 Task: Look for space in Rogers, United States from 8th August, 2023 to 15th August, 2023 for 9 adults in price range Rs.10000 to Rs.14000. Place can be shared room with 5 bedrooms having 9 beds and 5 bathrooms. Property type can be house, flat, guest house. Amenities needed are: wifi, TV, free parkinig on premises, gym, breakfast. Booking option can be shelf check-in. Required host language is English.
Action: Mouse moved to (576, 119)
Screenshot: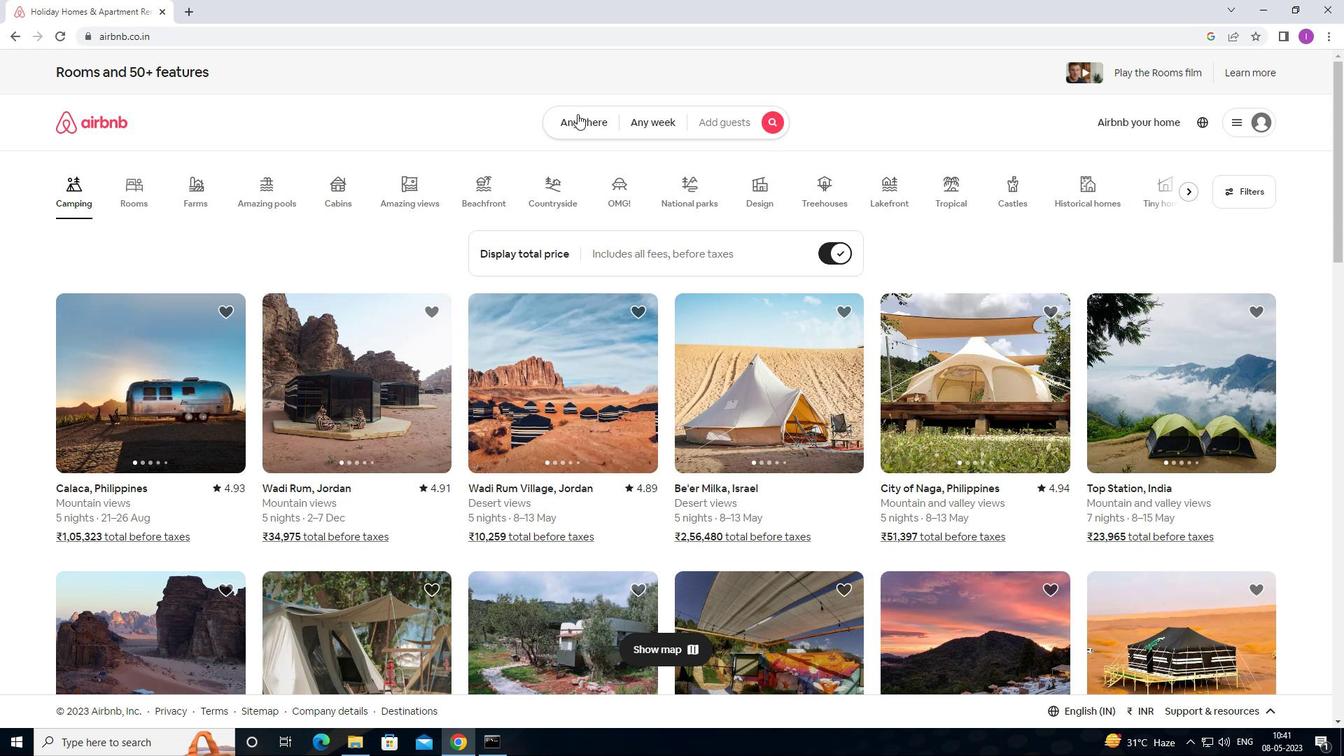 
Action: Mouse pressed left at (576, 119)
Screenshot: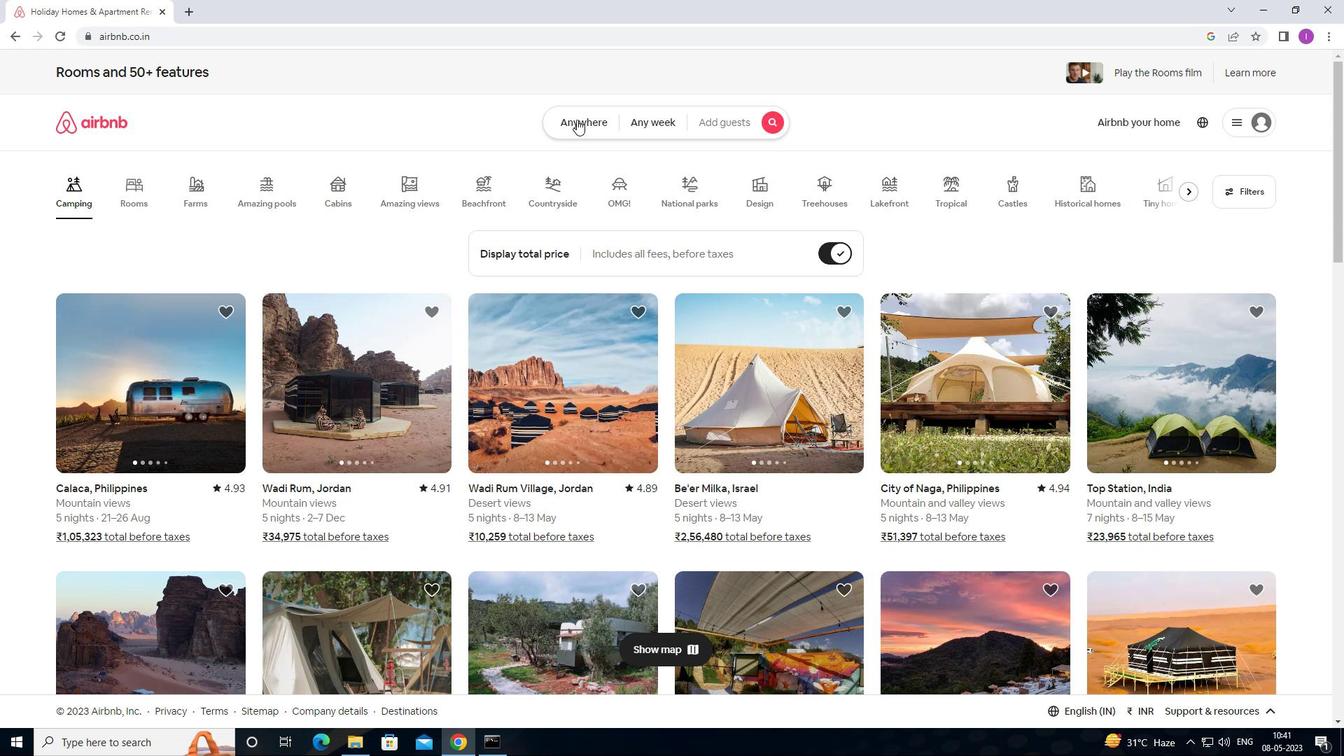 
Action: Mouse moved to (475, 189)
Screenshot: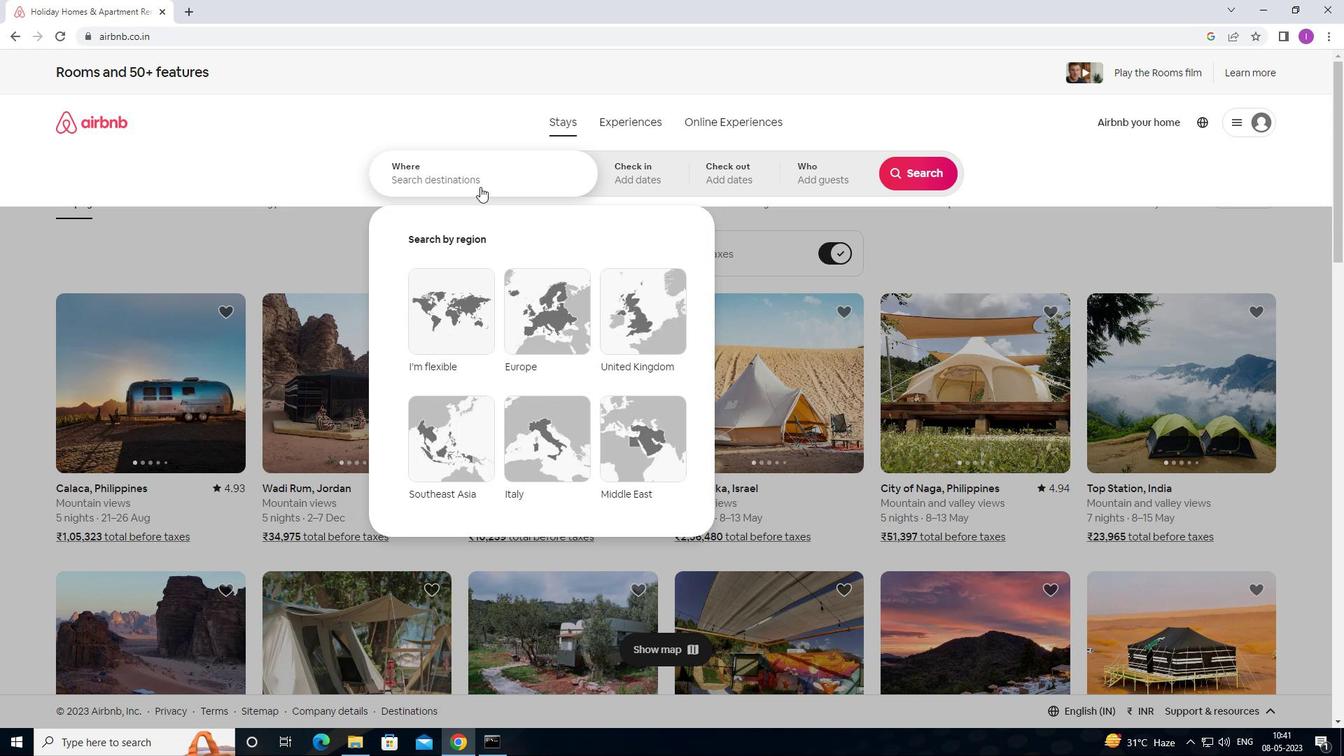 
Action: Mouse pressed left at (475, 189)
Screenshot: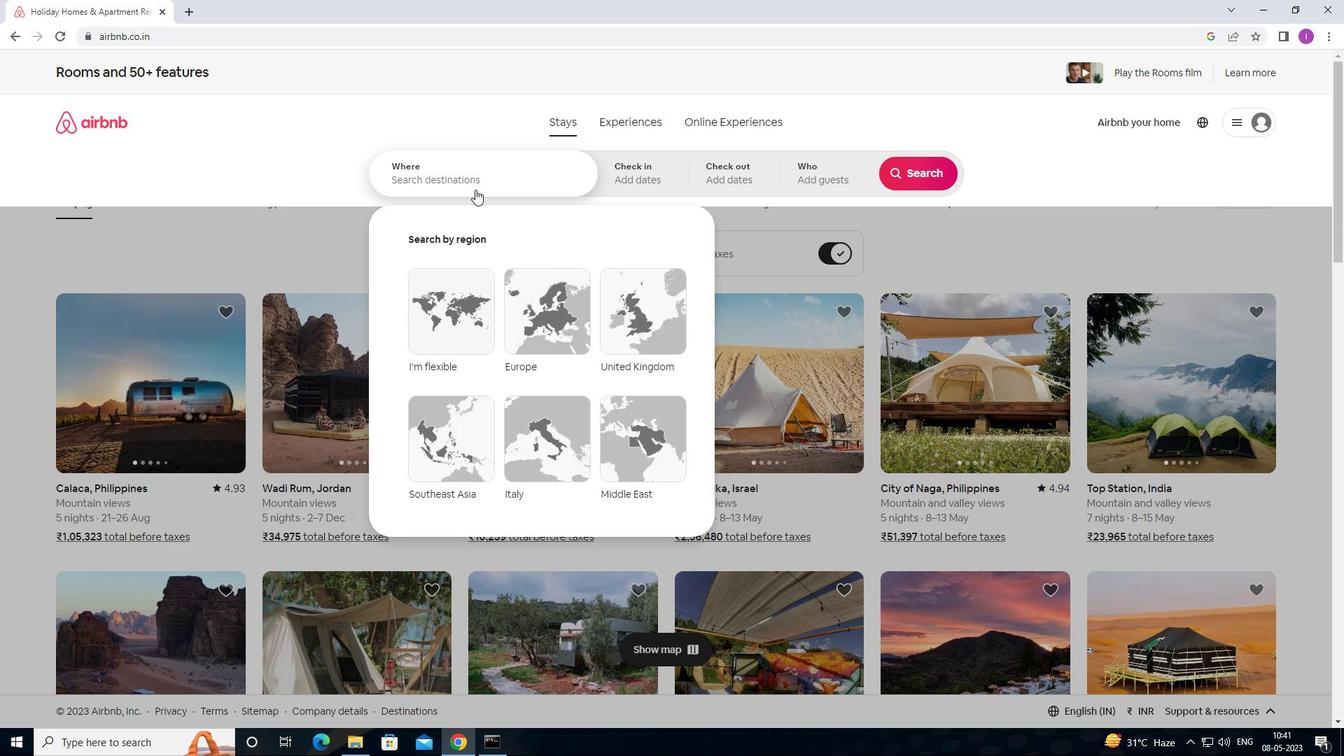 
Action: Mouse moved to (509, 177)
Screenshot: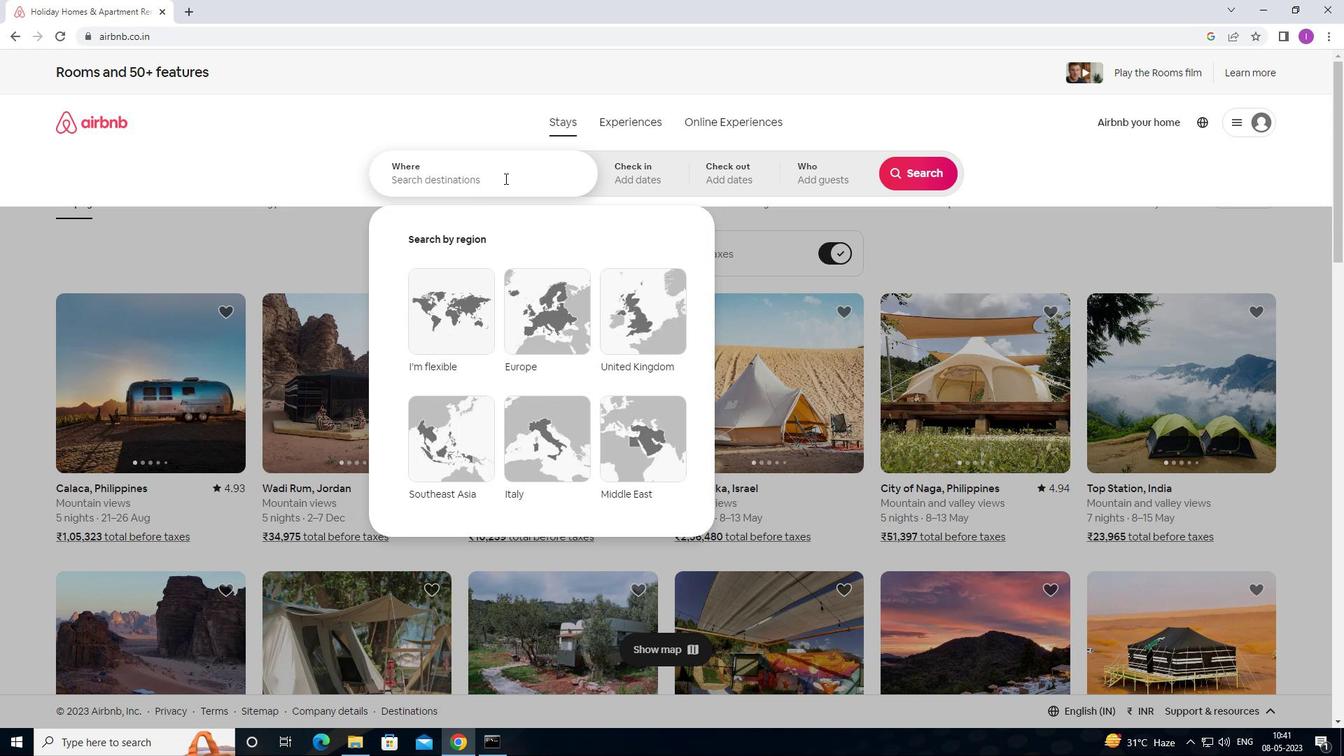
Action: Key pressed <Key.shift><Key.shift><Key.shift><Key.shift><Key.shift><Key.shift><Key.shift><Key.shift><Key.shift><Key.shift><Key.shift><Key.shift><Key.shift><Key.shift><Key.shift><Key.shift><Key.shift><Key.shift><Key.shift><Key.shift><Key.shift><Key.shift><Key.shift><Key.shift><Key.shift><Key.shift><Key.shift><Key.shift><Key.shift><Key.shift><Key.shift><Key.shift><Key.shift><Key.shift><Key.shift><Key.shift><Key.shift><Key.shift><Key.shift><Key.shift><Key.shift><Key.shift><Key.shift><Key.shift><Key.shift><Key.shift><Key.shift><Key.shift><Key.shift><Key.shift><Key.shift>ROGERS,<Key.shift>UNITEDE<Key.space>STATES
Screenshot: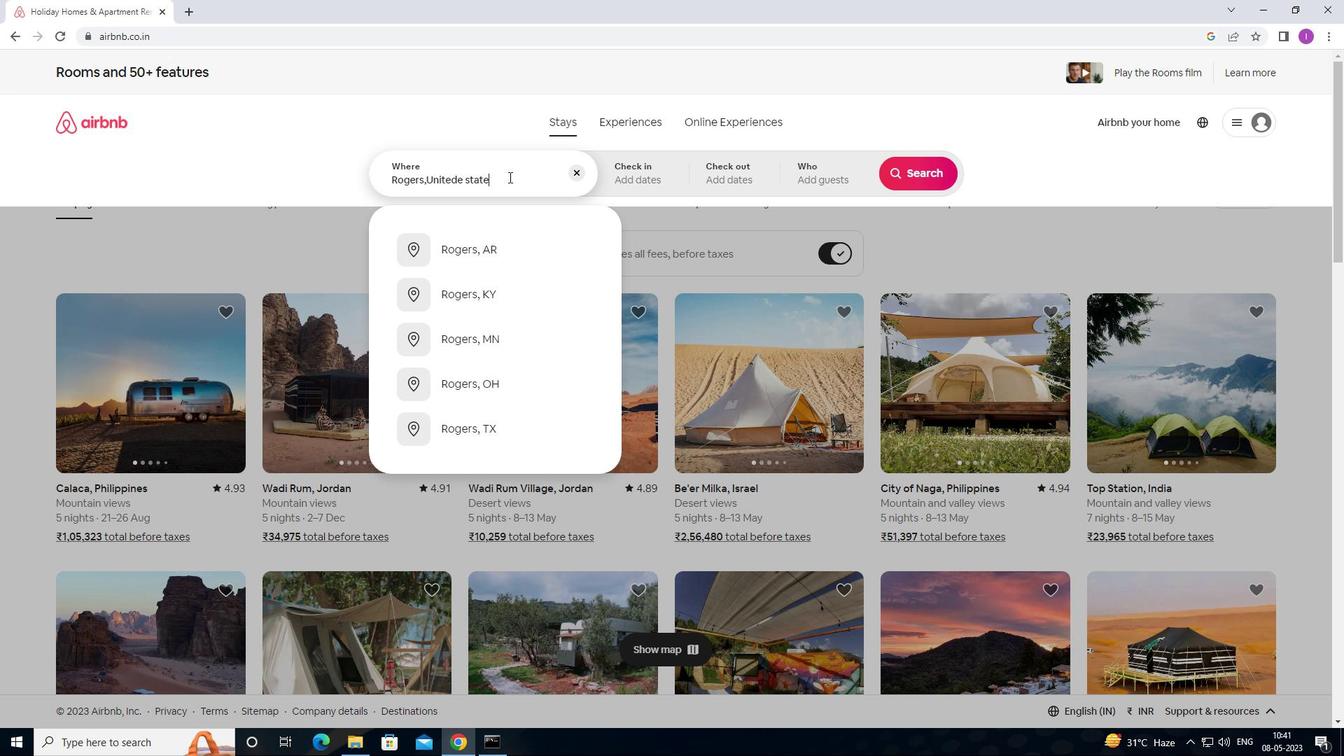 
Action: Mouse moved to (672, 182)
Screenshot: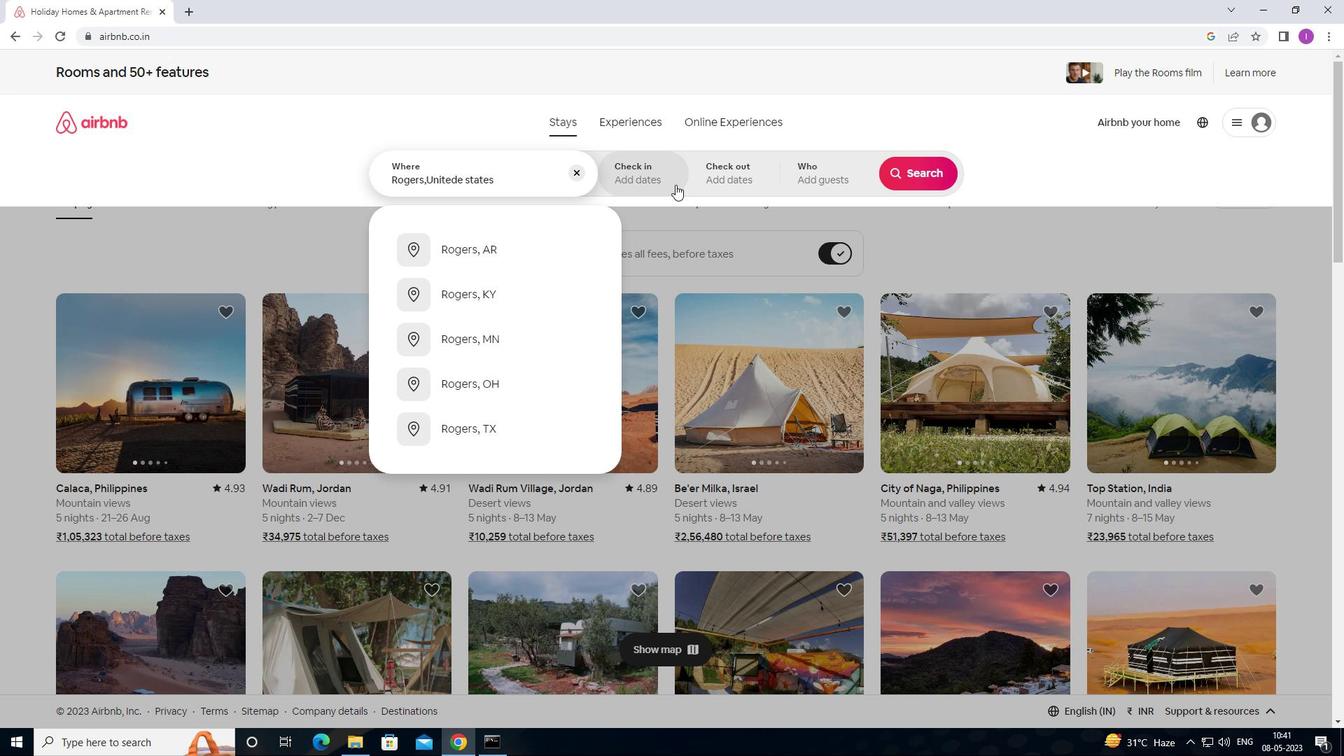
Action: Mouse pressed left at (672, 182)
Screenshot: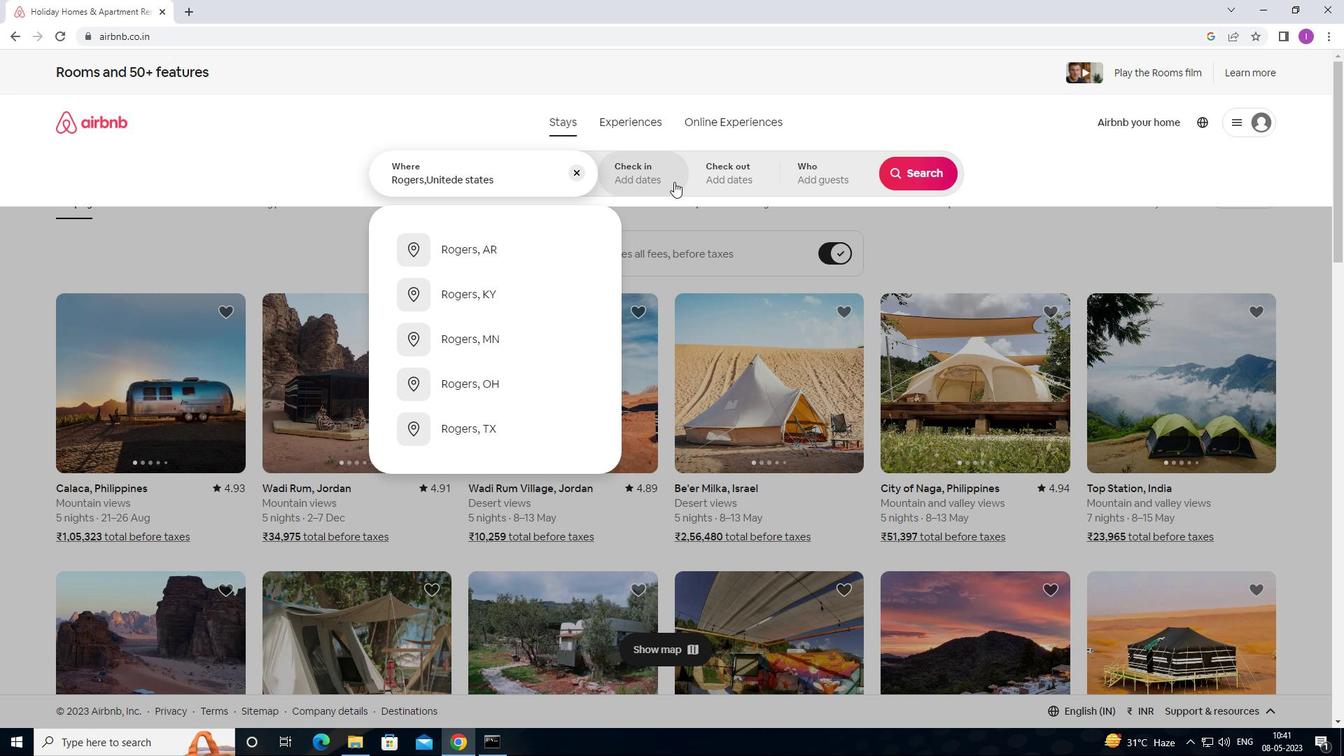 
Action: Mouse moved to (913, 286)
Screenshot: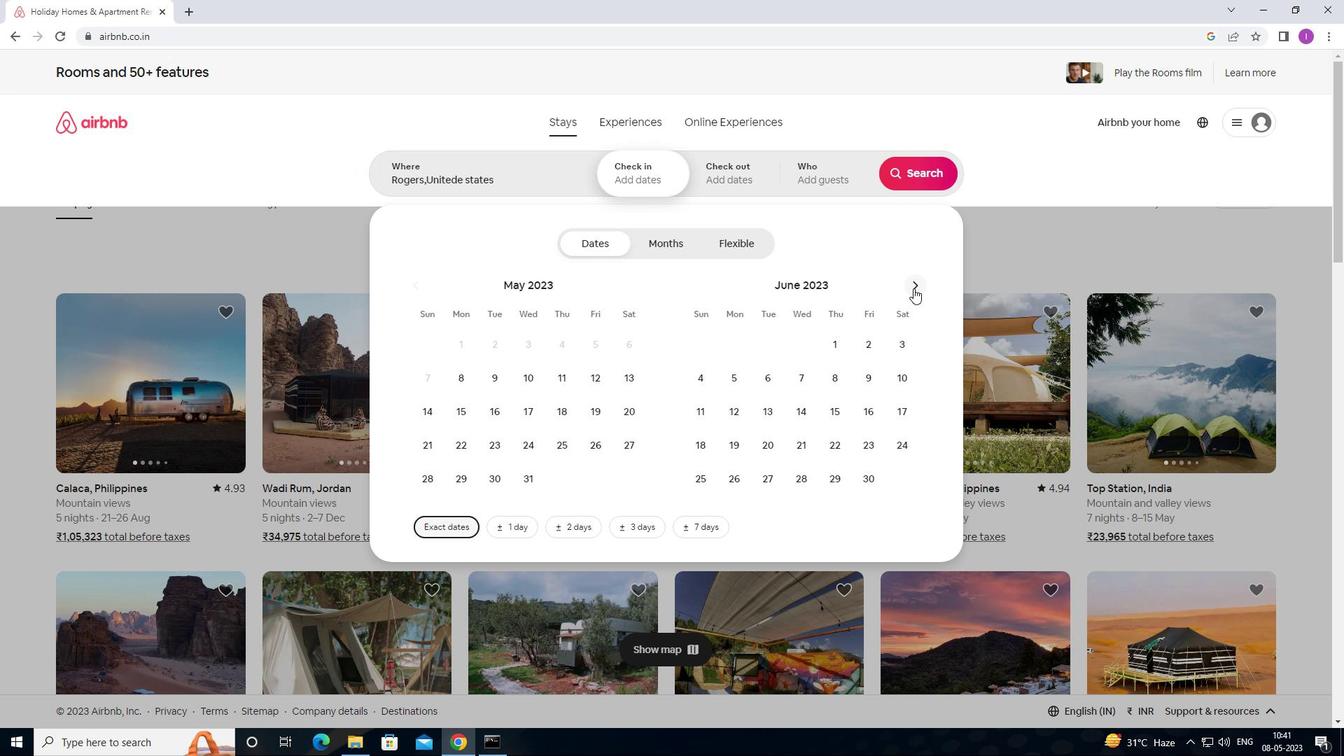 
Action: Mouse pressed left at (913, 286)
Screenshot: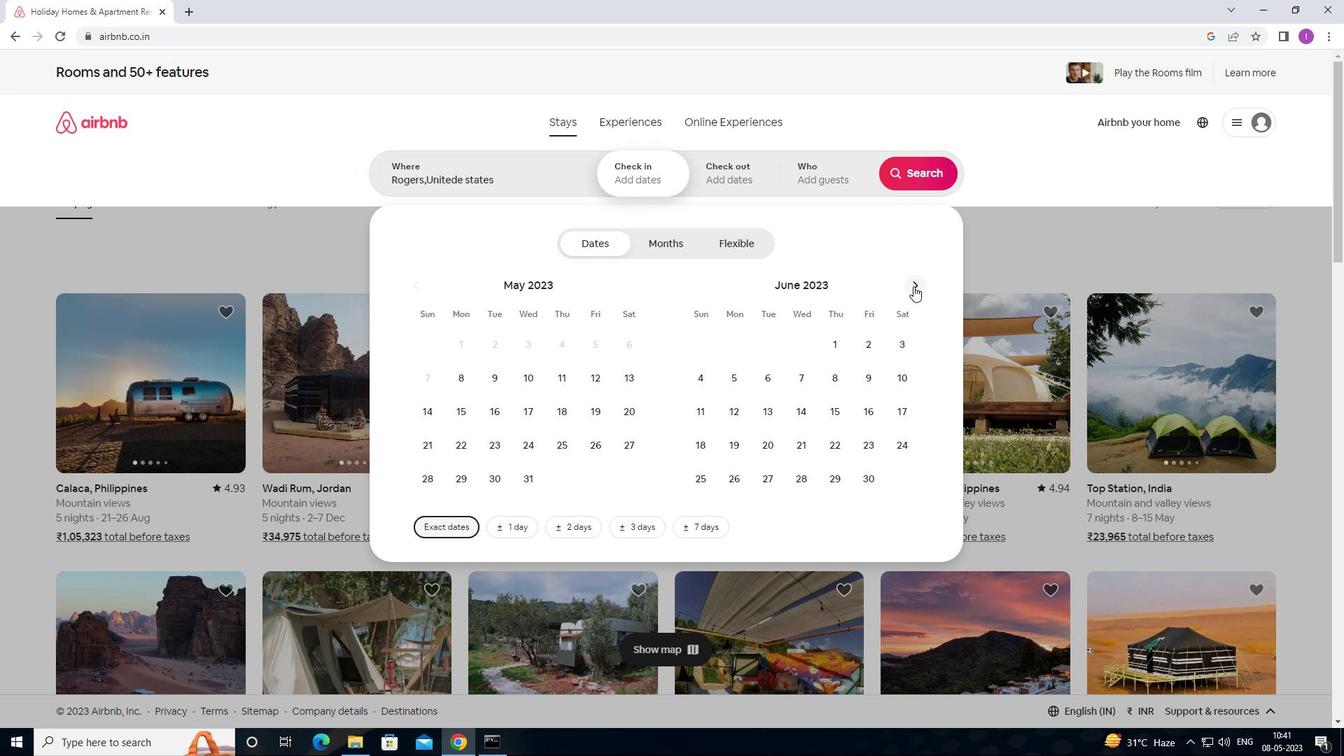 
Action: Mouse moved to (915, 286)
Screenshot: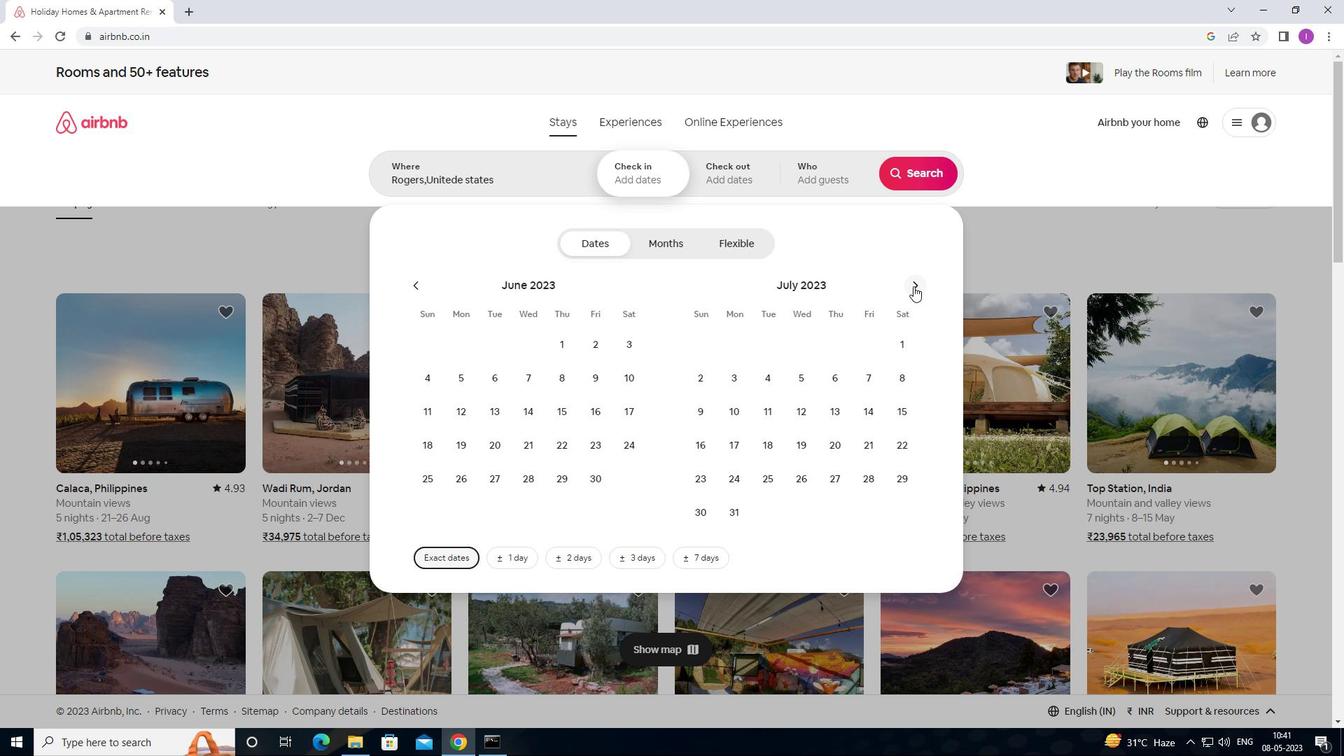 
Action: Mouse pressed left at (915, 286)
Screenshot: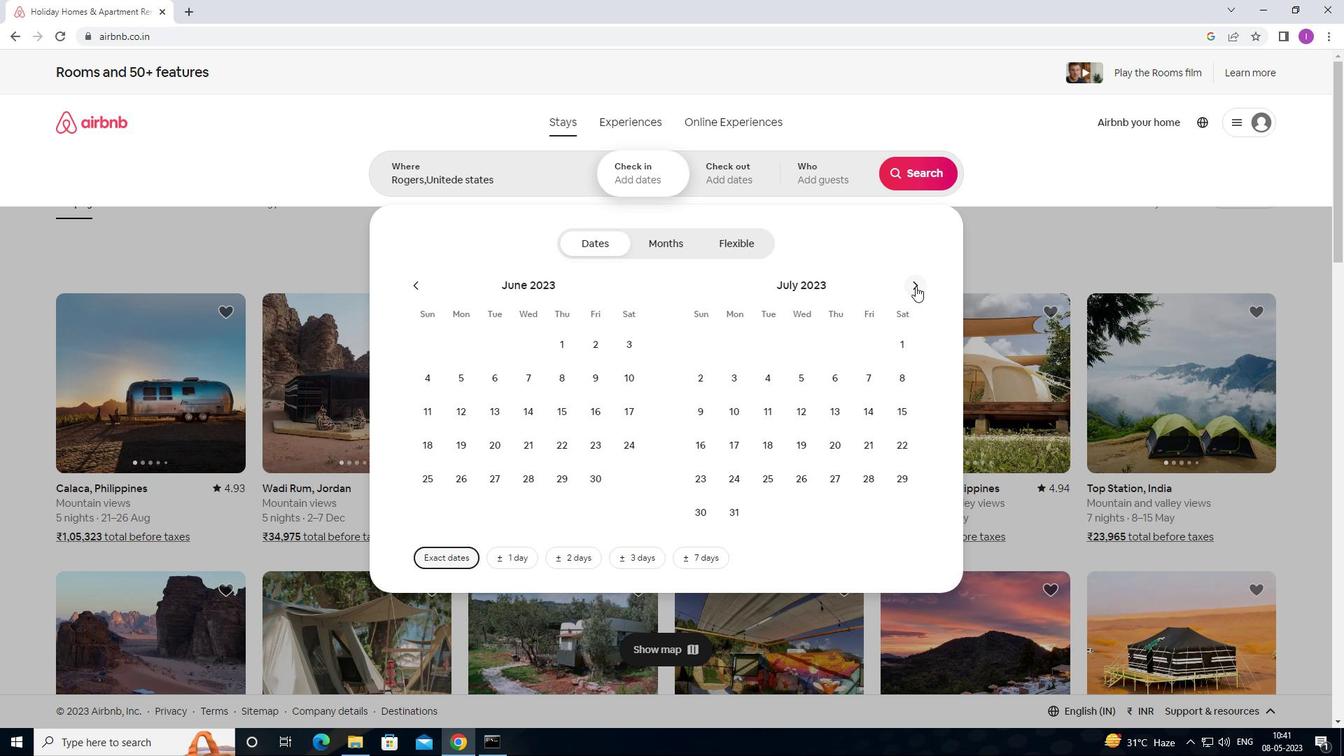 
Action: Mouse pressed left at (915, 286)
Screenshot: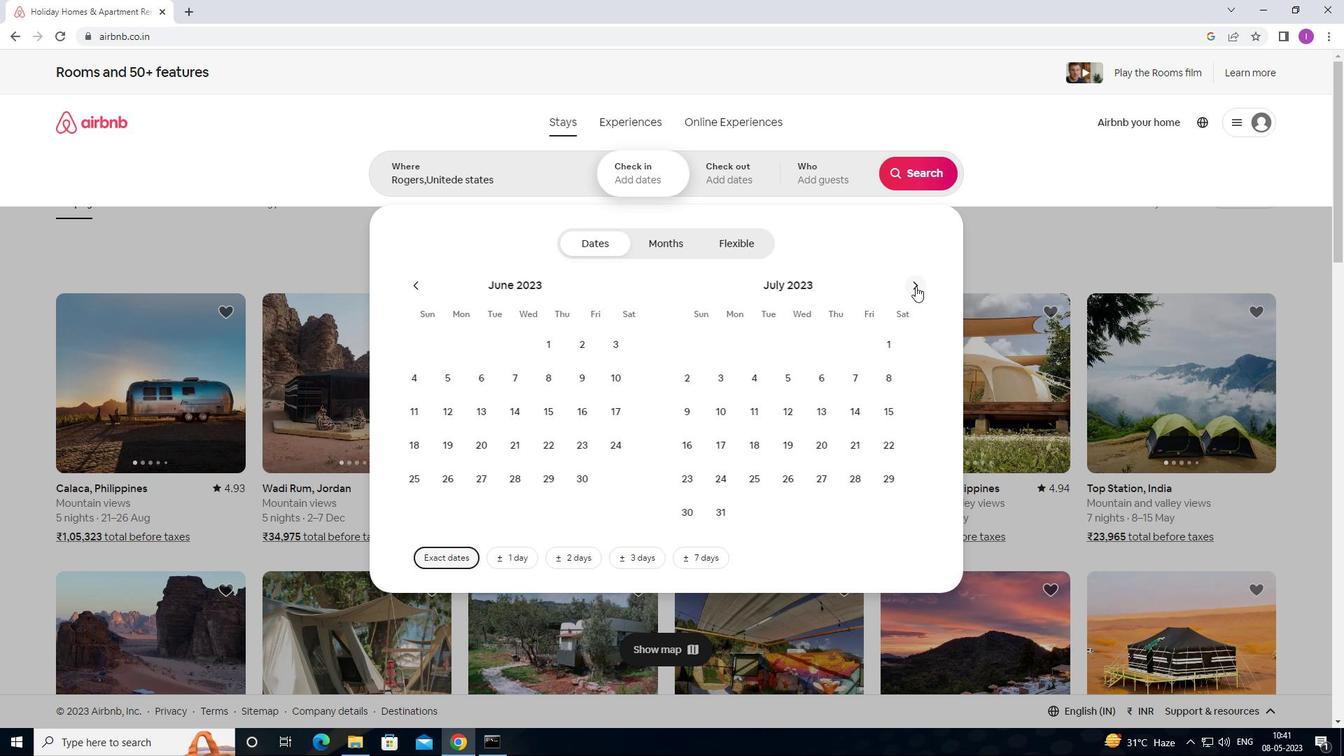 
Action: Mouse moved to (502, 382)
Screenshot: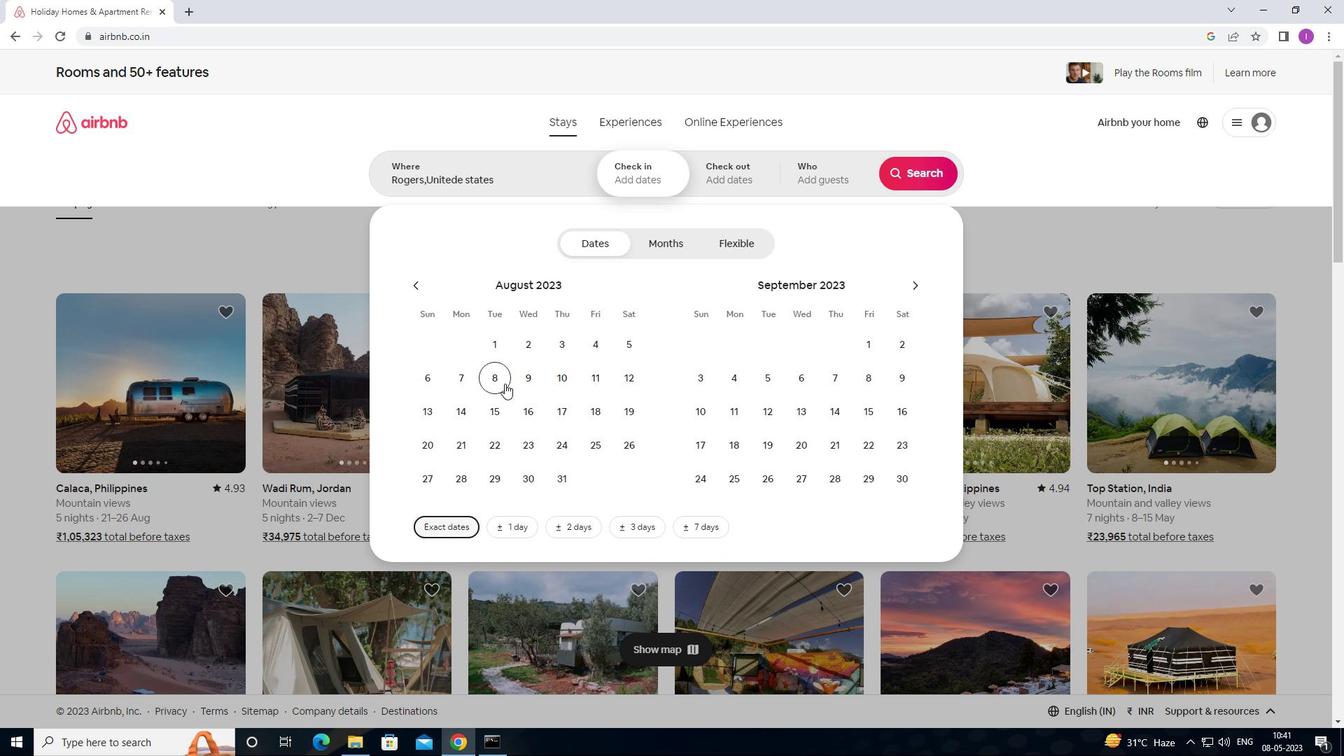 
Action: Mouse pressed left at (502, 382)
Screenshot: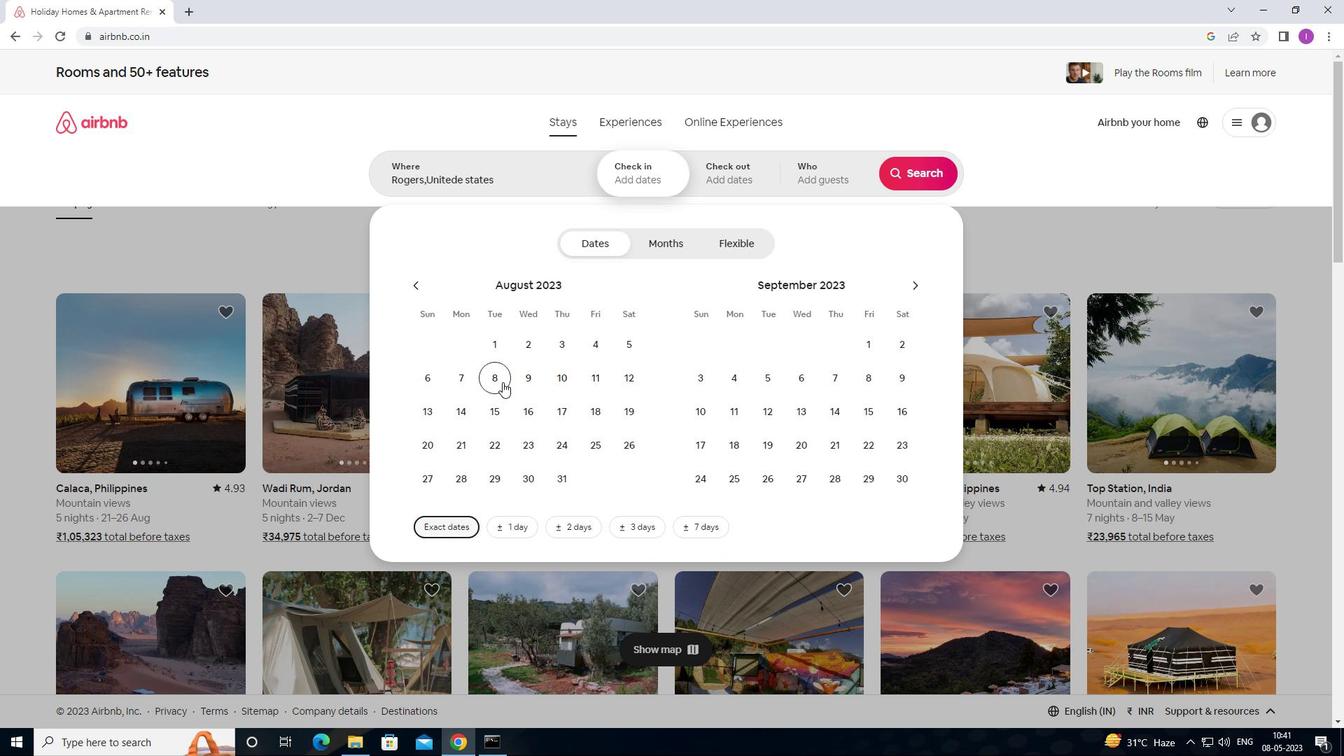 
Action: Mouse moved to (498, 402)
Screenshot: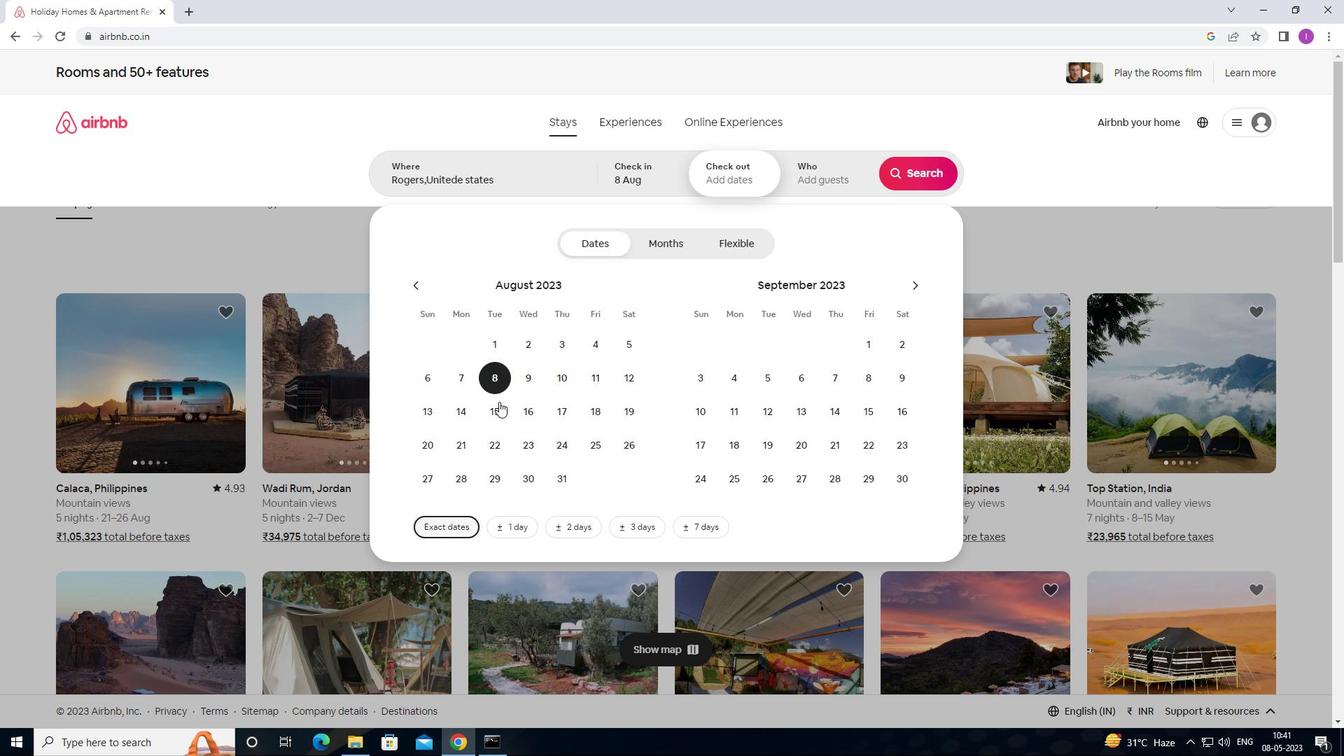 
Action: Mouse pressed left at (498, 402)
Screenshot: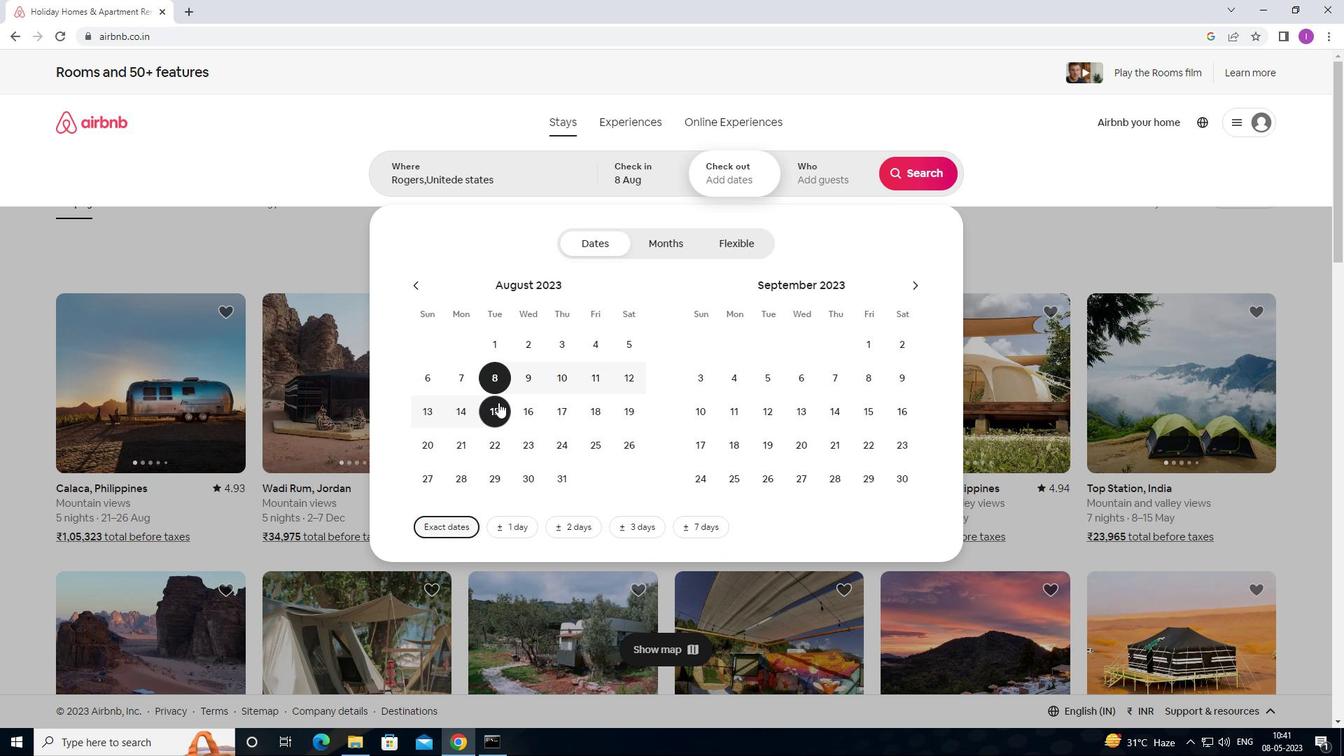 
Action: Mouse moved to (838, 182)
Screenshot: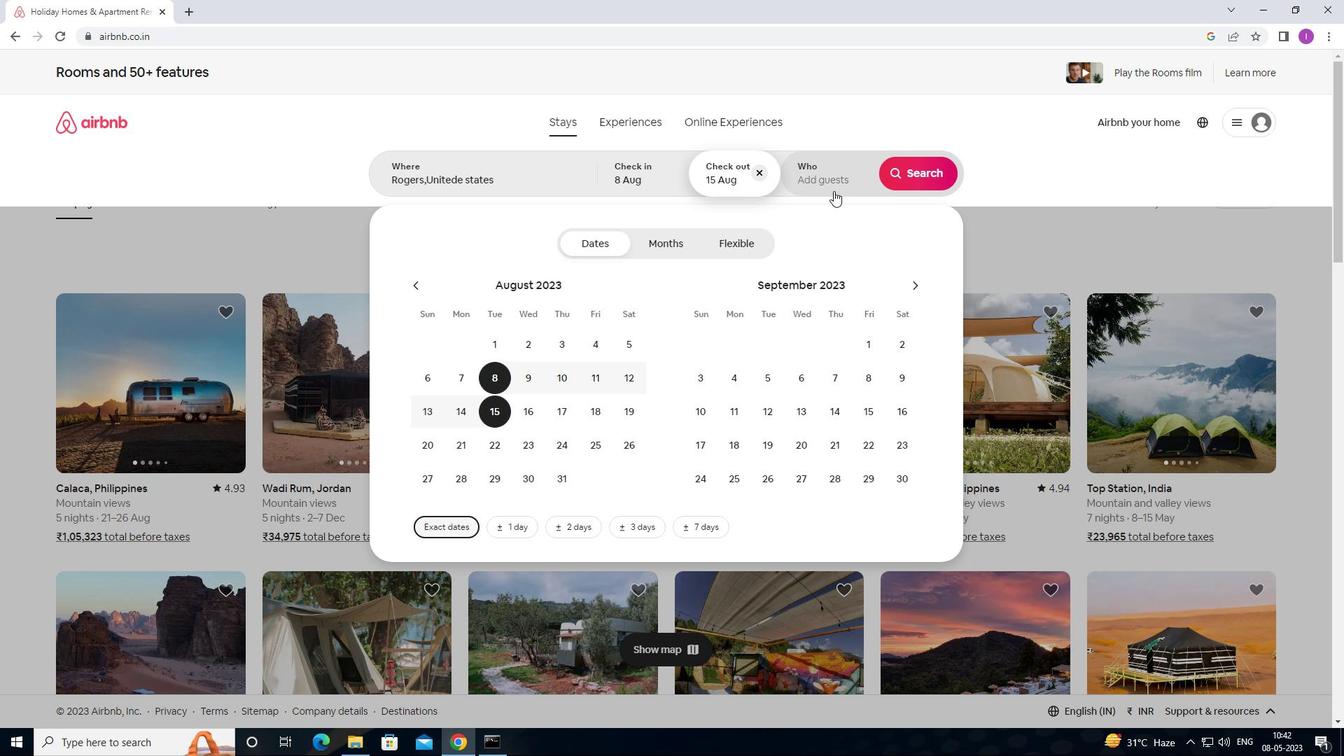 
Action: Mouse pressed left at (838, 182)
Screenshot: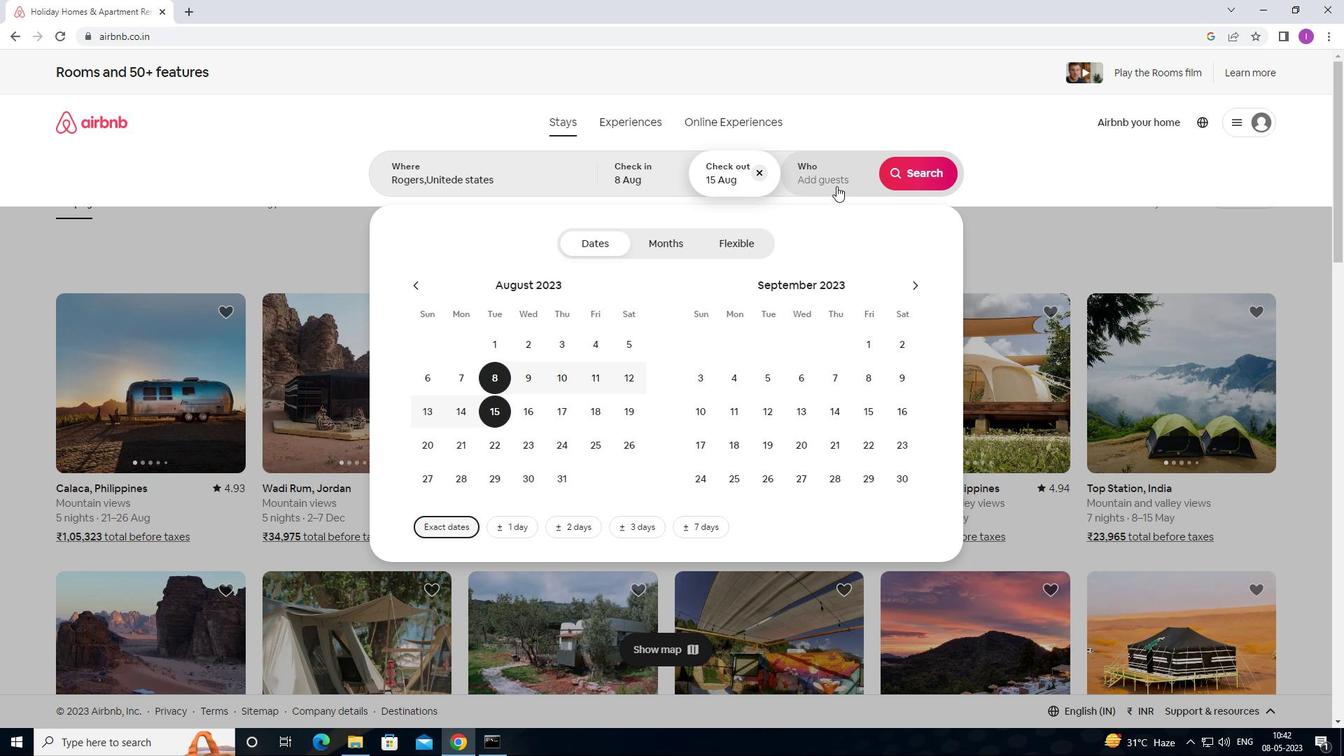
Action: Mouse moved to (931, 247)
Screenshot: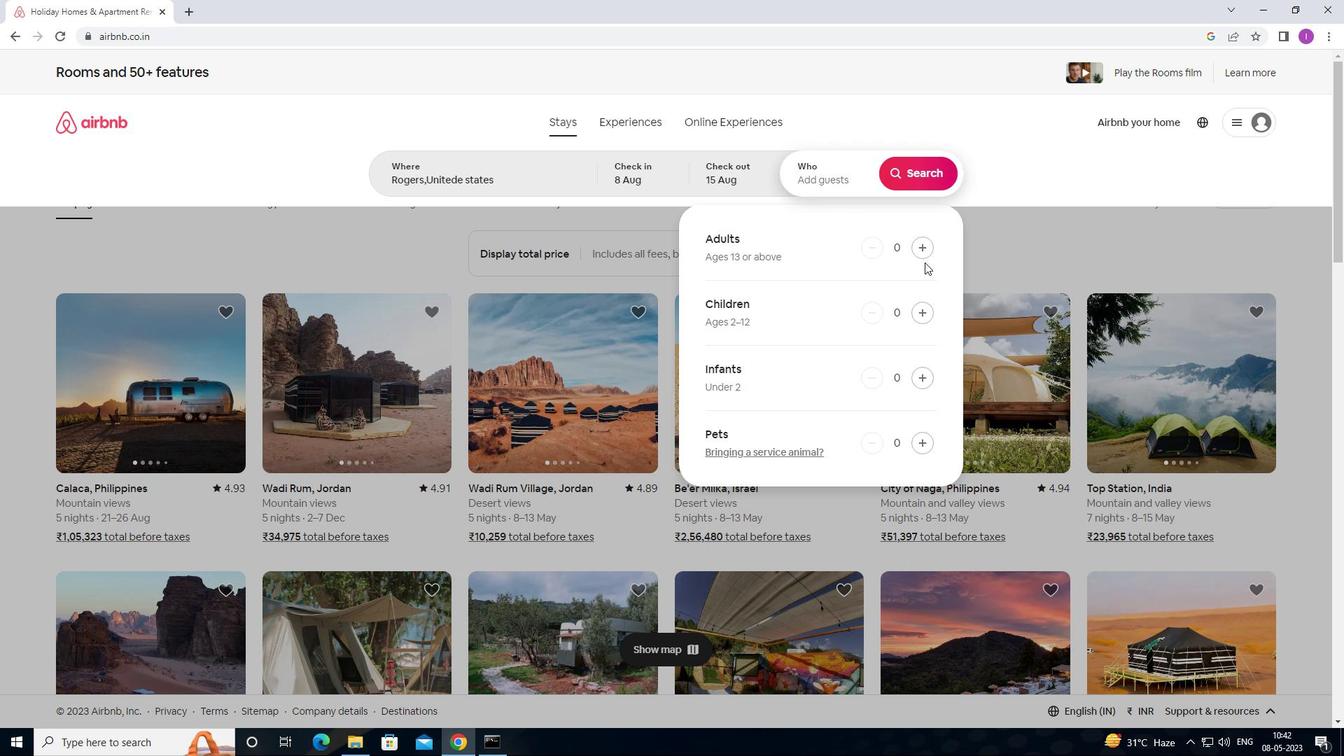 
Action: Mouse pressed left at (931, 247)
Screenshot: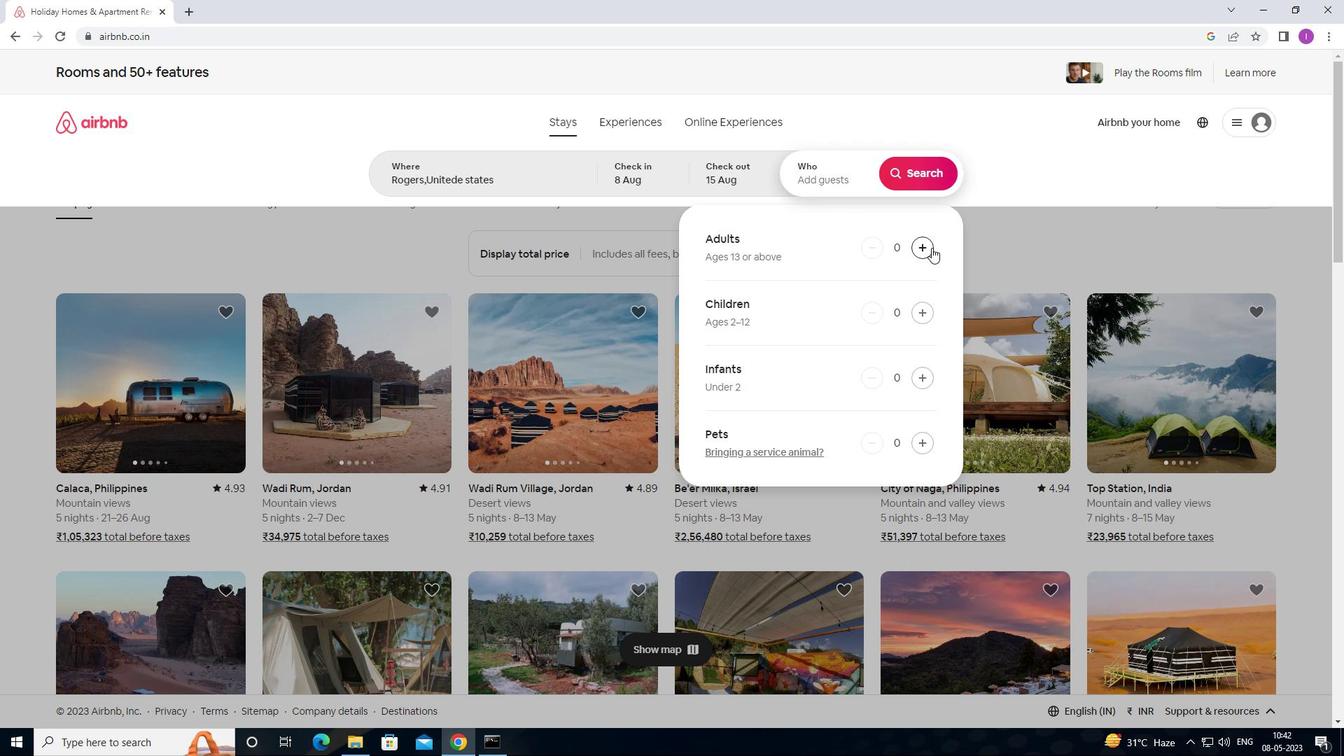 
Action: Mouse pressed left at (931, 247)
Screenshot: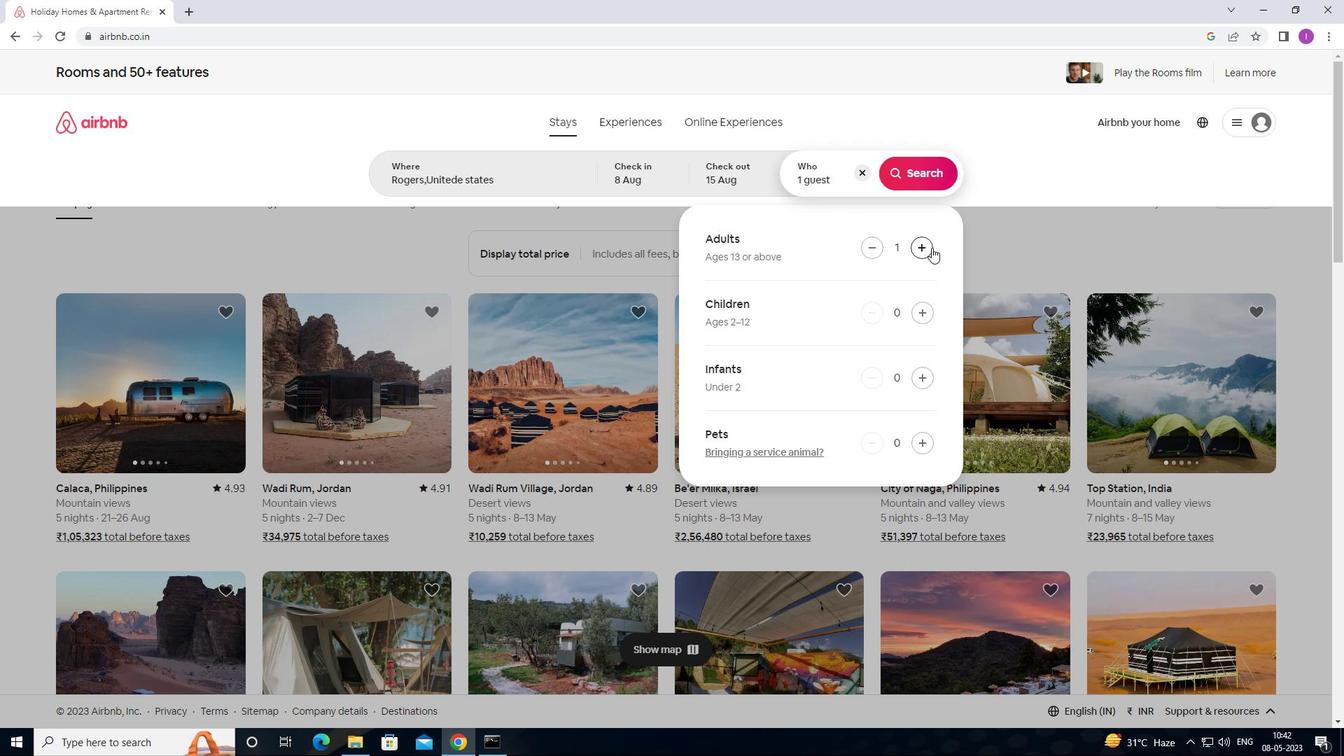 
Action: Mouse pressed left at (931, 247)
Screenshot: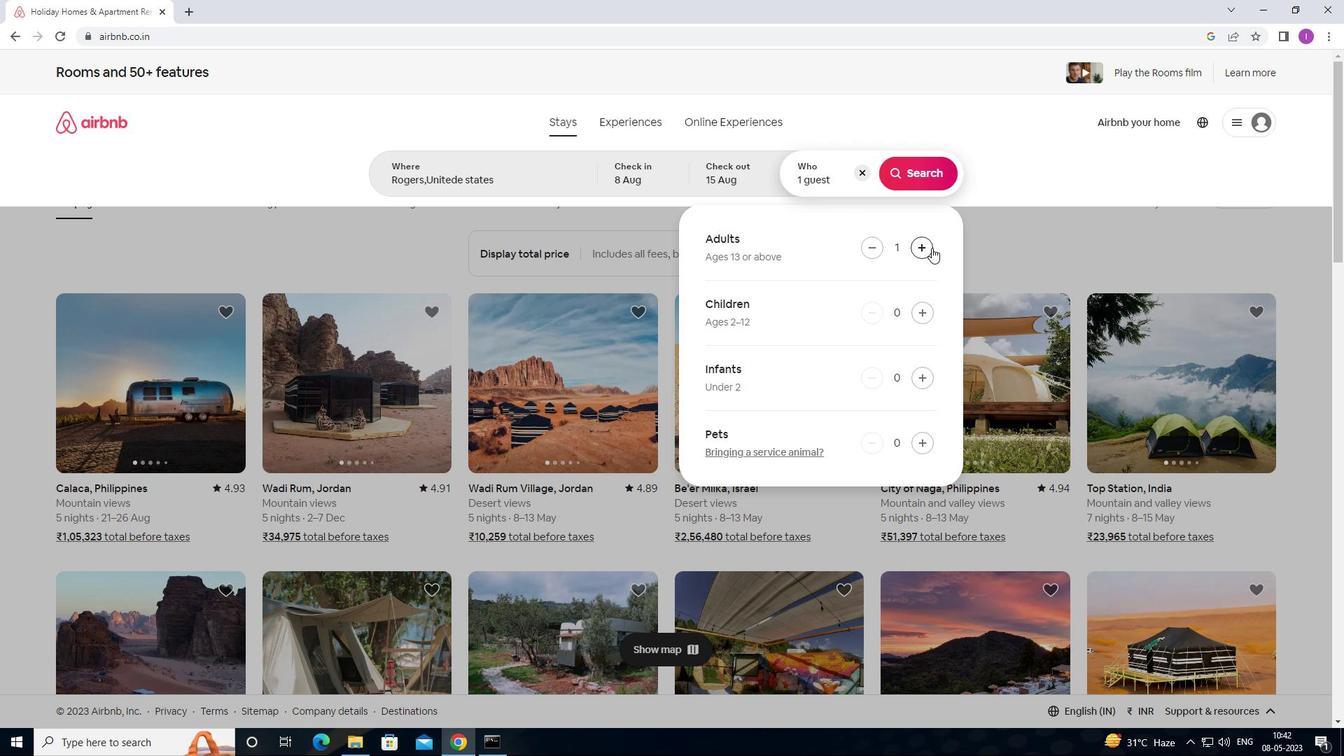 
Action: Mouse pressed left at (931, 247)
Screenshot: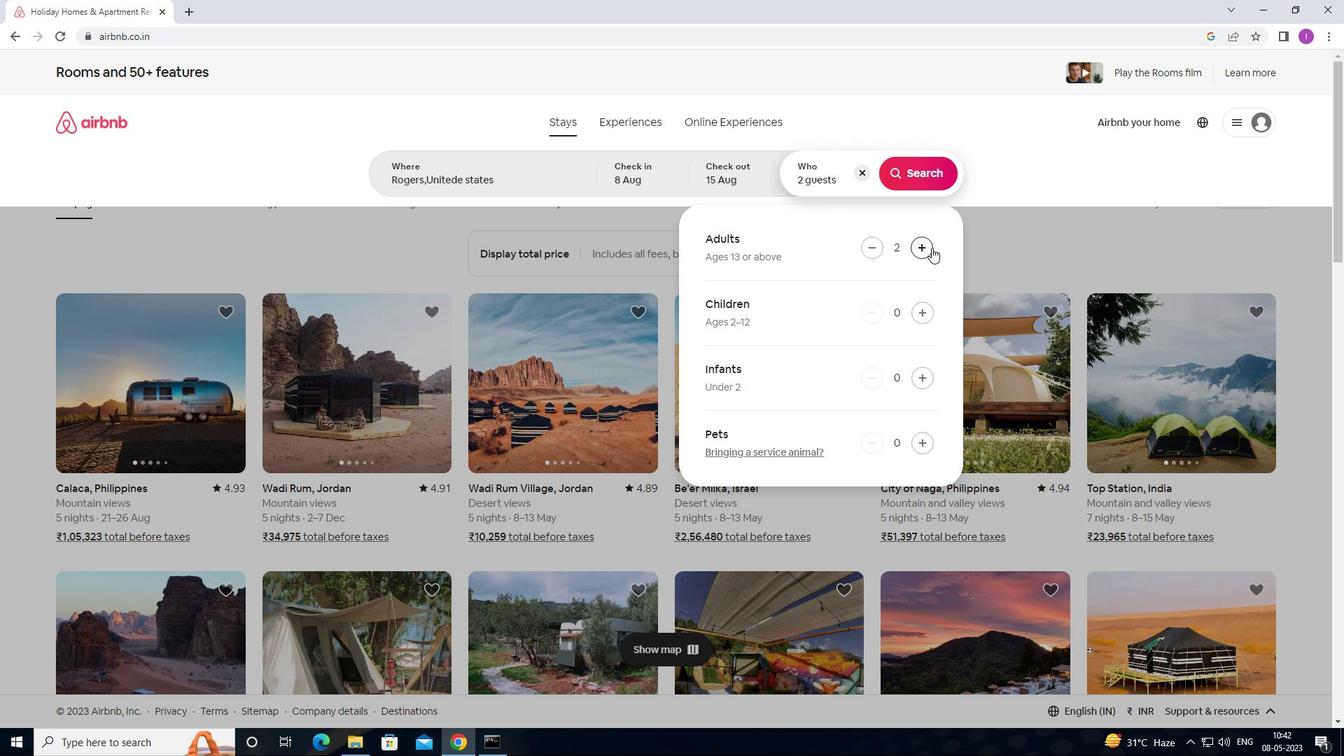 
Action: Mouse pressed left at (931, 247)
Screenshot: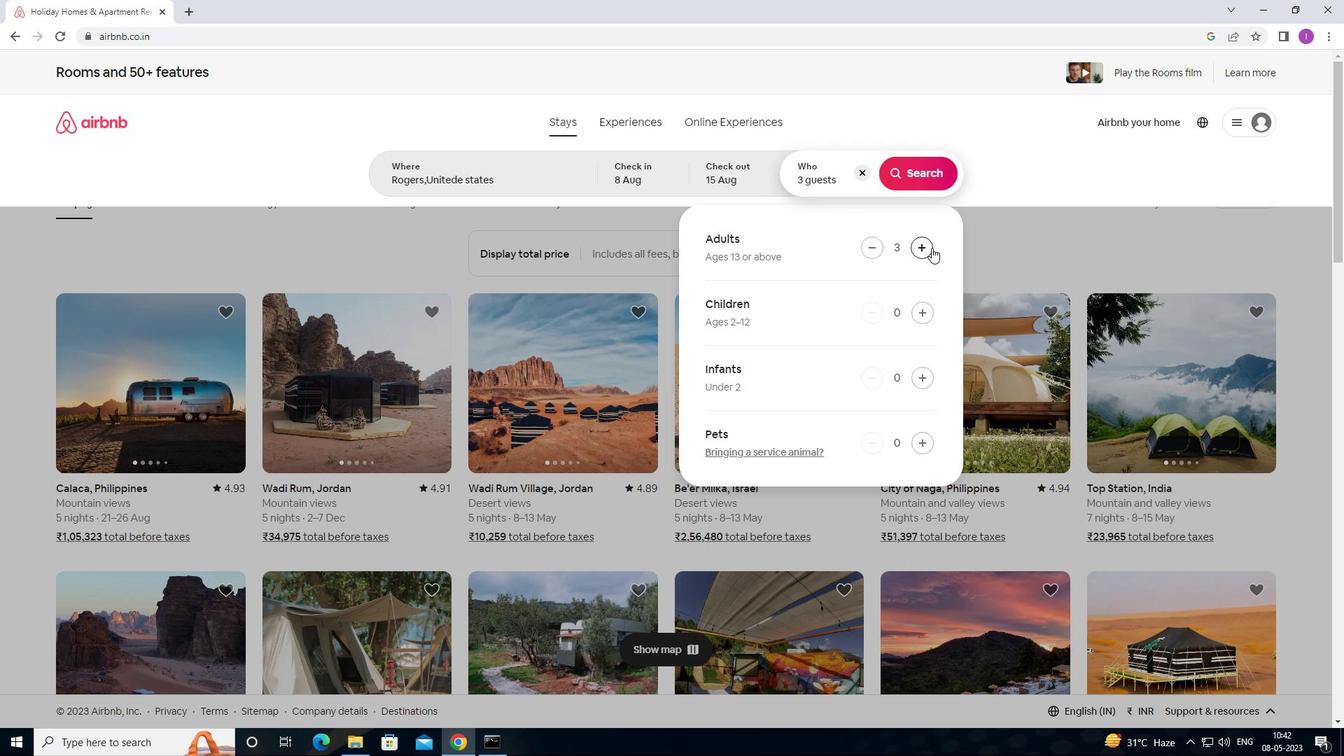 
Action: Mouse pressed left at (931, 247)
Screenshot: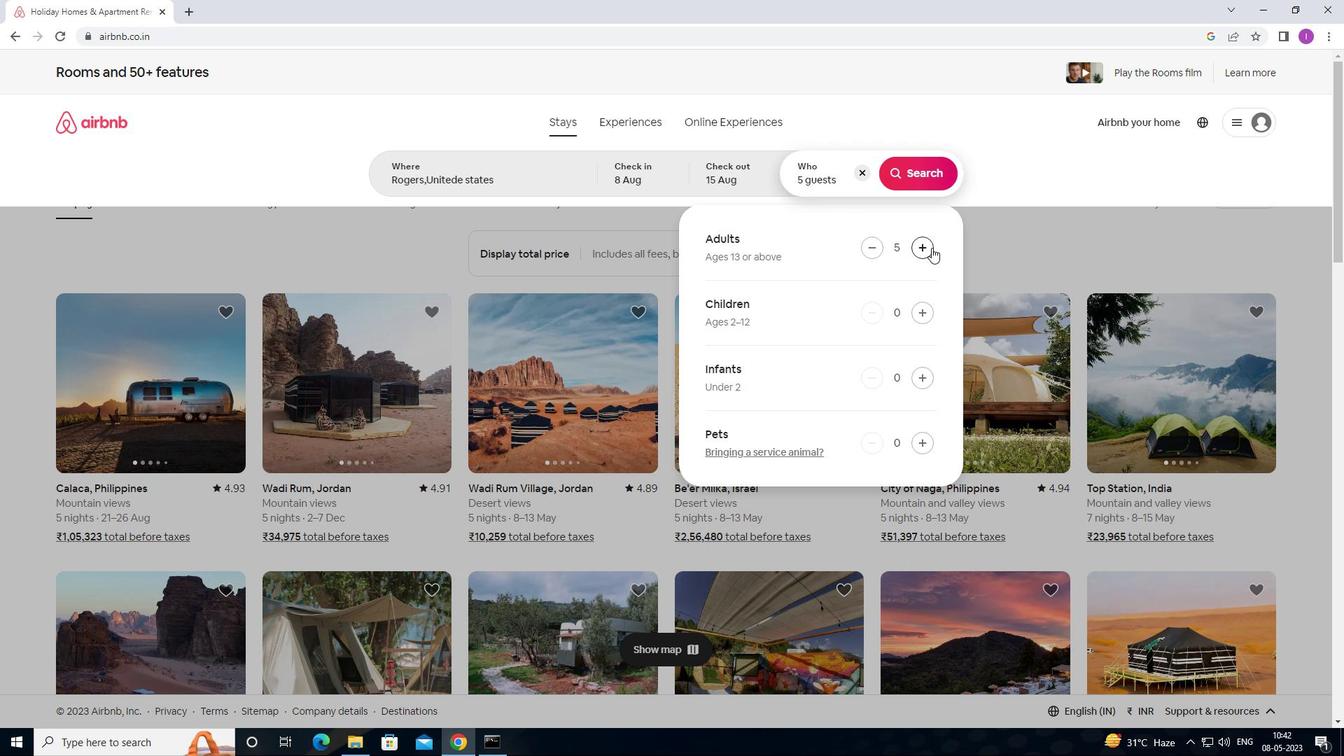 
Action: Mouse pressed left at (931, 247)
Screenshot: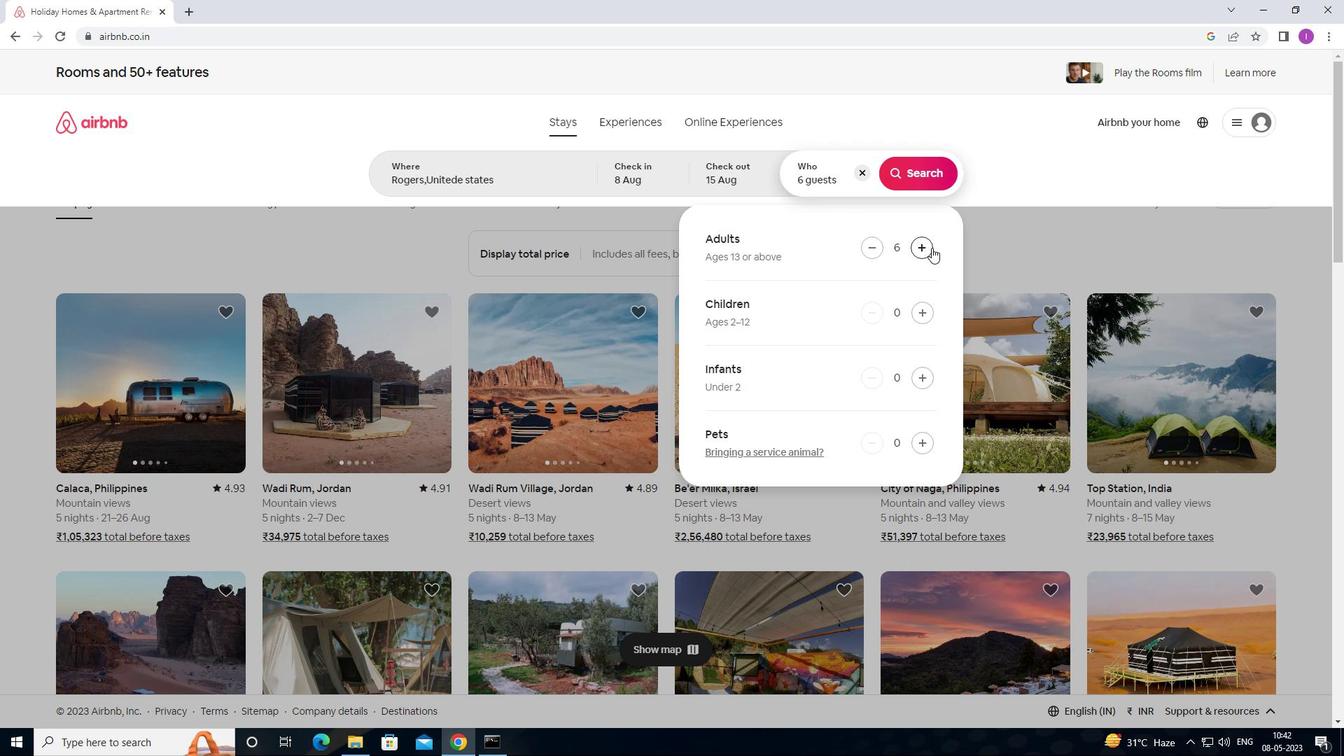 
Action: Mouse pressed left at (931, 247)
Screenshot: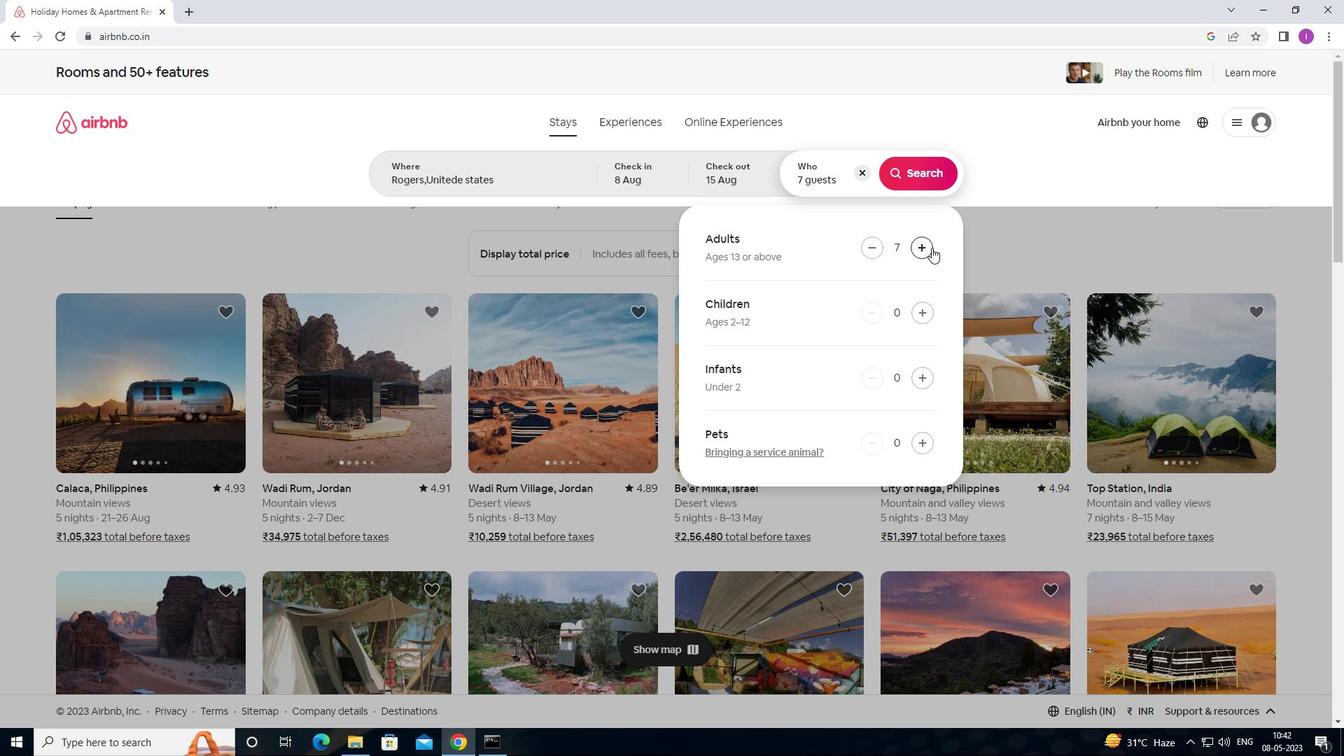 
Action: Mouse moved to (931, 247)
Screenshot: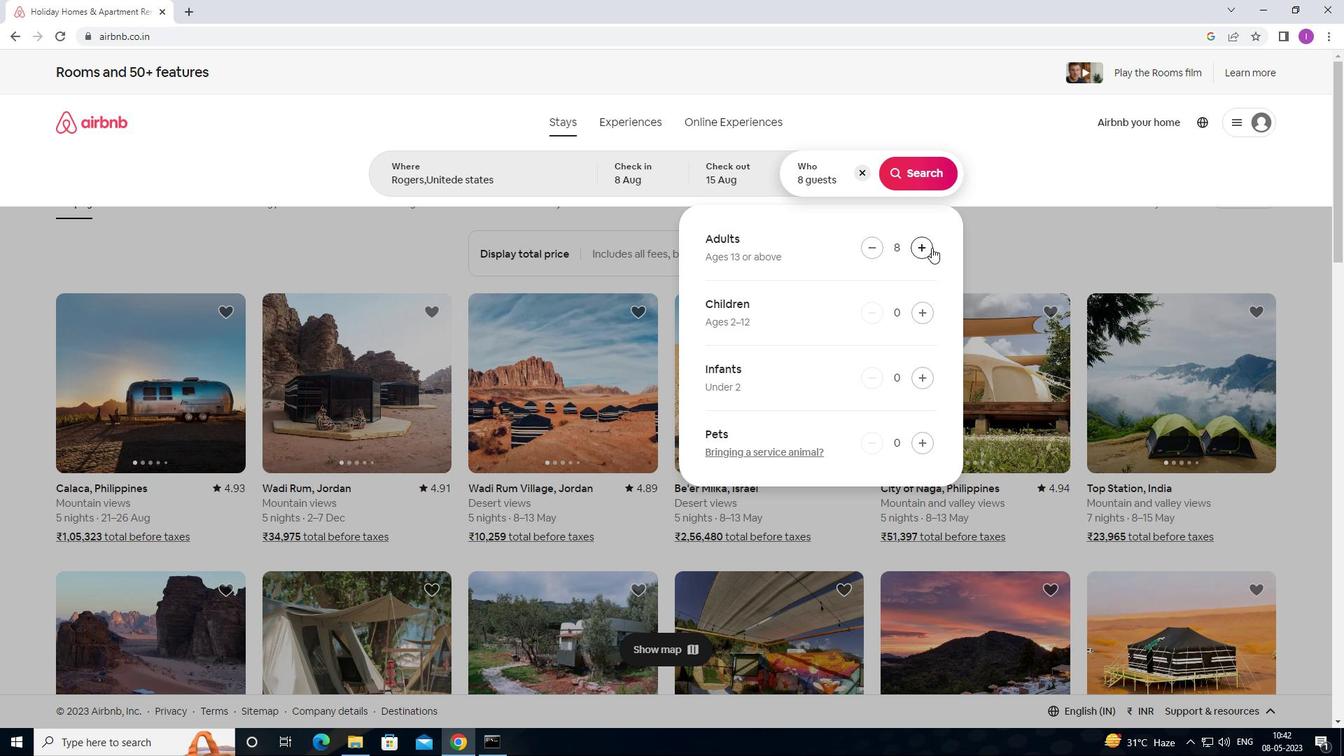 
Action: Mouse pressed left at (931, 247)
Screenshot: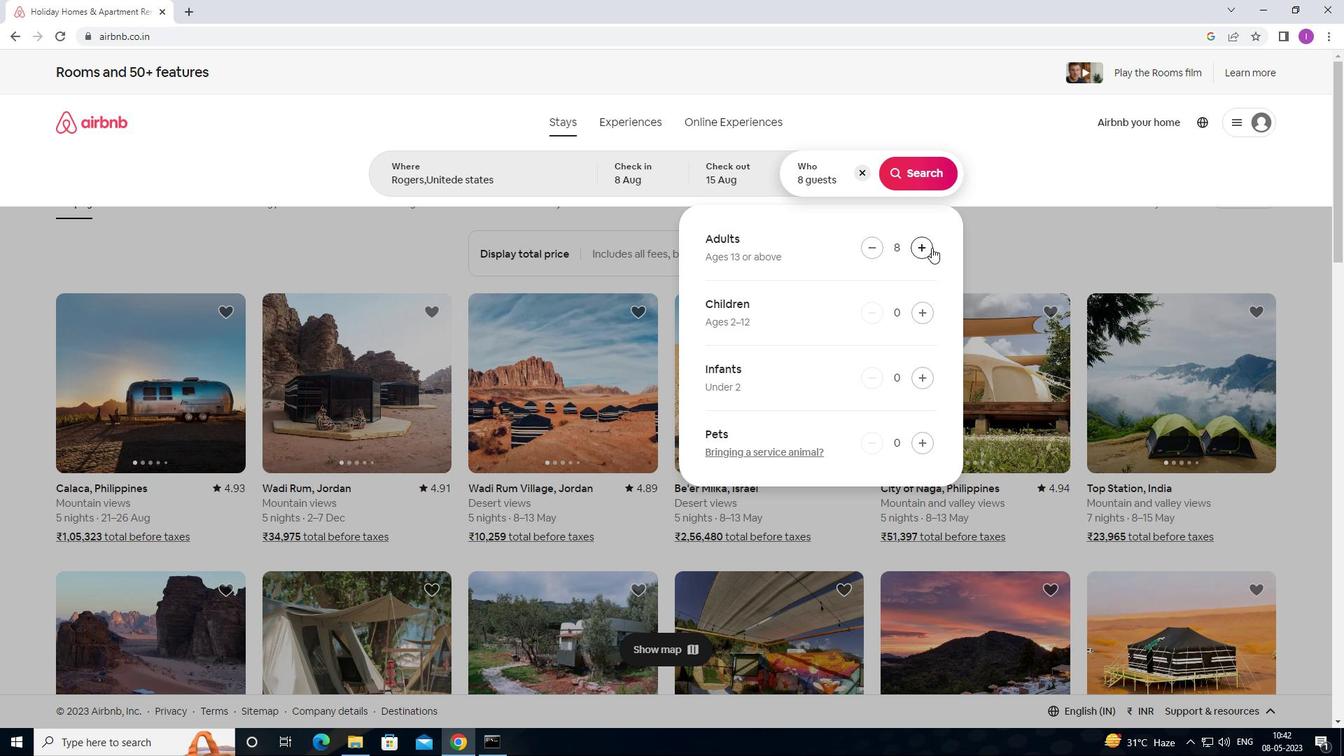 
Action: Mouse moved to (912, 179)
Screenshot: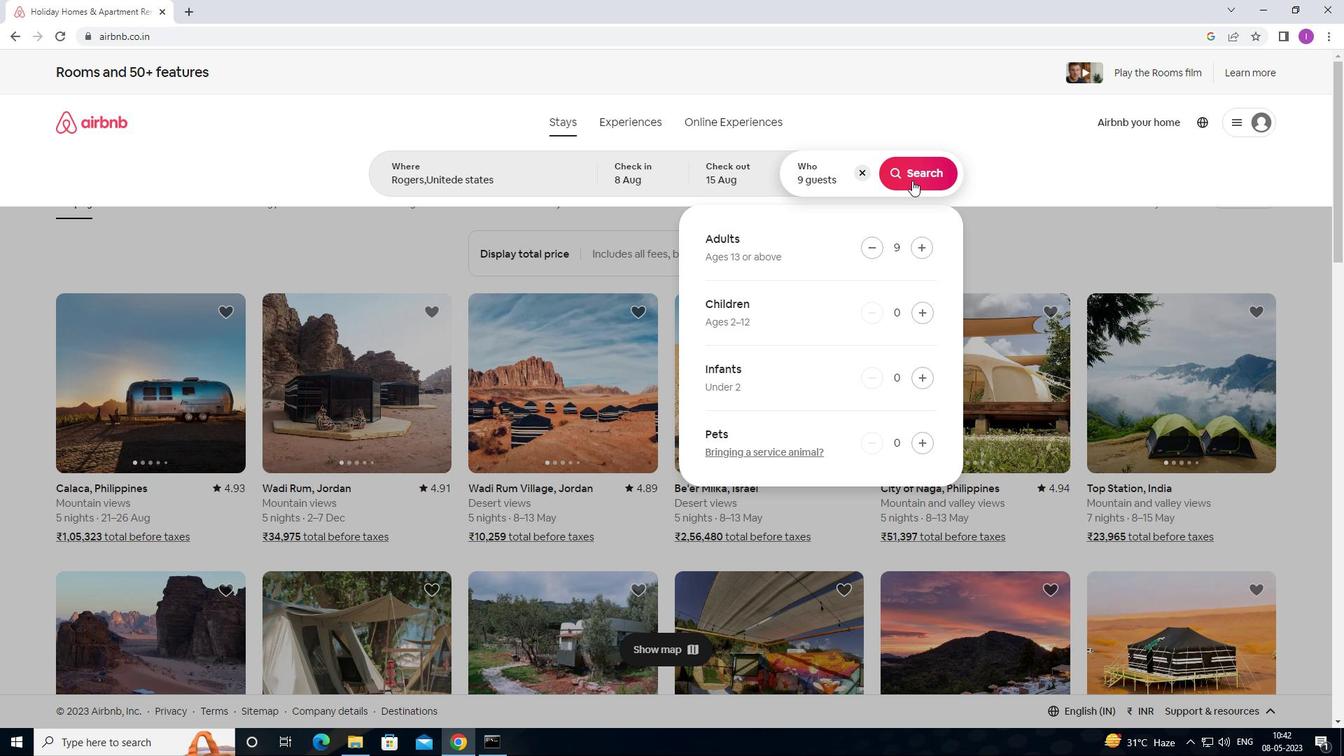 
Action: Mouse pressed left at (912, 179)
Screenshot: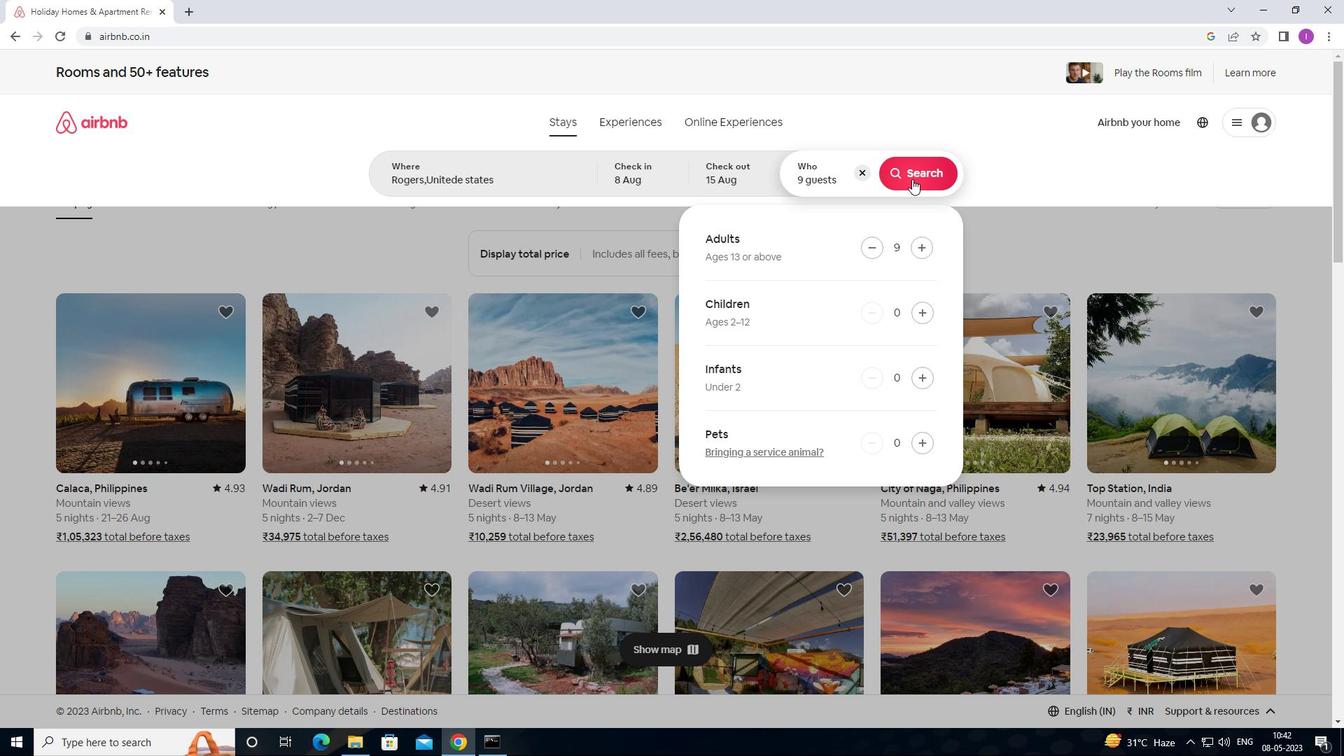 
Action: Mouse moved to (1280, 137)
Screenshot: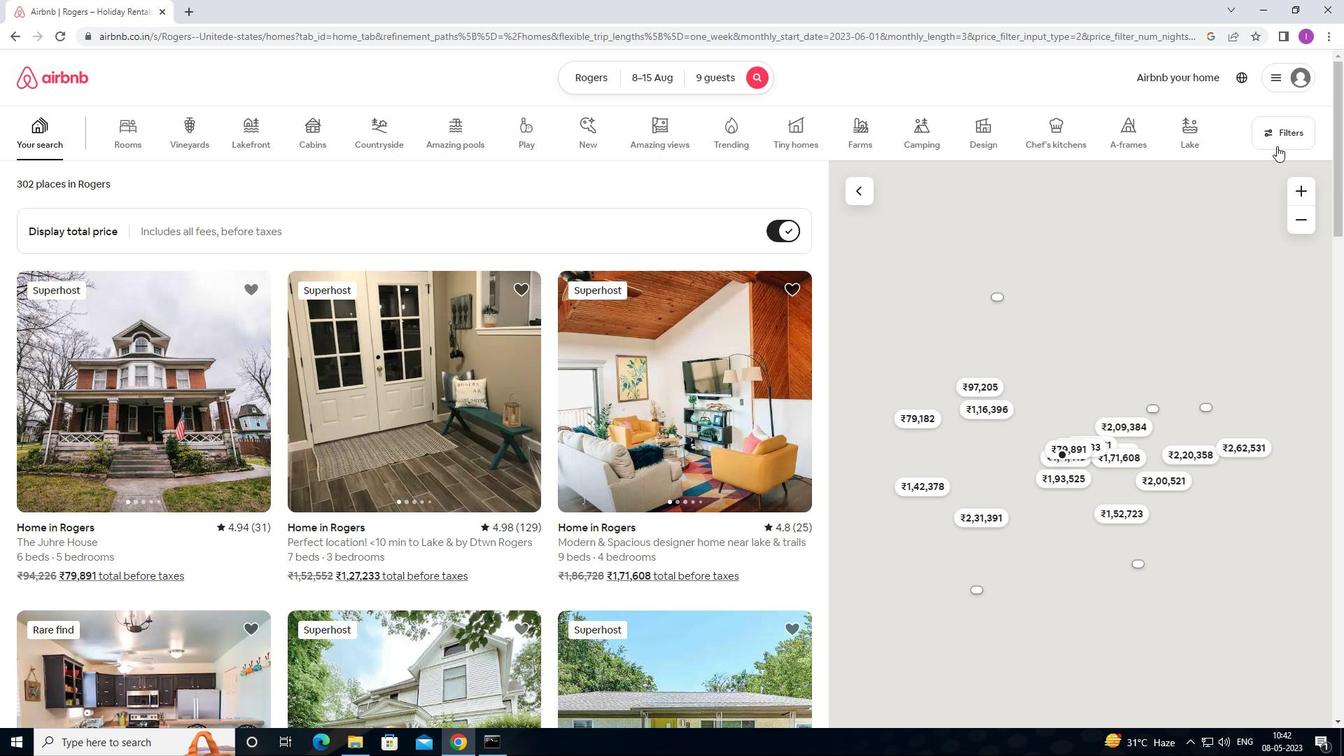 
Action: Mouse pressed left at (1280, 137)
Screenshot: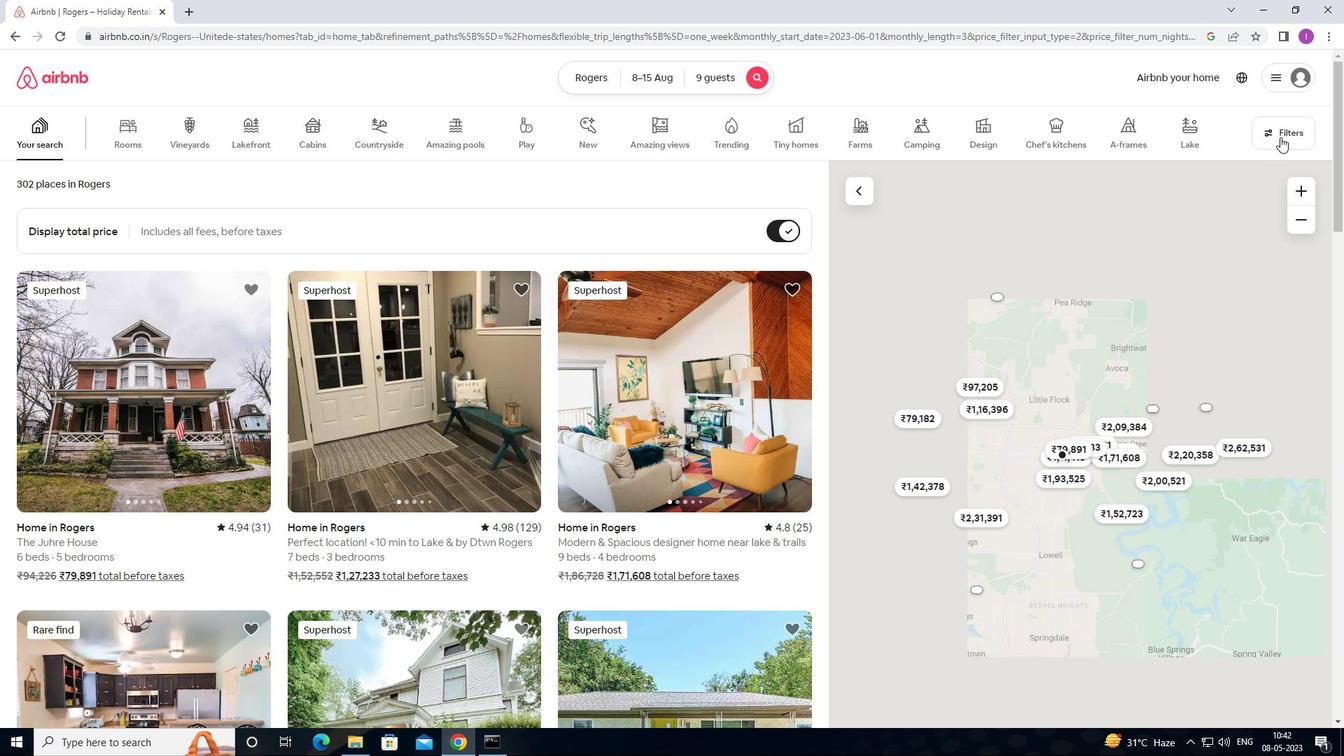 
Action: Mouse moved to (493, 474)
Screenshot: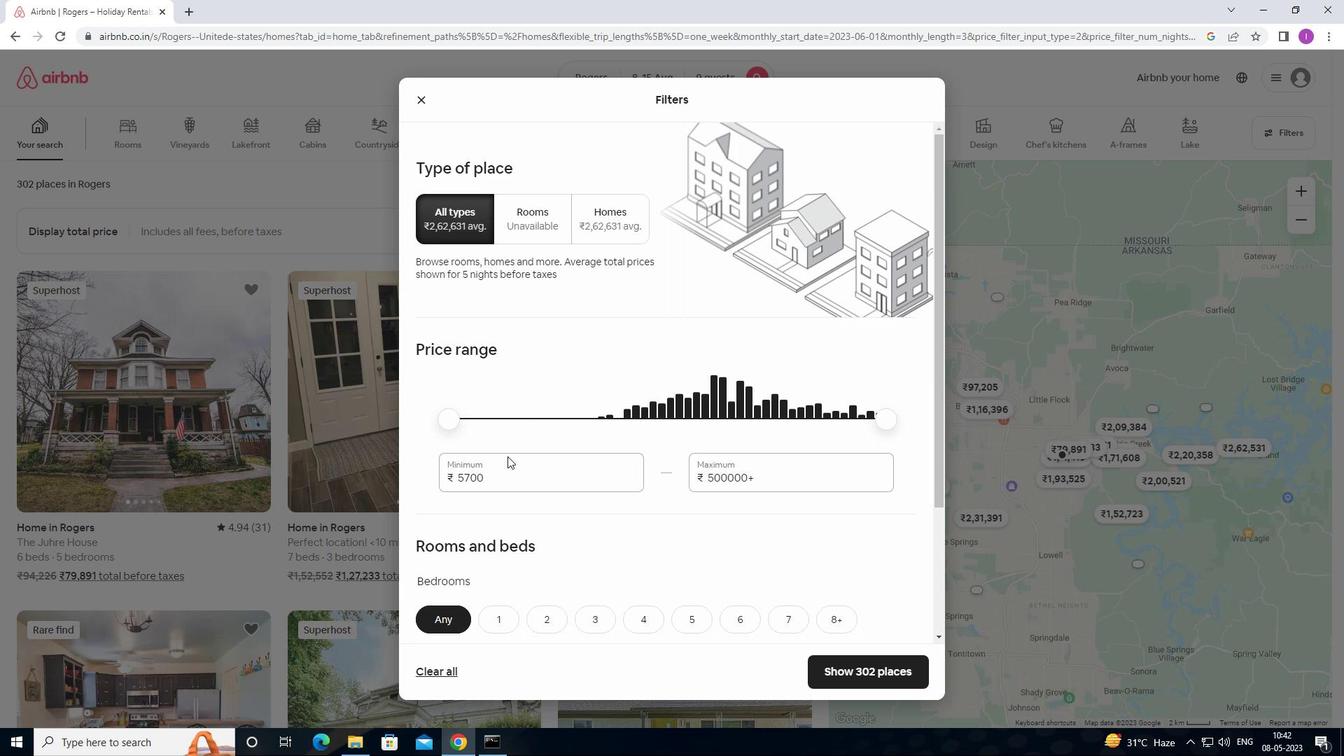 
Action: Mouse pressed left at (493, 474)
Screenshot: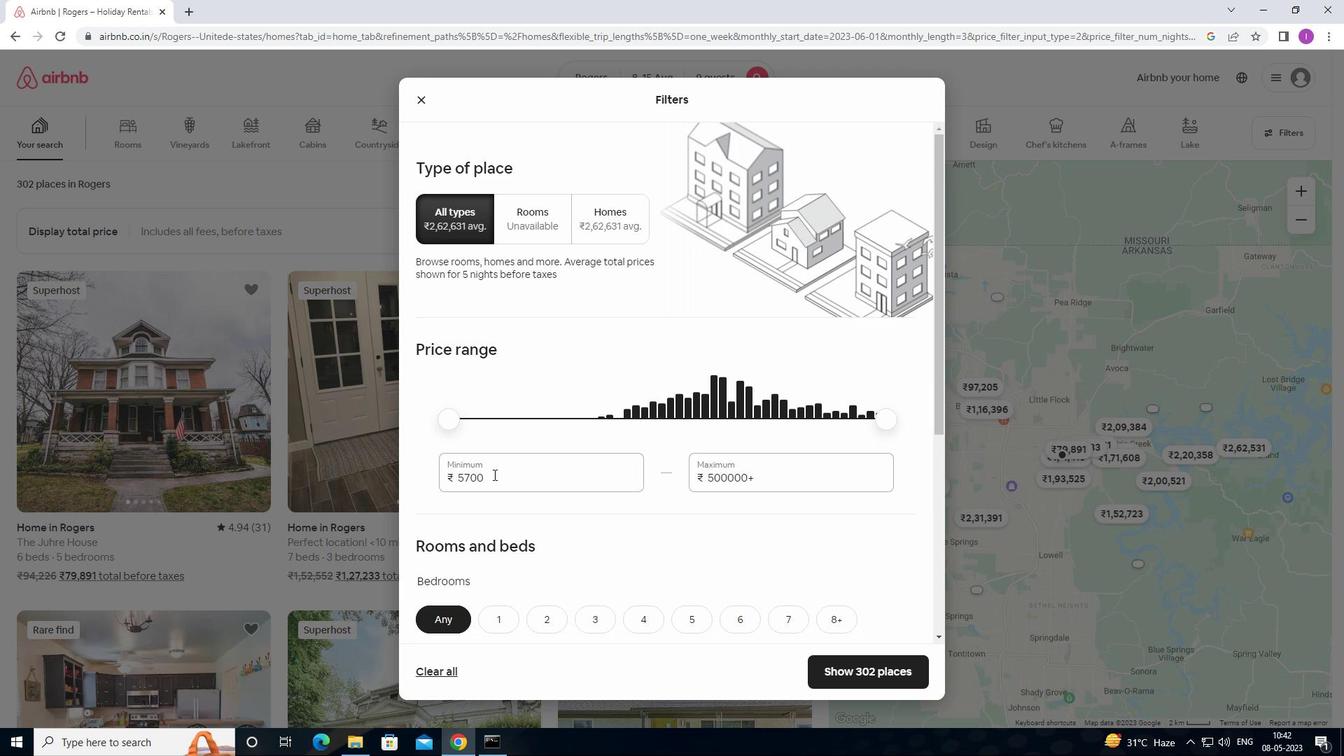 
Action: Mouse moved to (621, 471)
Screenshot: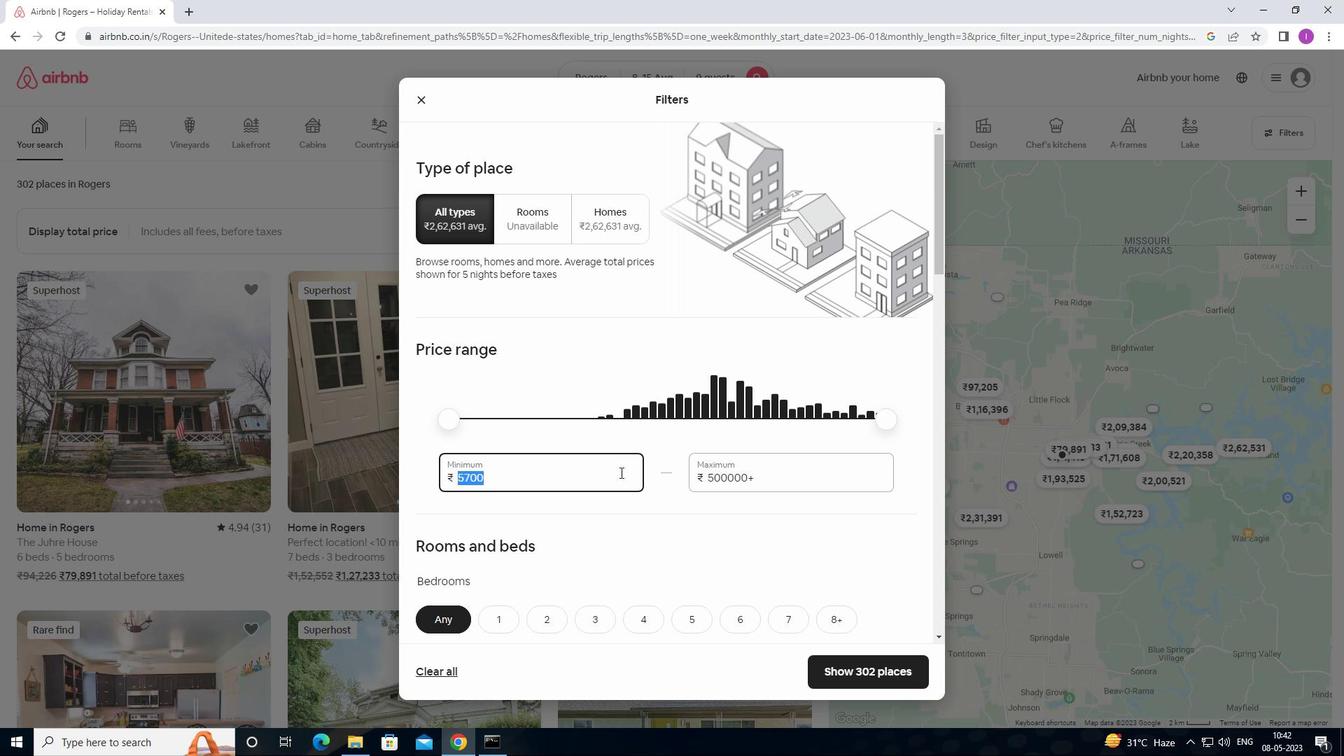 
Action: Key pressed 10
Screenshot: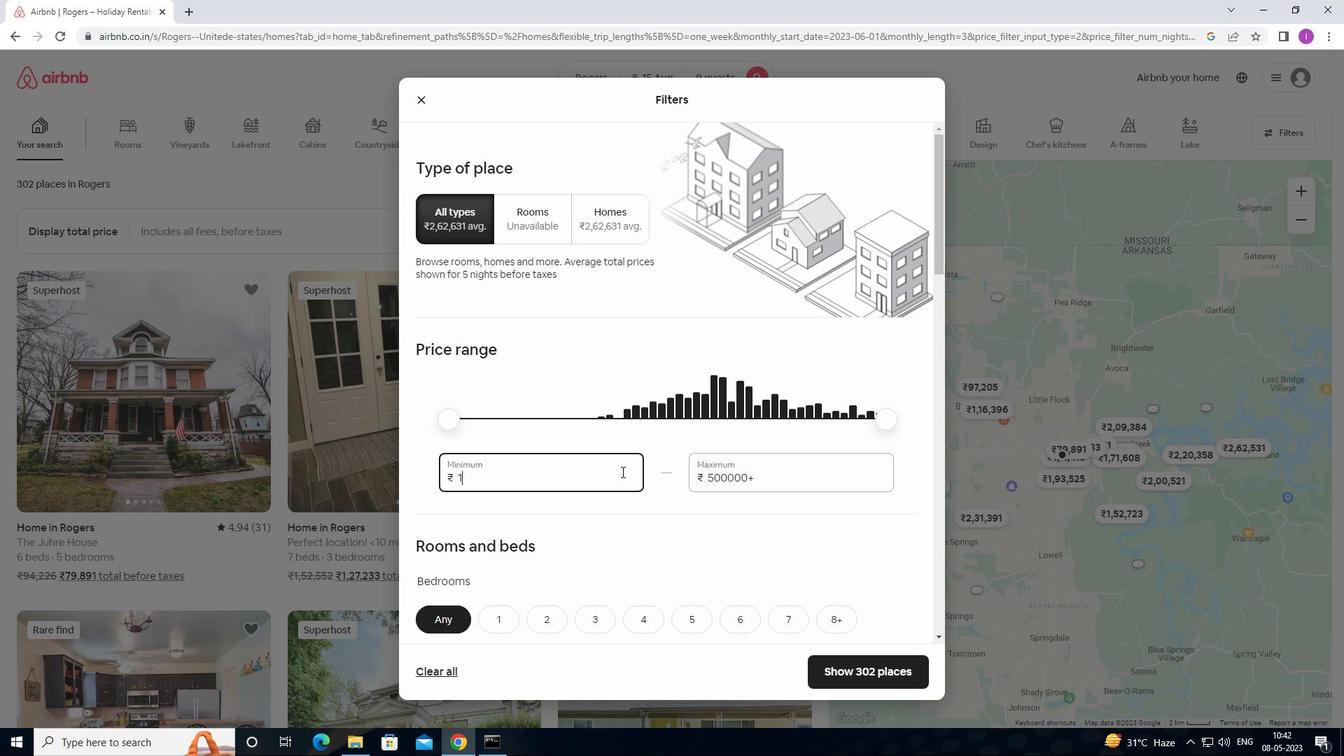 
Action: Mouse moved to (623, 471)
Screenshot: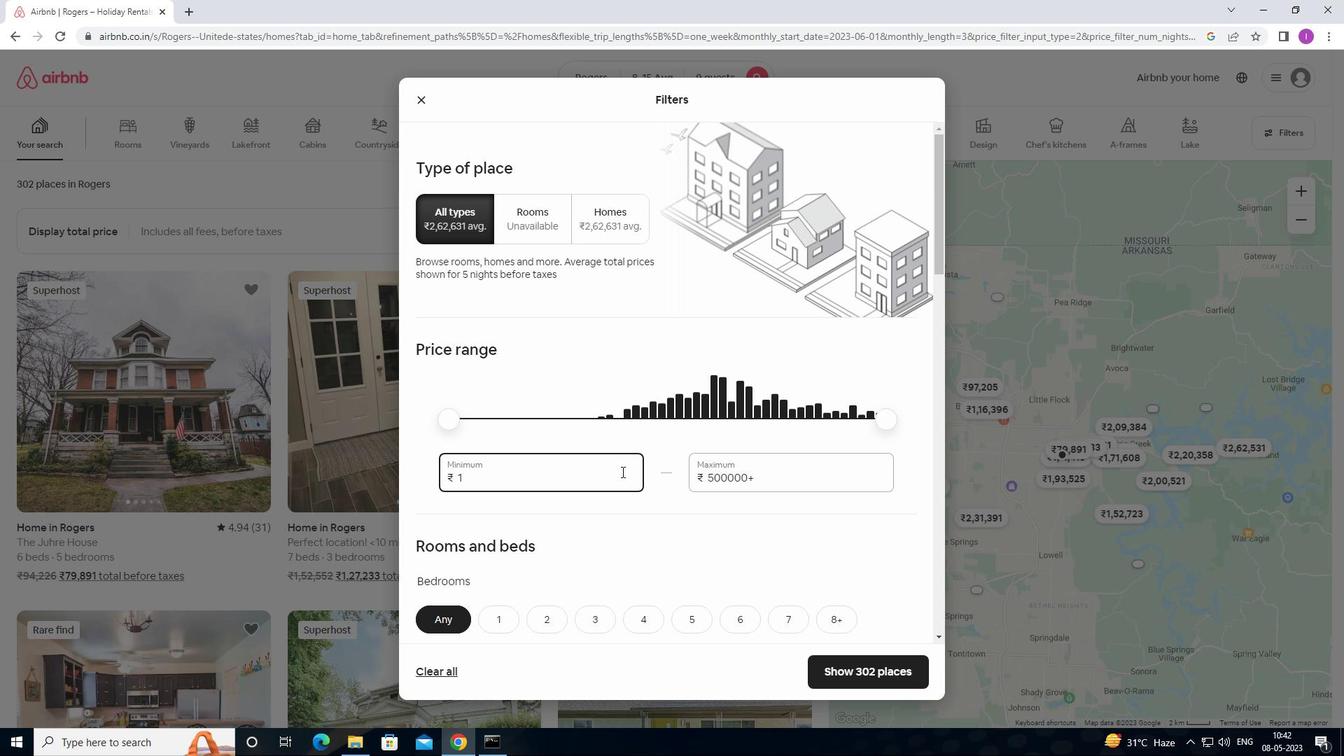 
Action: Key pressed 0
Screenshot: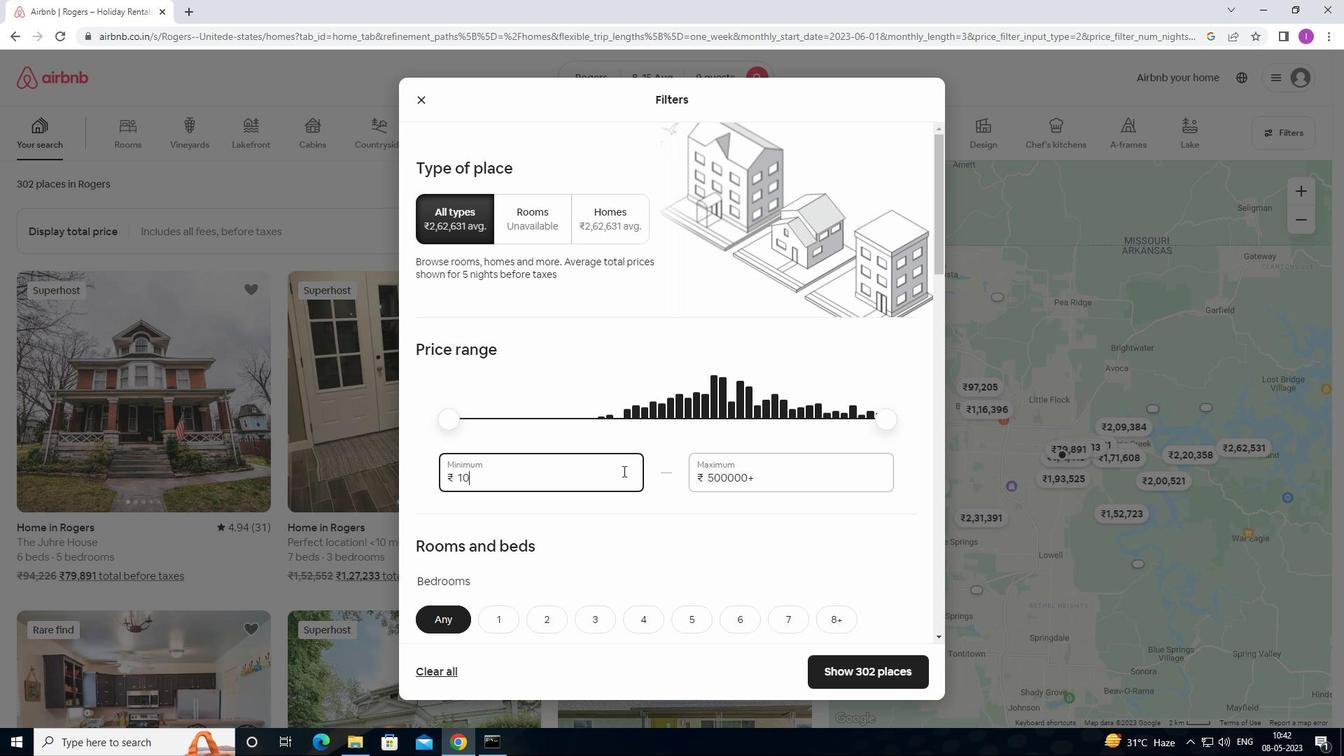 
Action: Mouse moved to (625, 469)
Screenshot: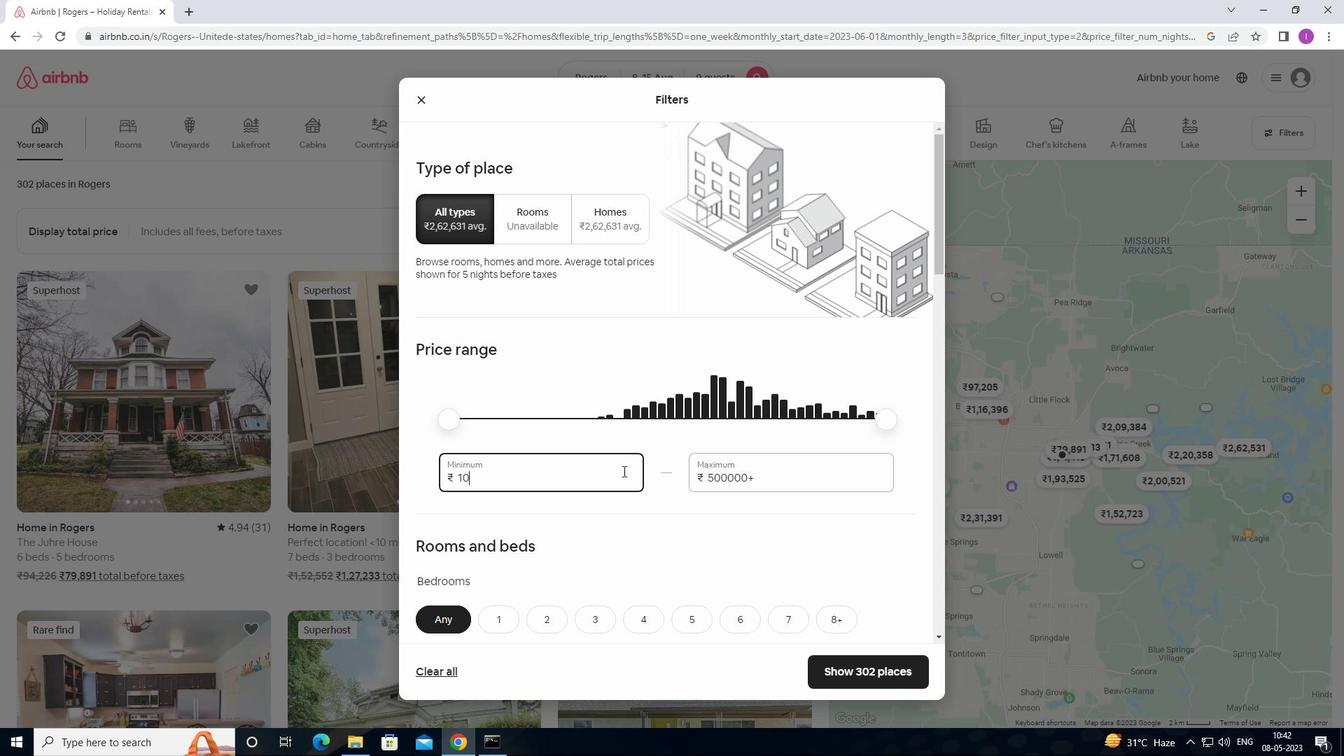 
Action: Key pressed 0
Screenshot: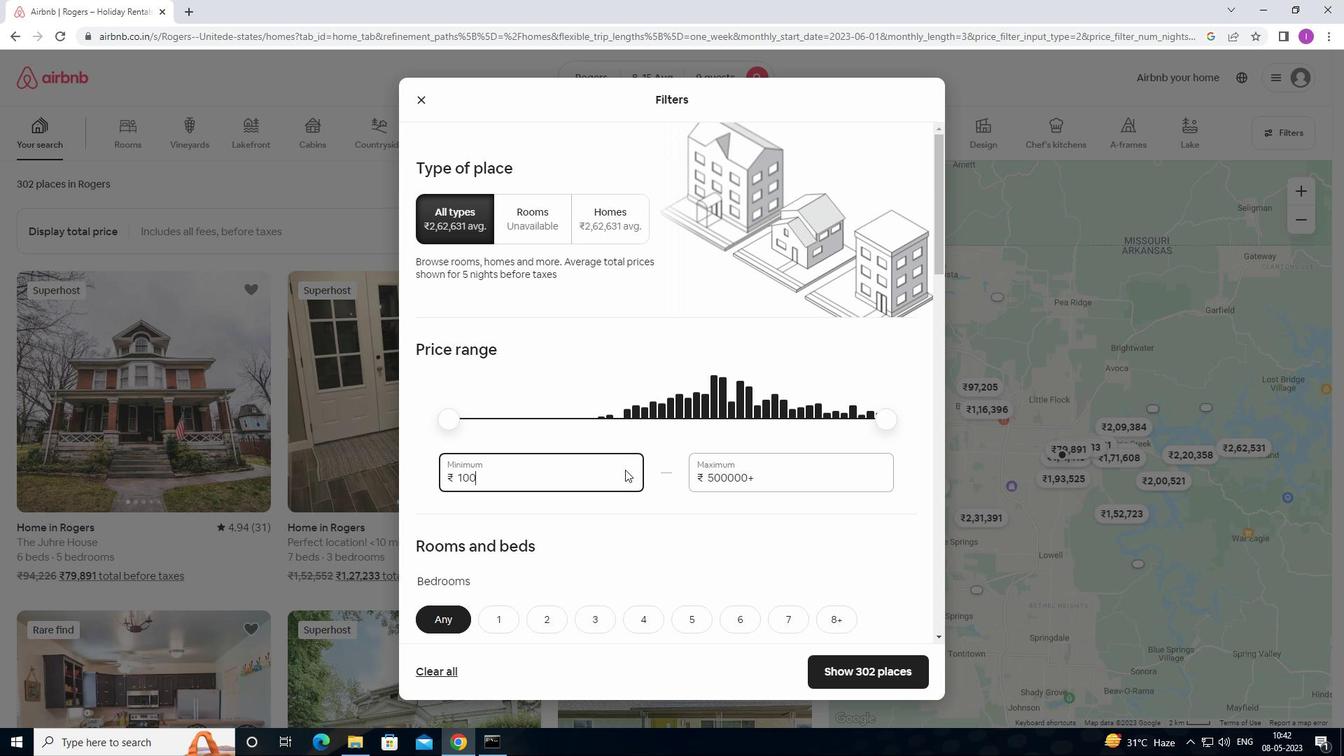 
Action: Mouse moved to (625, 469)
Screenshot: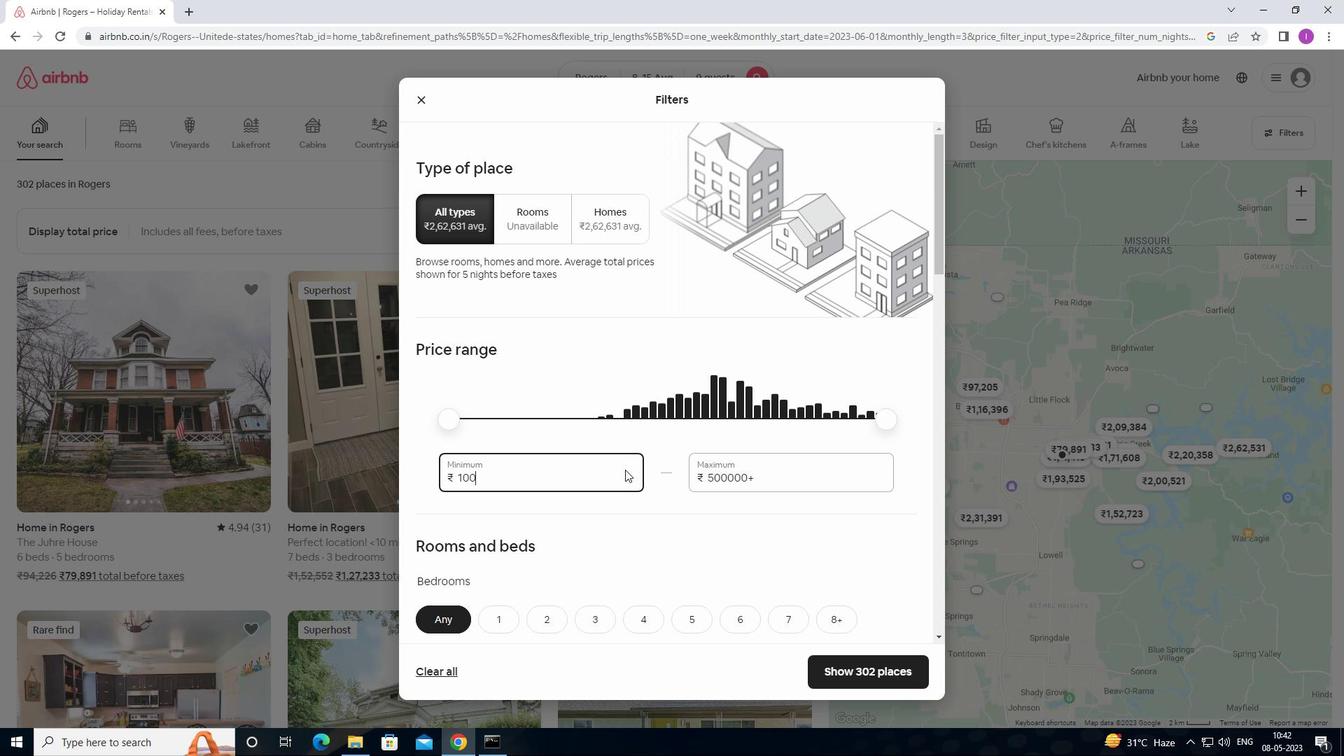 
Action: Key pressed 0
Screenshot: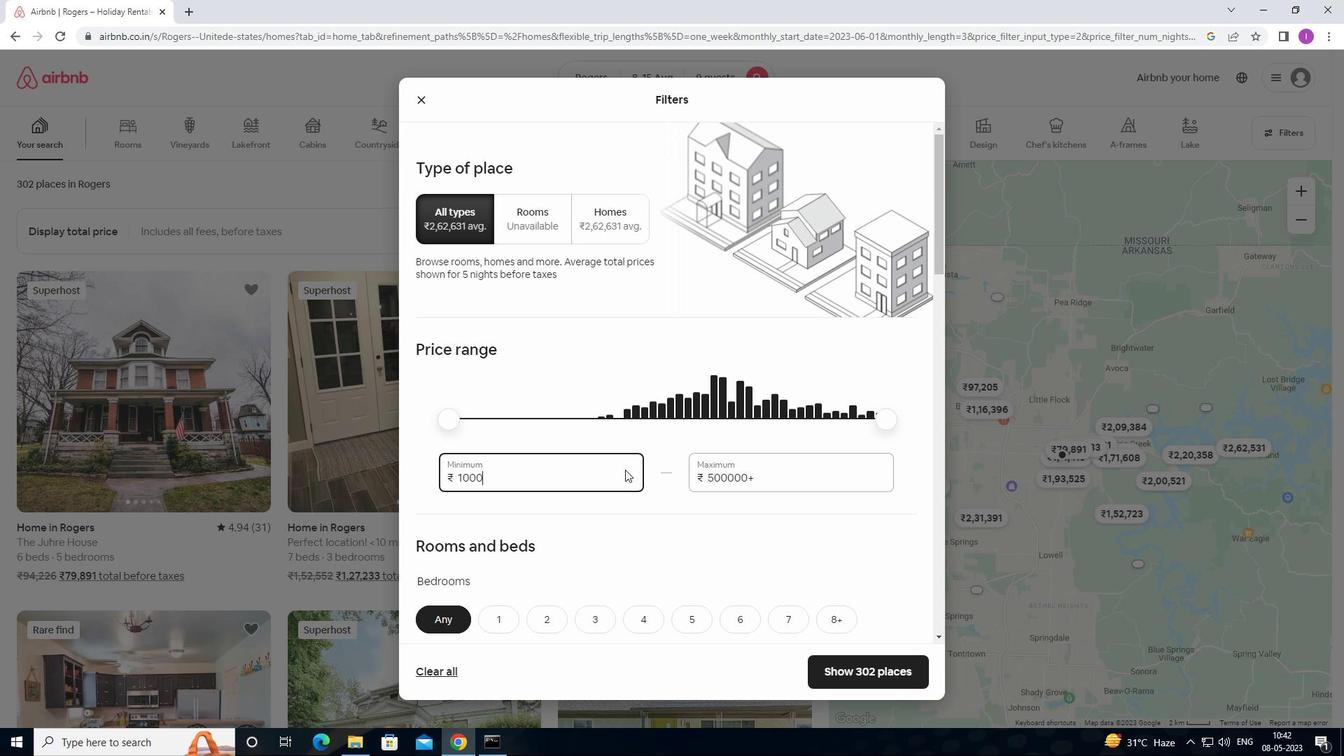 
Action: Mouse moved to (790, 477)
Screenshot: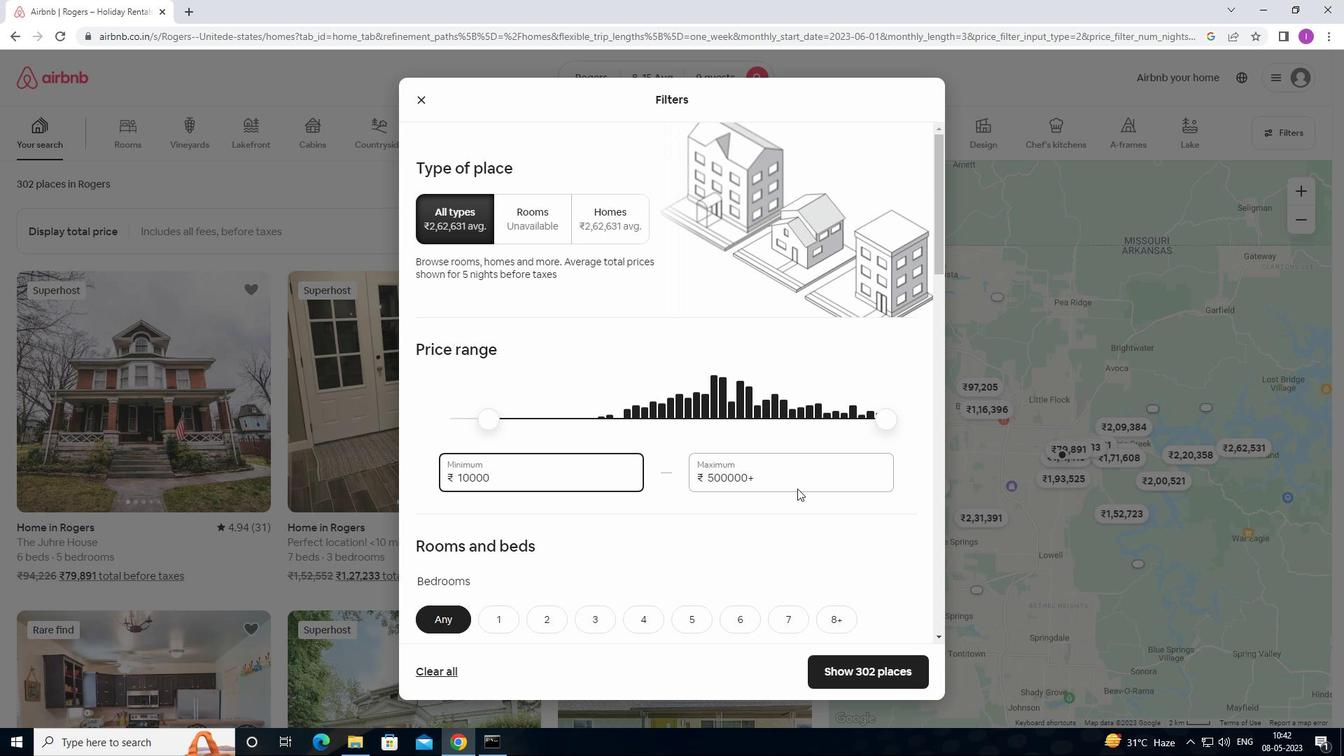 
Action: Mouse pressed left at (790, 477)
Screenshot: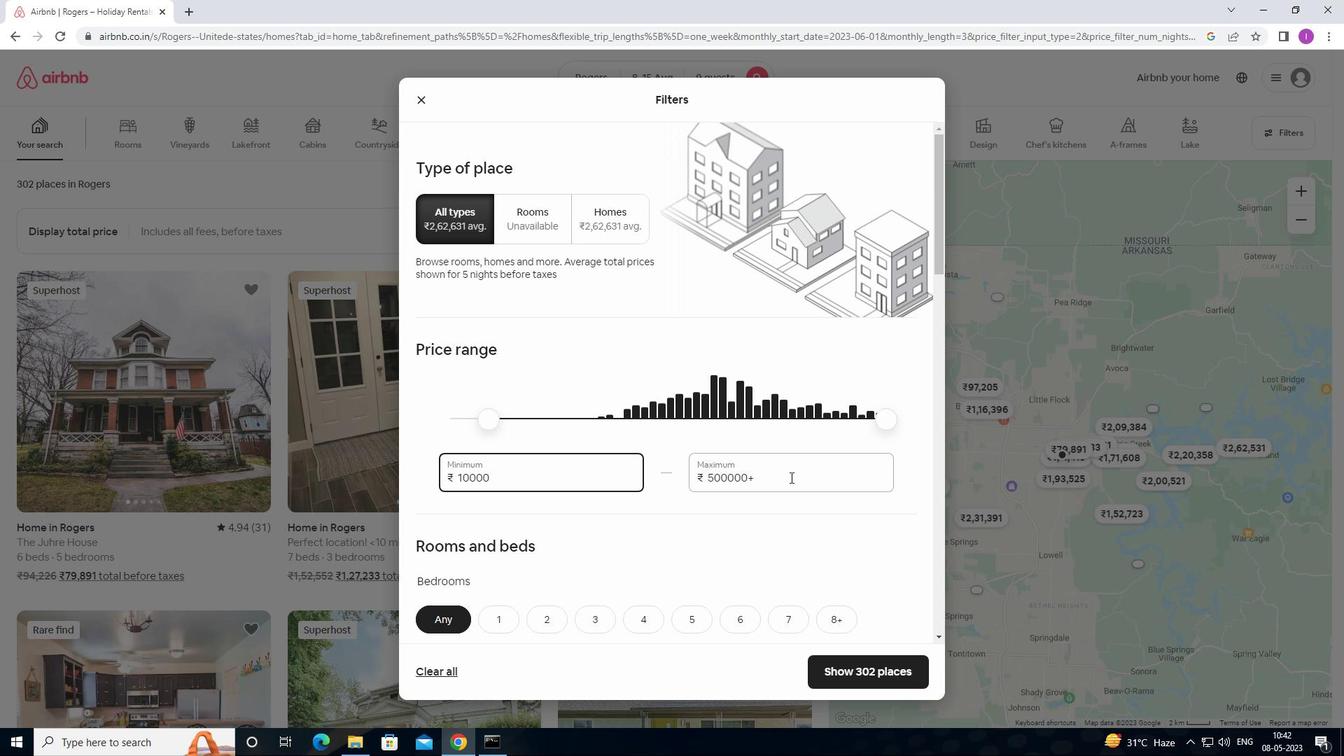 
Action: Mouse moved to (686, 488)
Screenshot: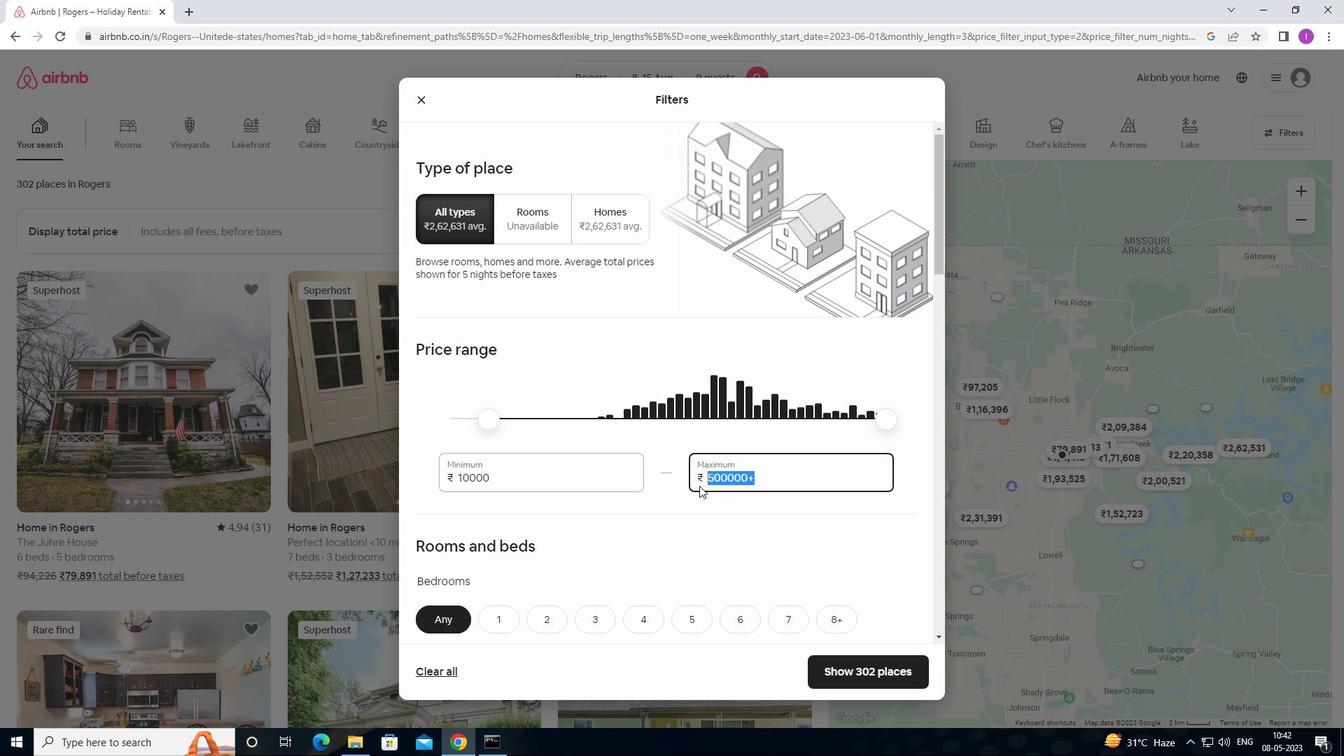 
Action: Key pressed 14000
Screenshot: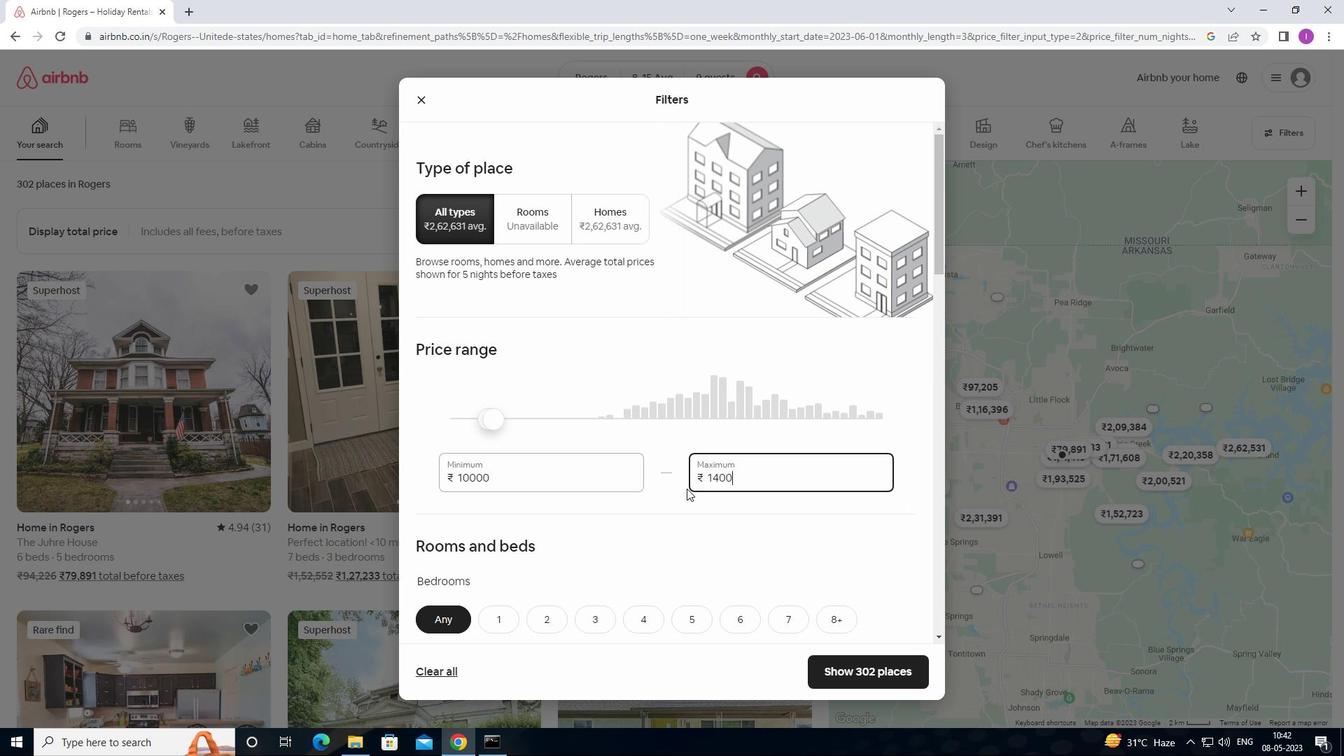
Action: Mouse scrolled (686, 488) with delta (0, 0)
Screenshot: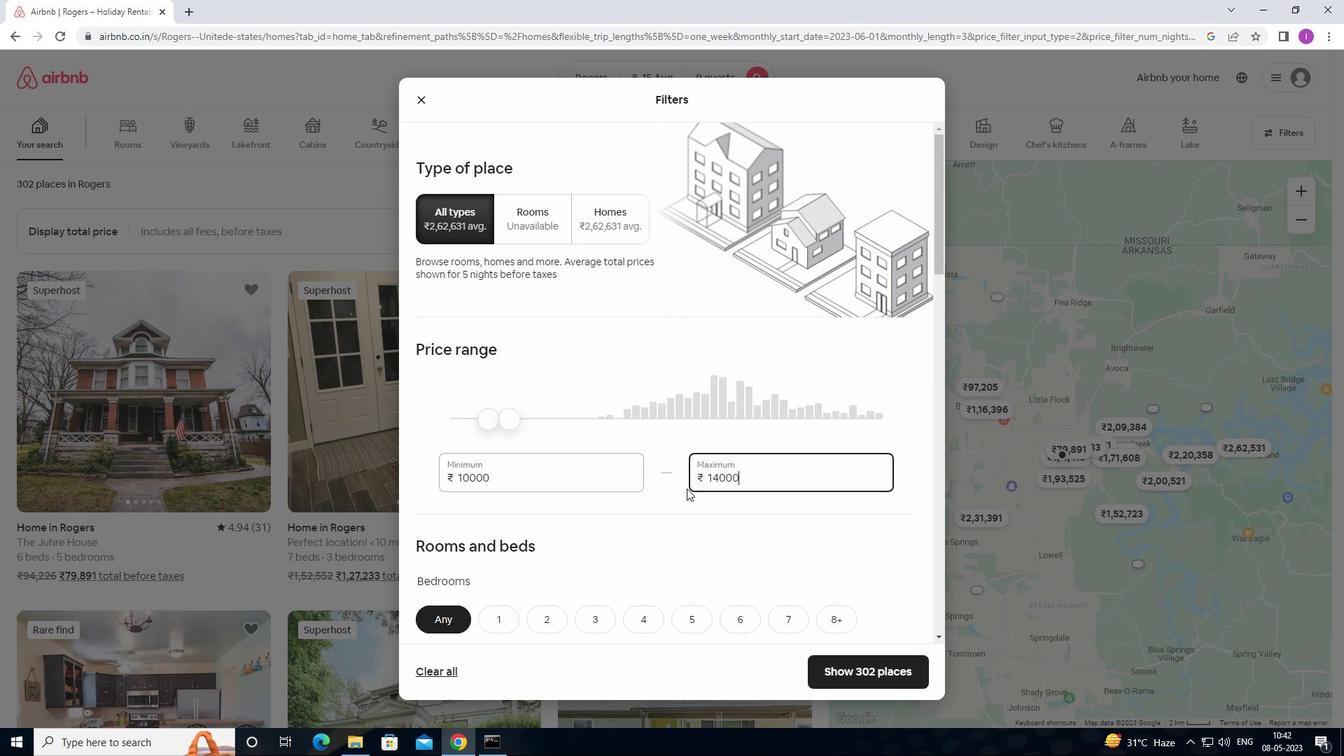 
Action: Mouse scrolled (686, 488) with delta (0, 0)
Screenshot: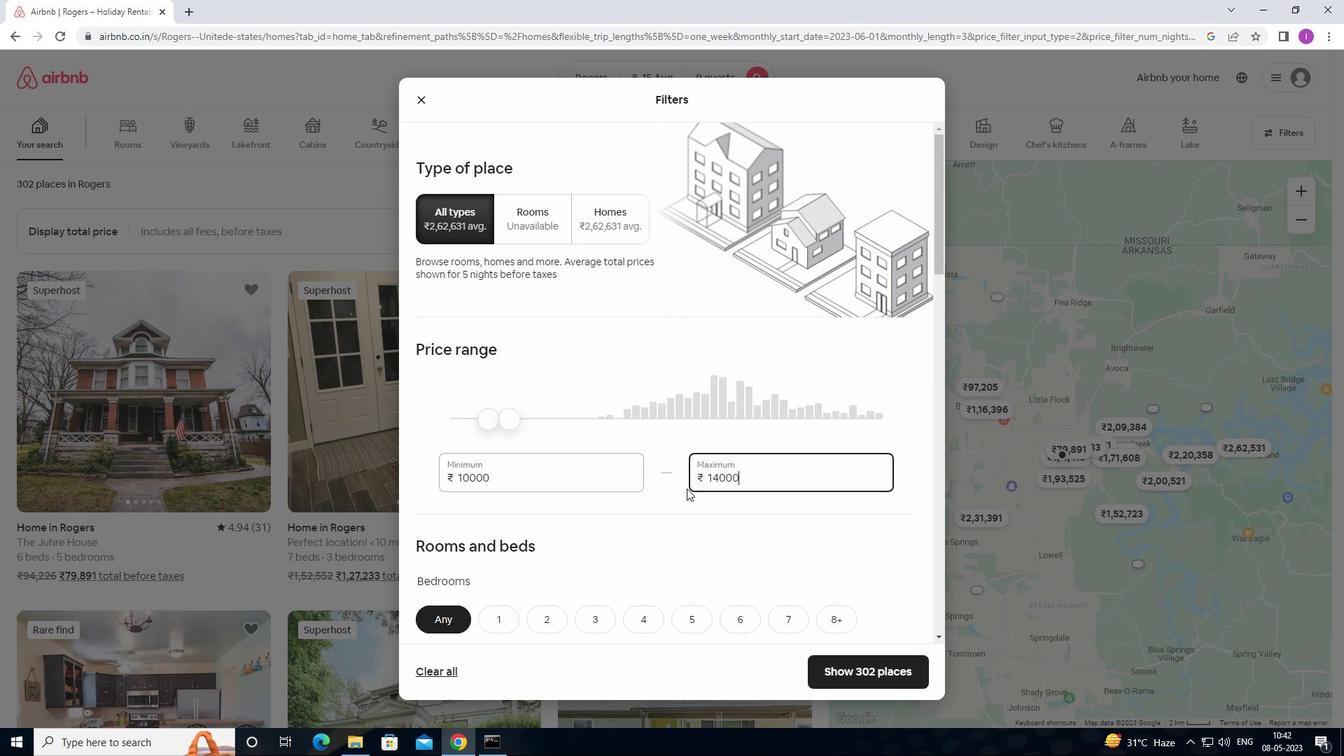 
Action: Mouse moved to (686, 488)
Screenshot: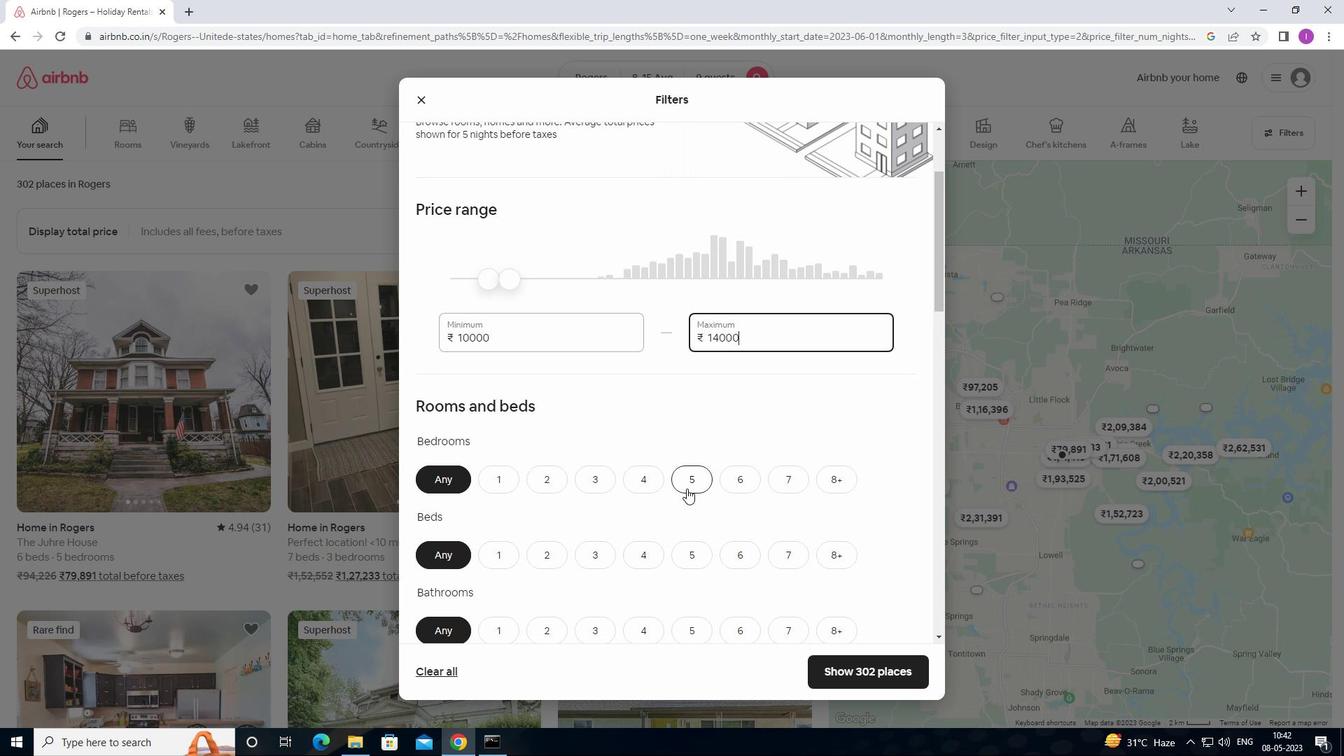 
Action: Mouse pressed left at (686, 488)
Screenshot: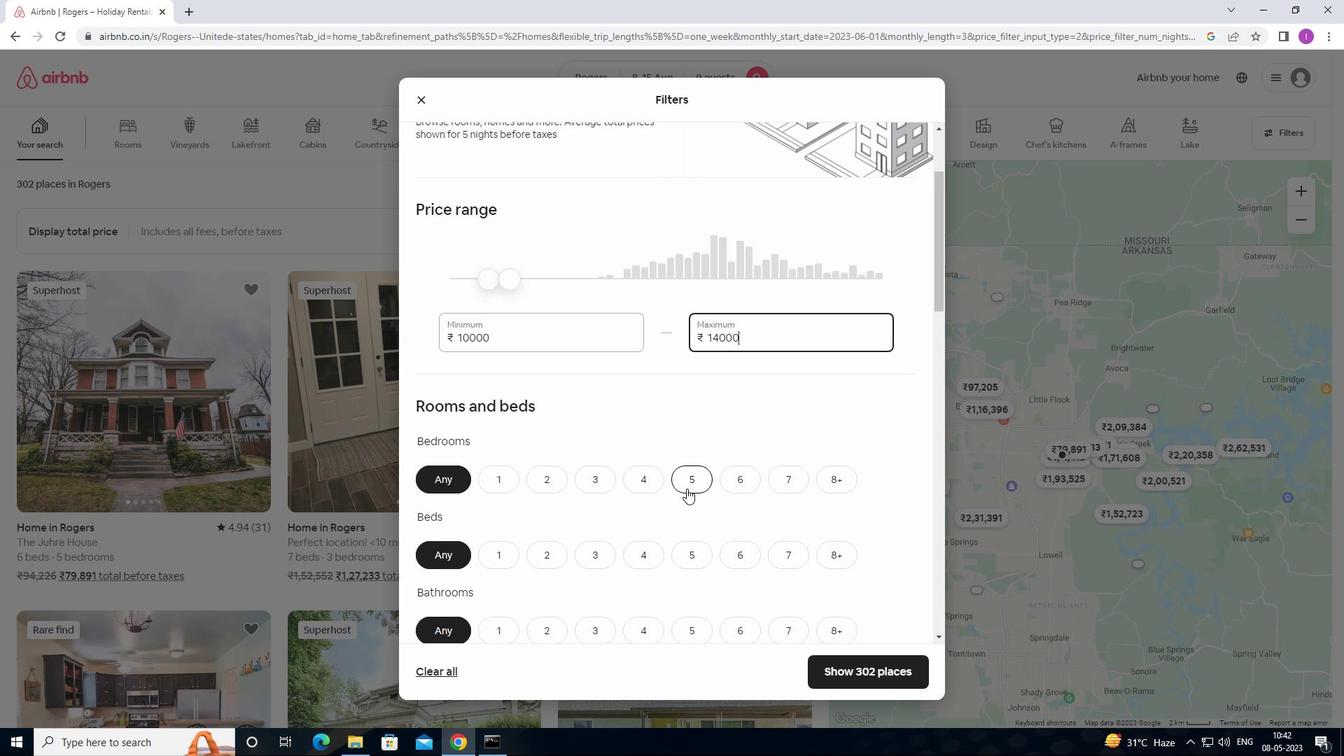 
Action: Mouse moved to (842, 558)
Screenshot: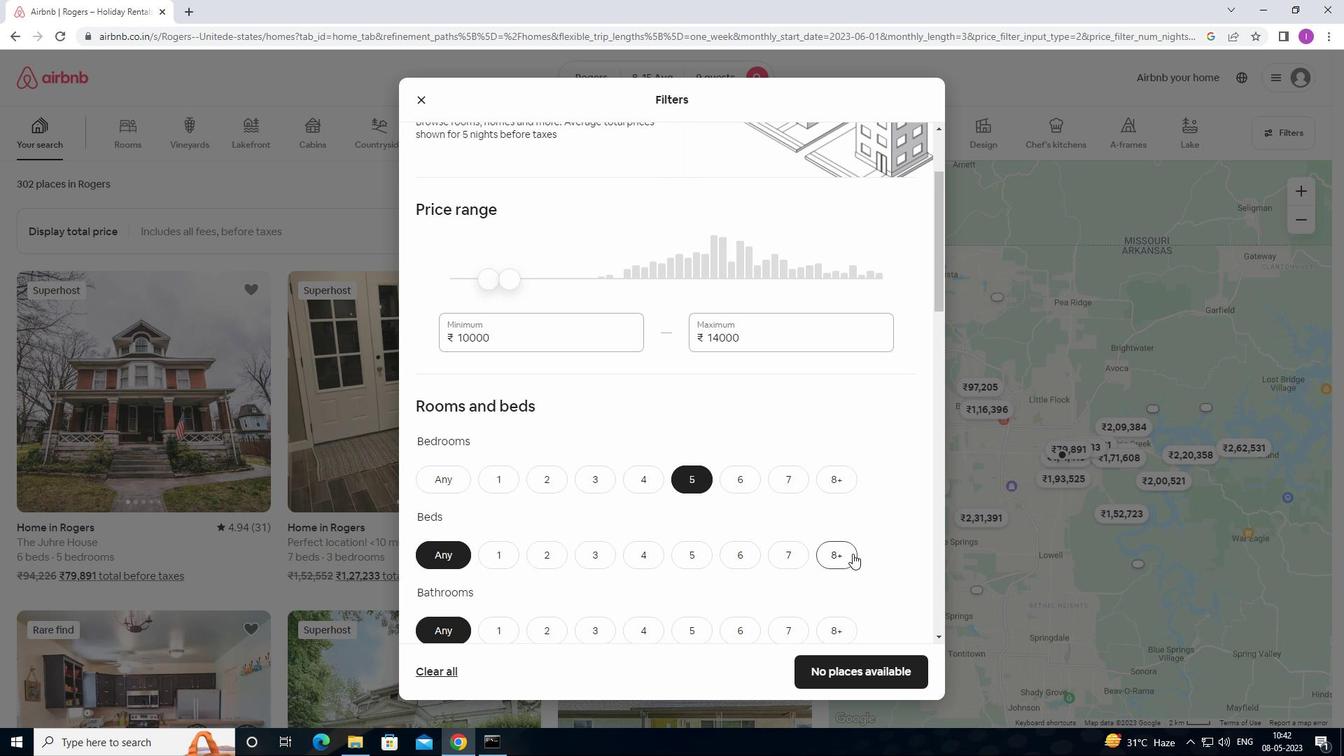 
Action: Mouse pressed left at (842, 558)
Screenshot: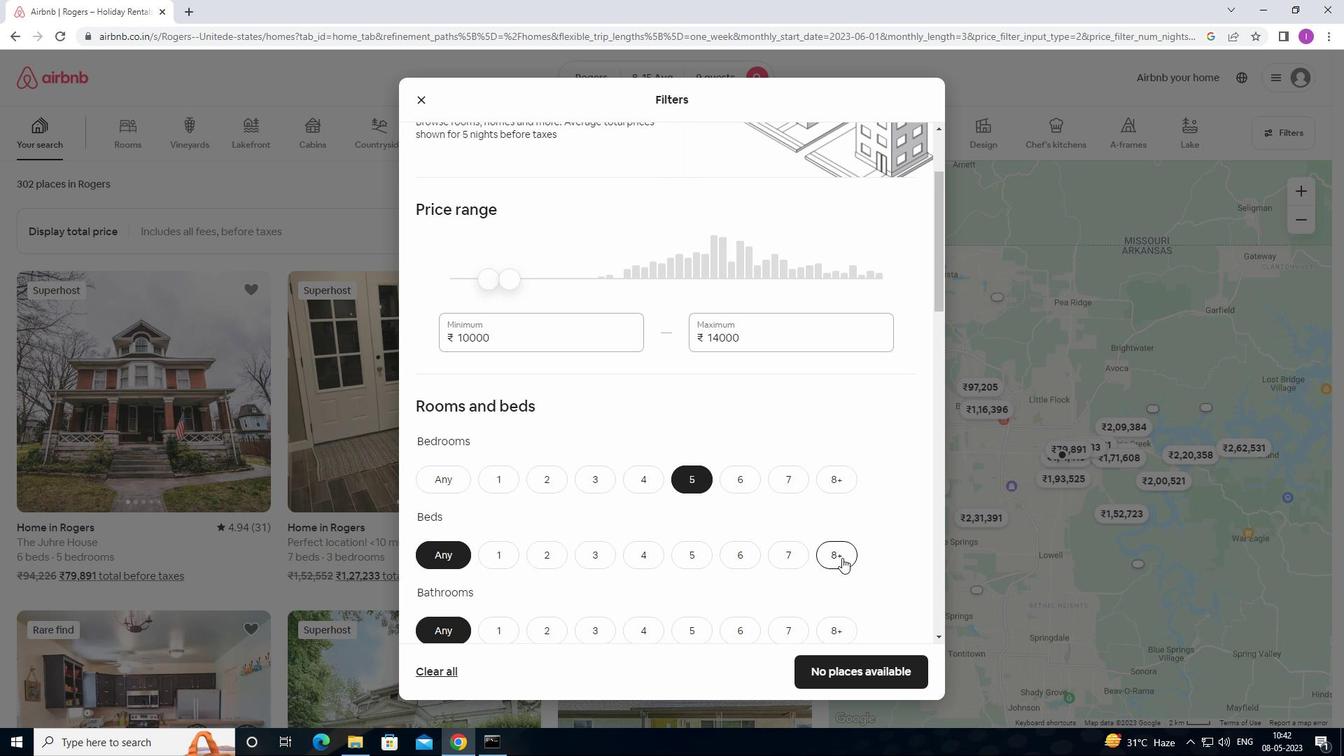 
Action: Mouse moved to (682, 632)
Screenshot: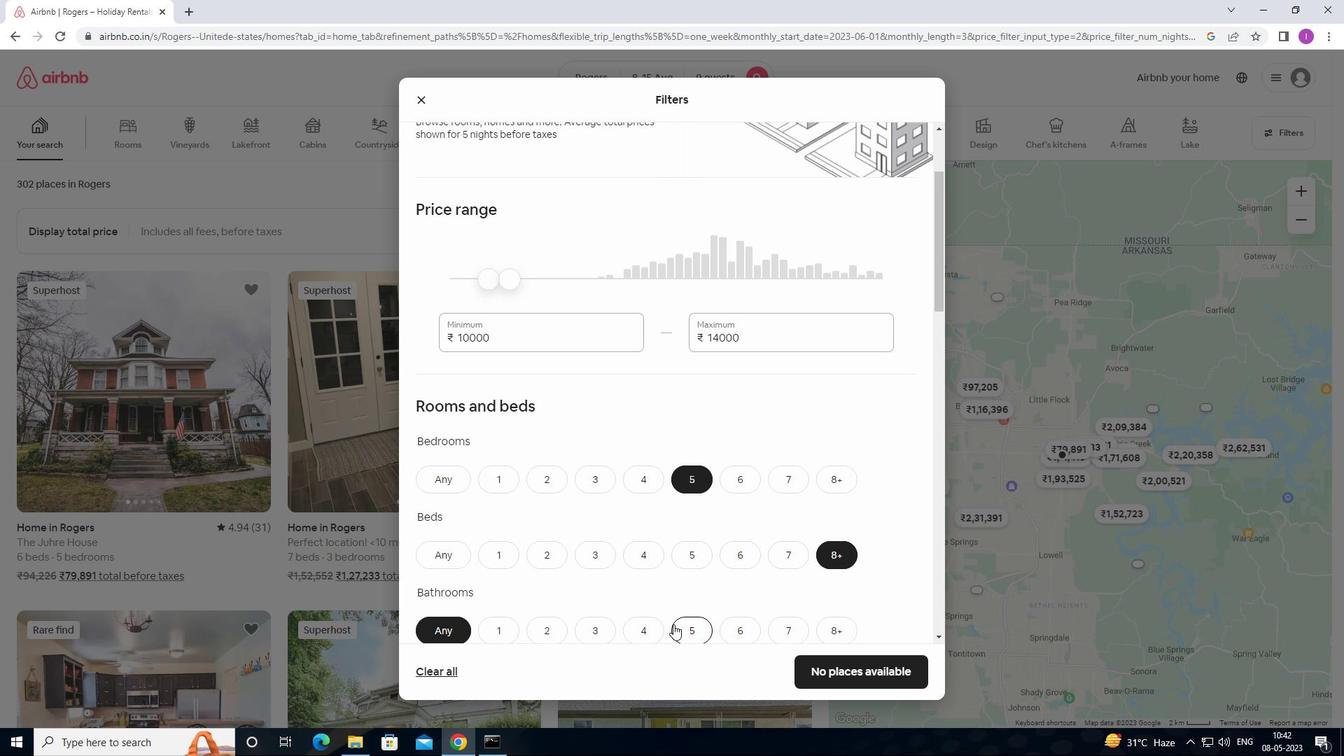 
Action: Mouse pressed left at (682, 632)
Screenshot: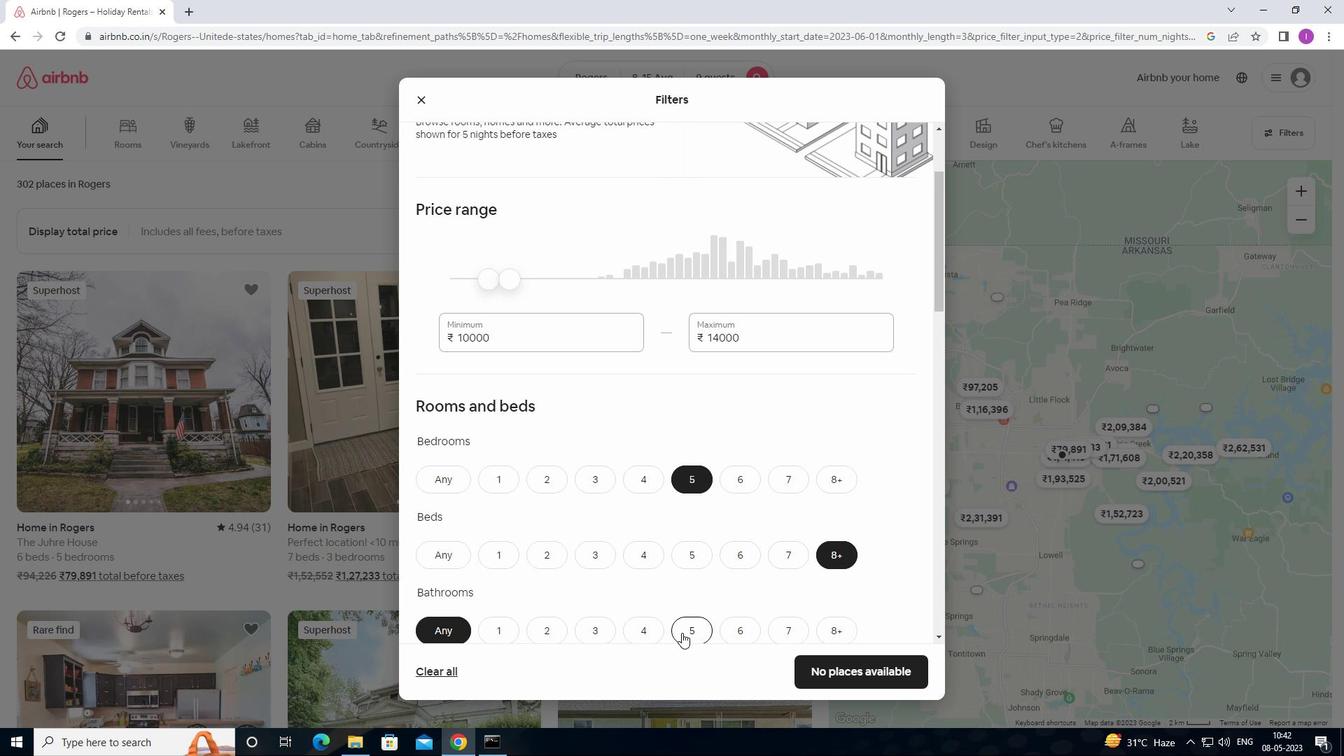 
Action: Mouse moved to (721, 590)
Screenshot: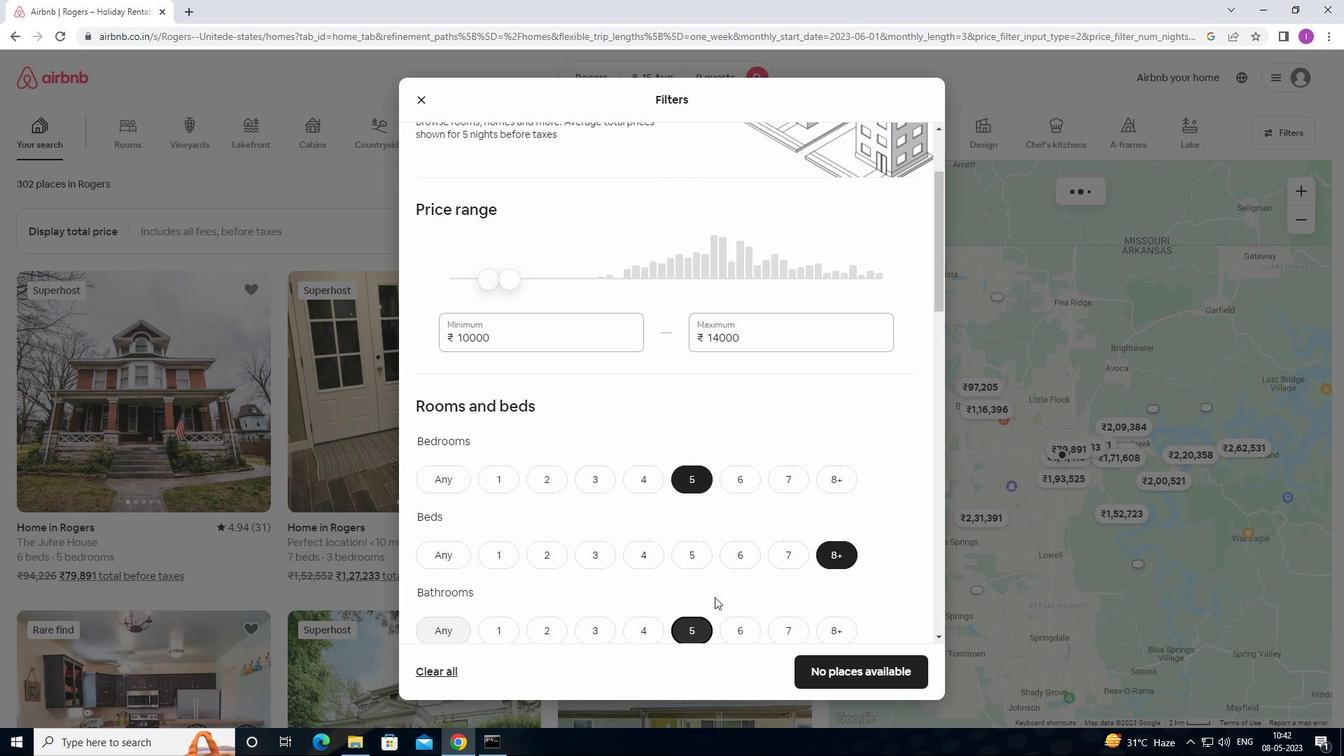 
Action: Mouse scrolled (721, 590) with delta (0, 0)
Screenshot: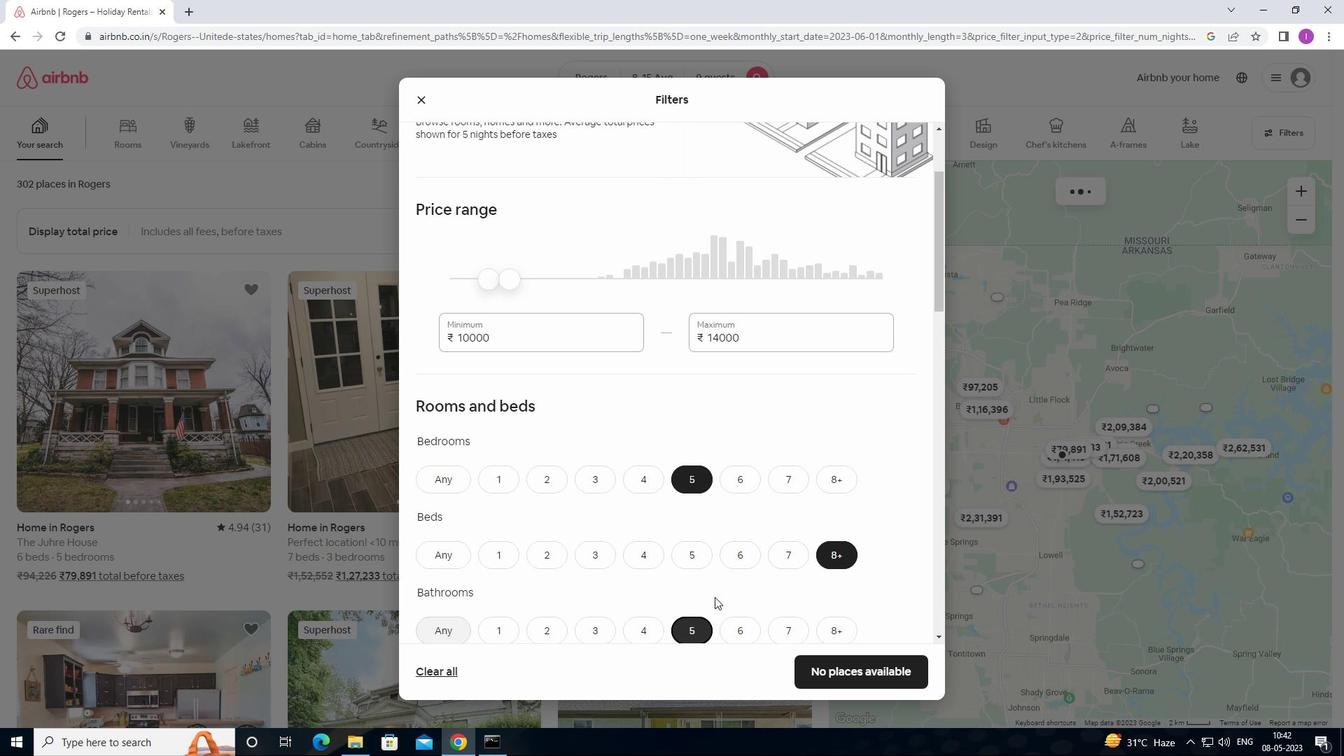 
Action: Mouse scrolled (721, 590) with delta (0, 0)
Screenshot: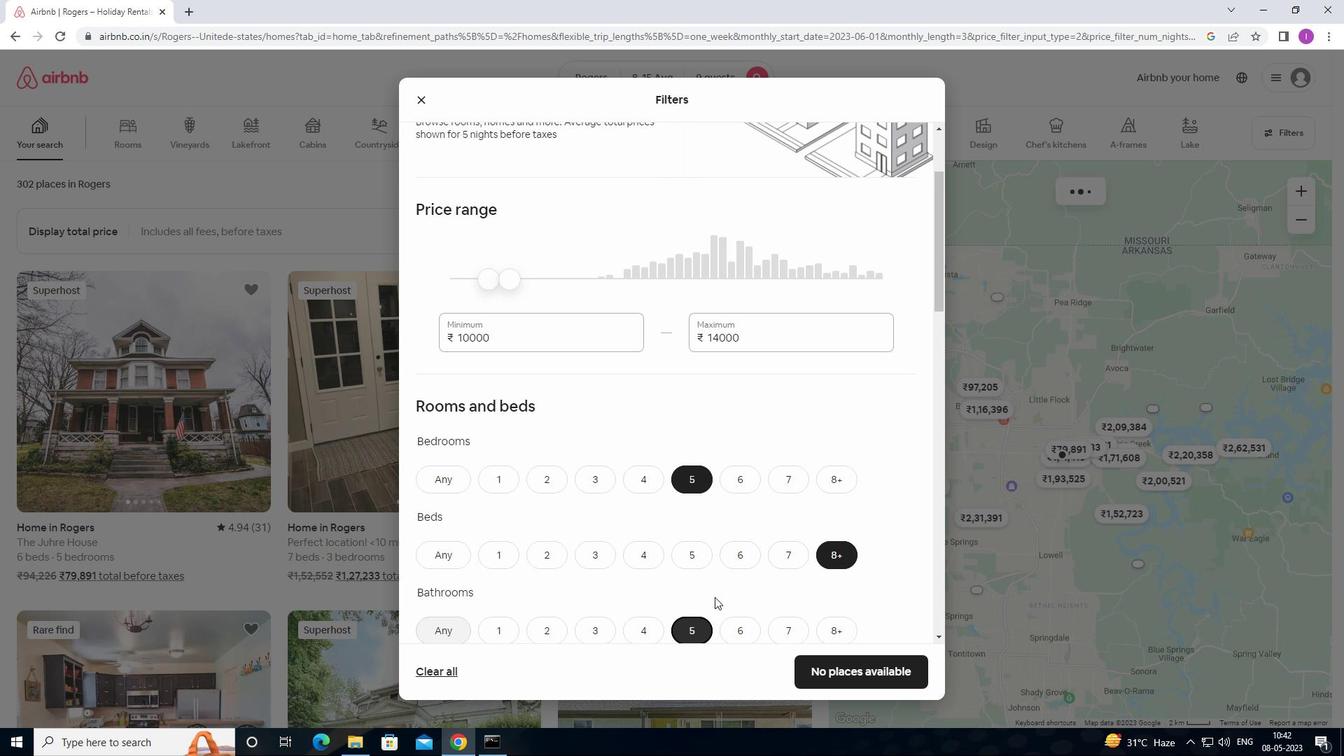 
Action: Mouse scrolled (721, 590) with delta (0, 0)
Screenshot: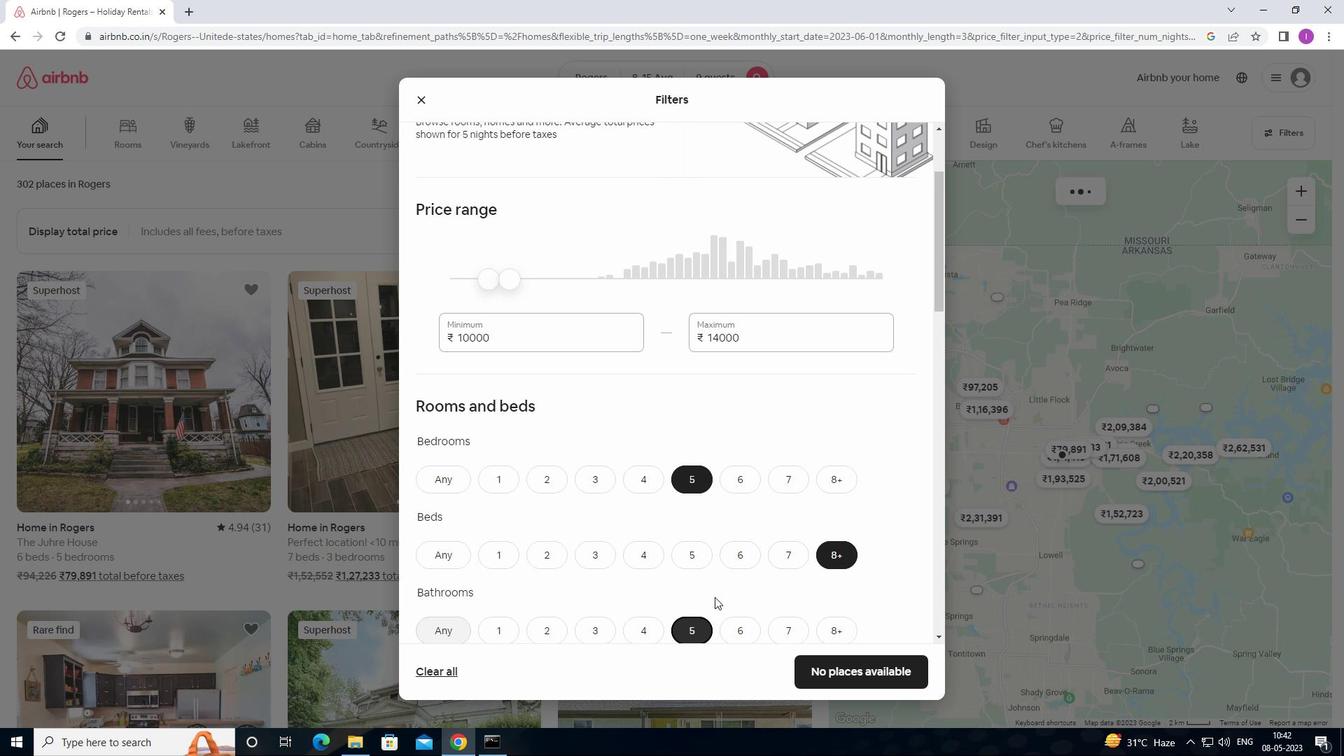 
Action: Mouse moved to (516, 541)
Screenshot: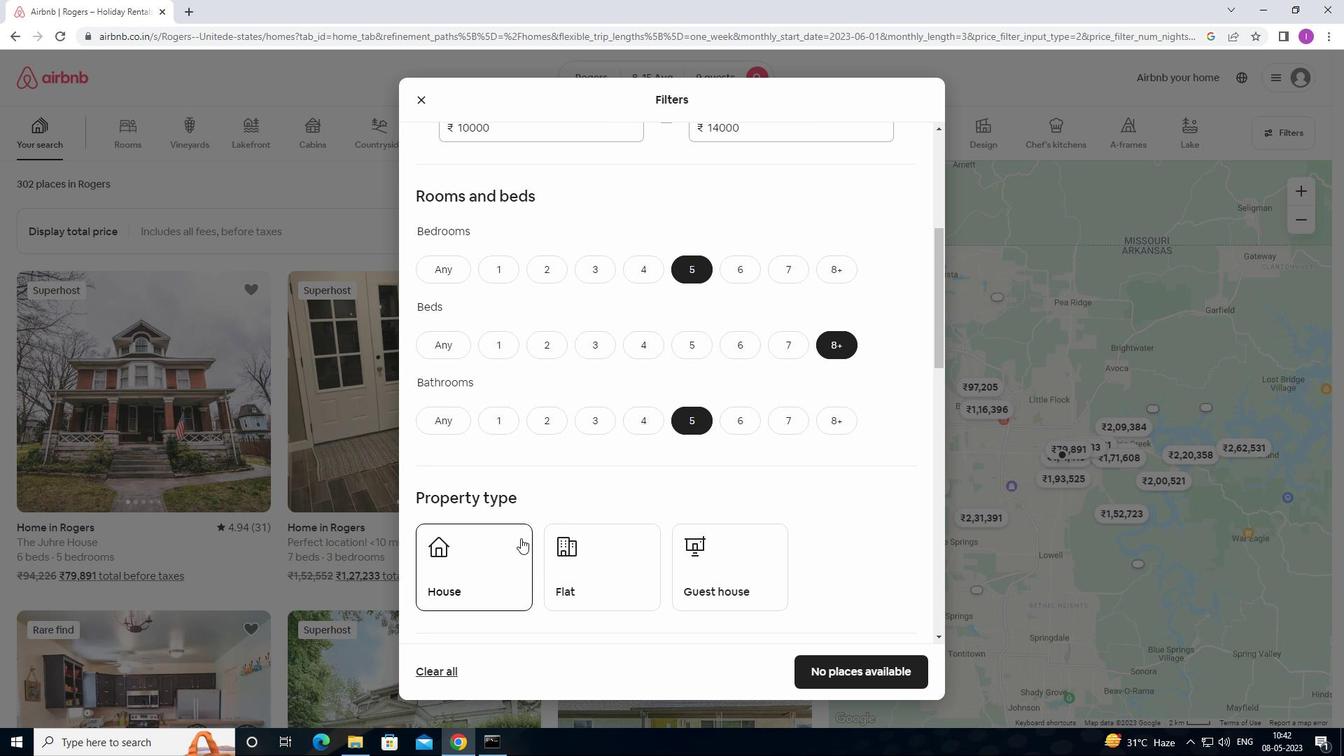 
Action: Mouse pressed left at (516, 541)
Screenshot: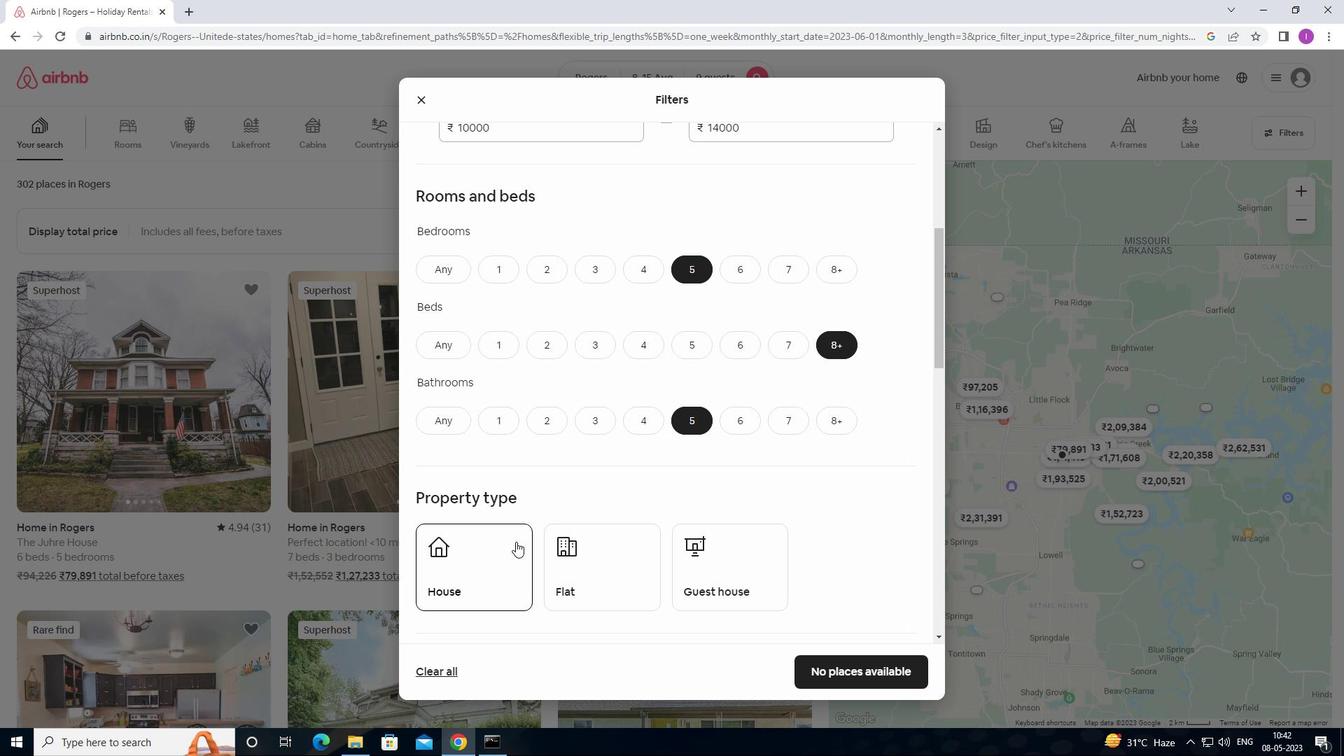 
Action: Mouse moved to (632, 578)
Screenshot: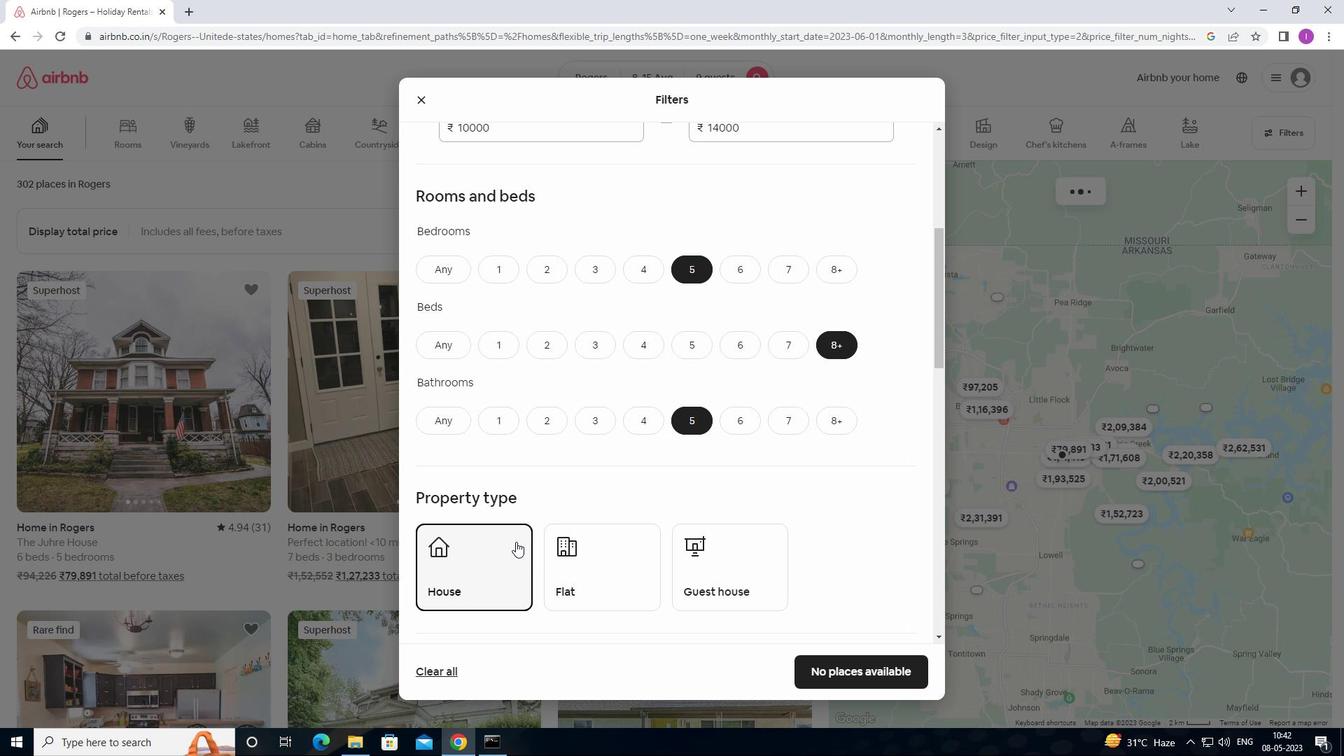 
Action: Mouse pressed left at (632, 578)
Screenshot: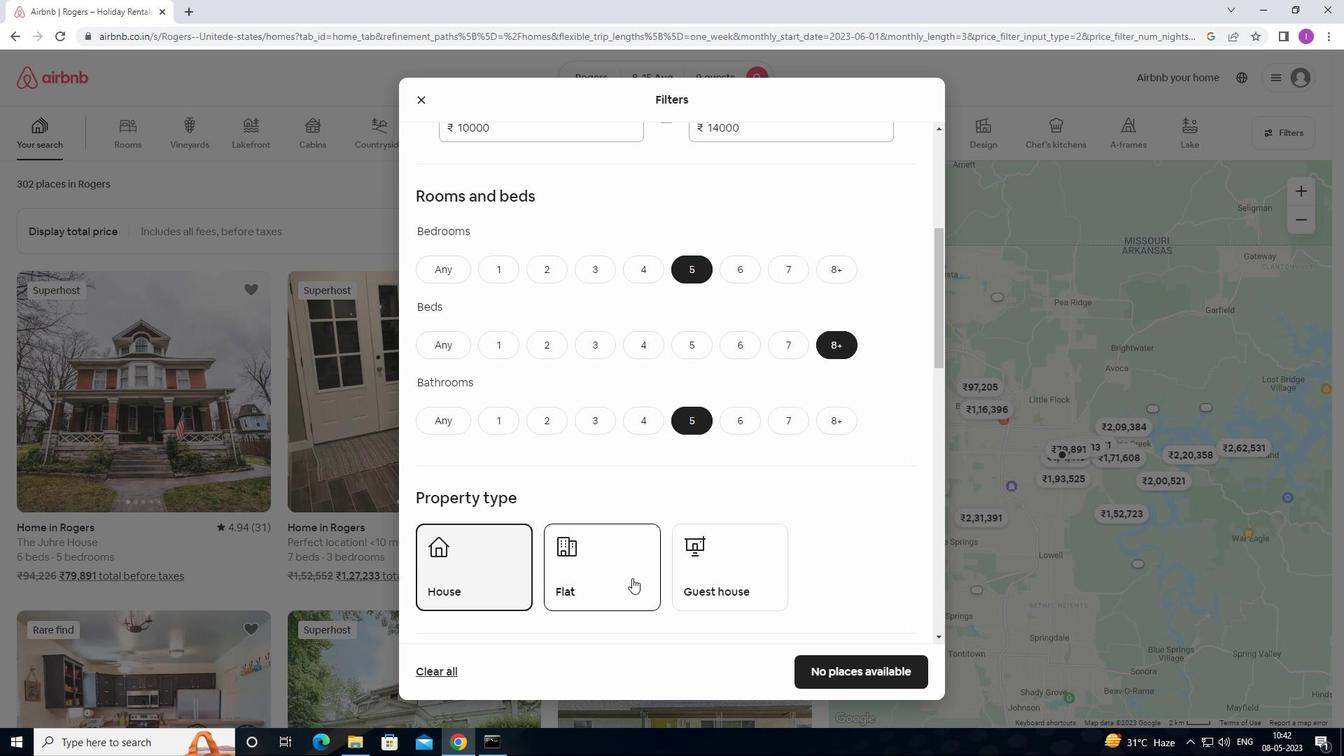 
Action: Mouse moved to (756, 575)
Screenshot: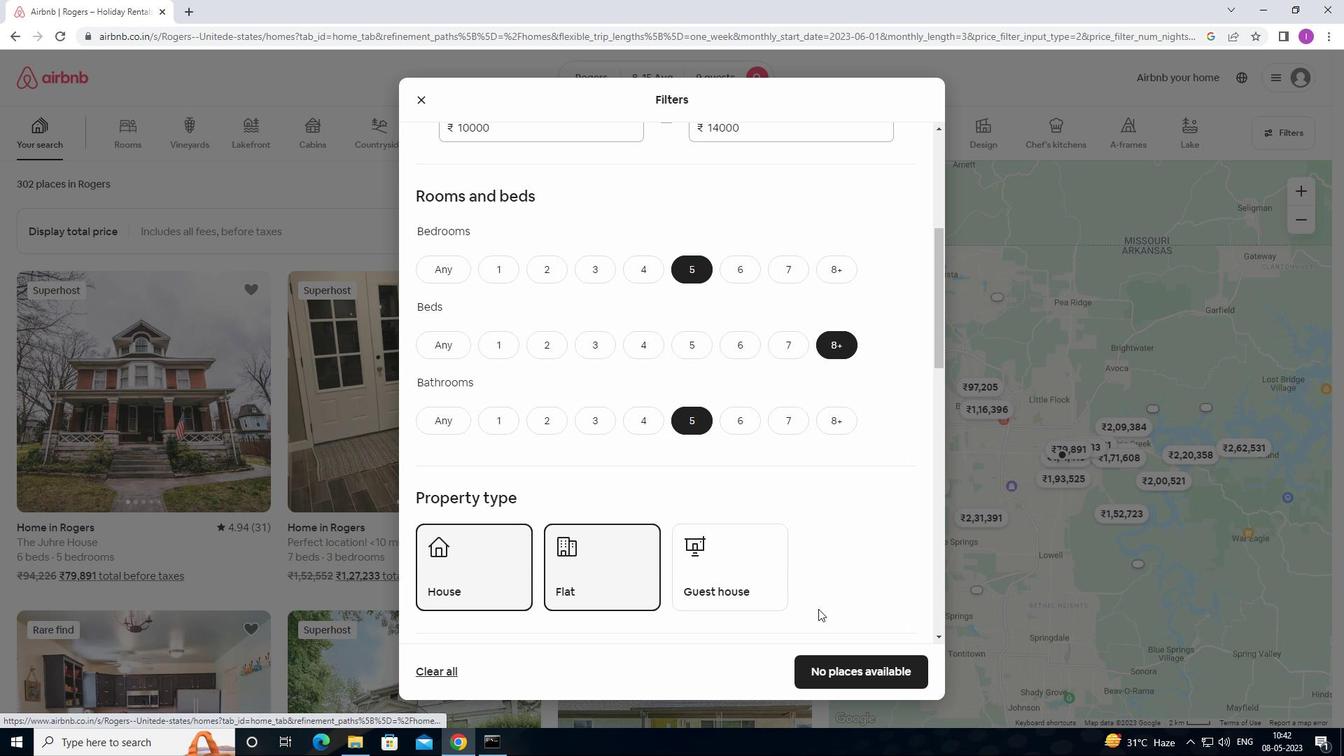 
Action: Mouse pressed left at (756, 575)
Screenshot: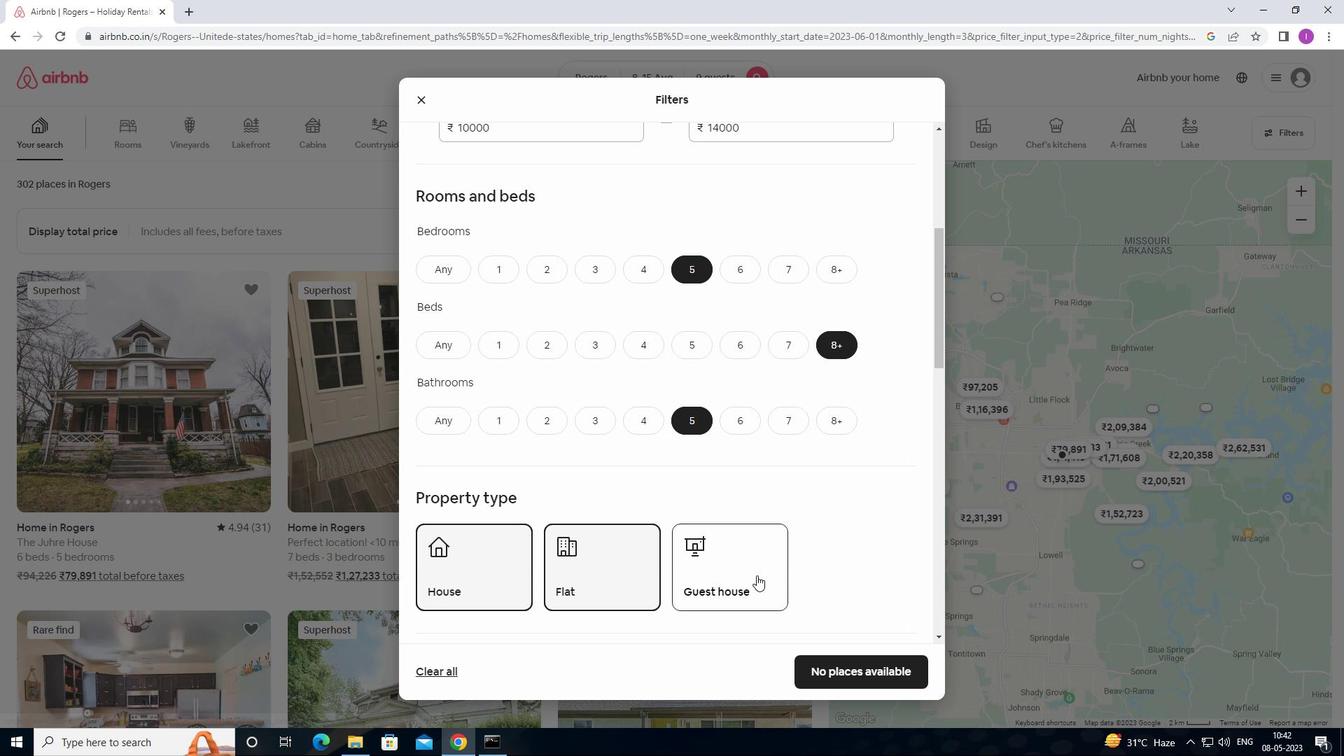 
Action: Mouse moved to (825, 656)
Screenshot: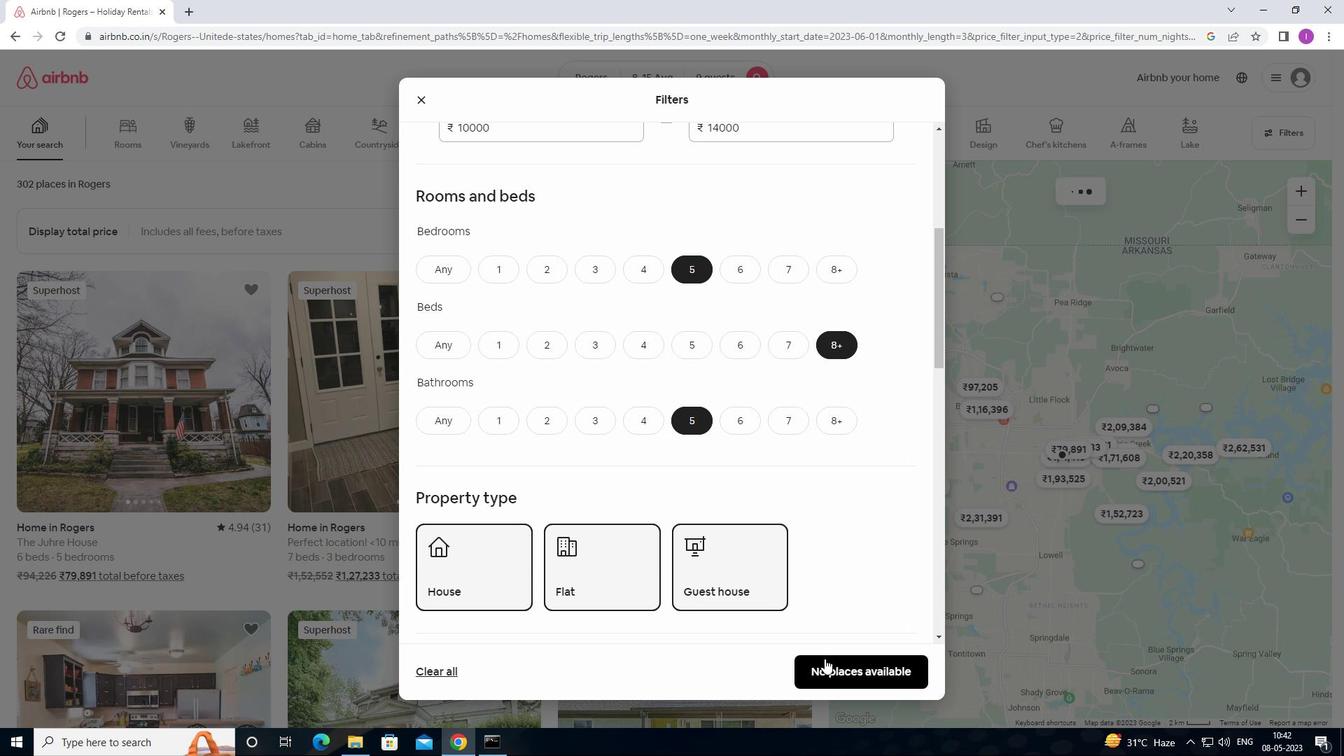 
Action: Mouse scrolled (825, 655) with delta (0, 0)
Screenshot: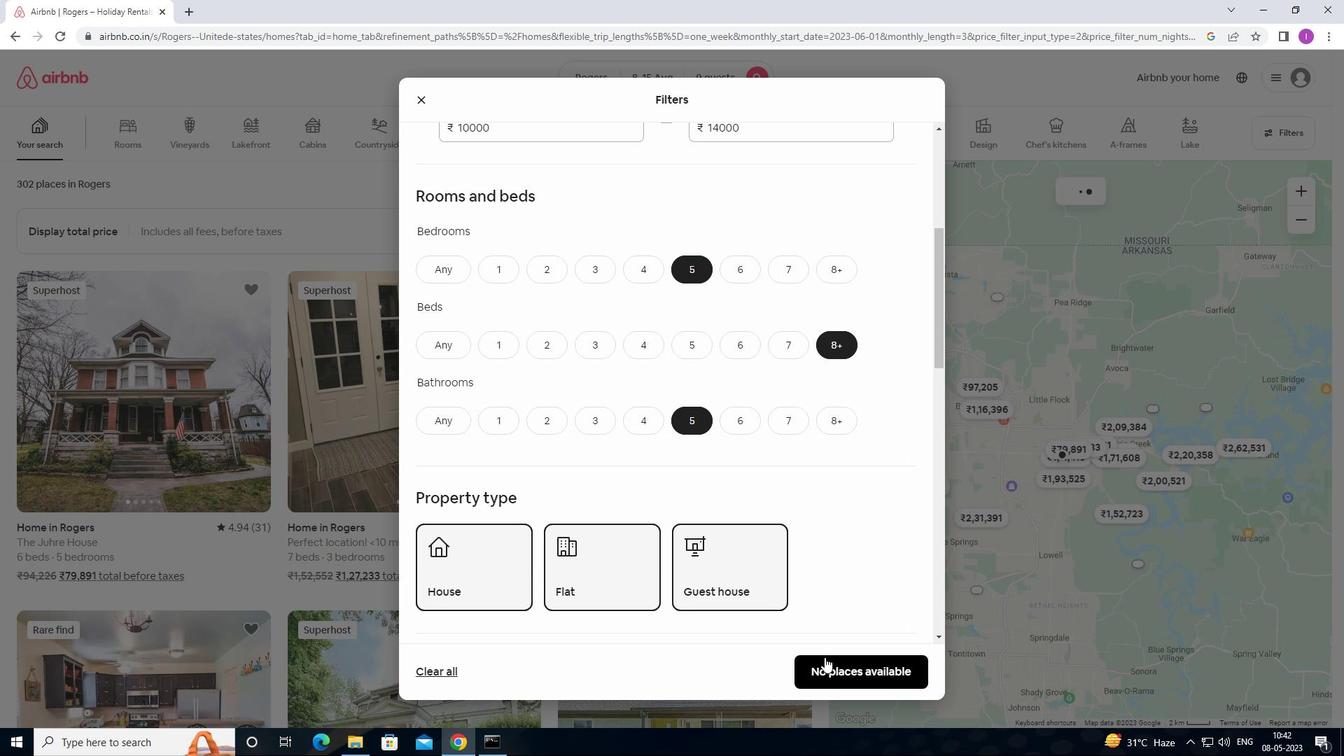 
Action: Mouse scrolled (825, 655) with delta (0, 0)
Screenshot: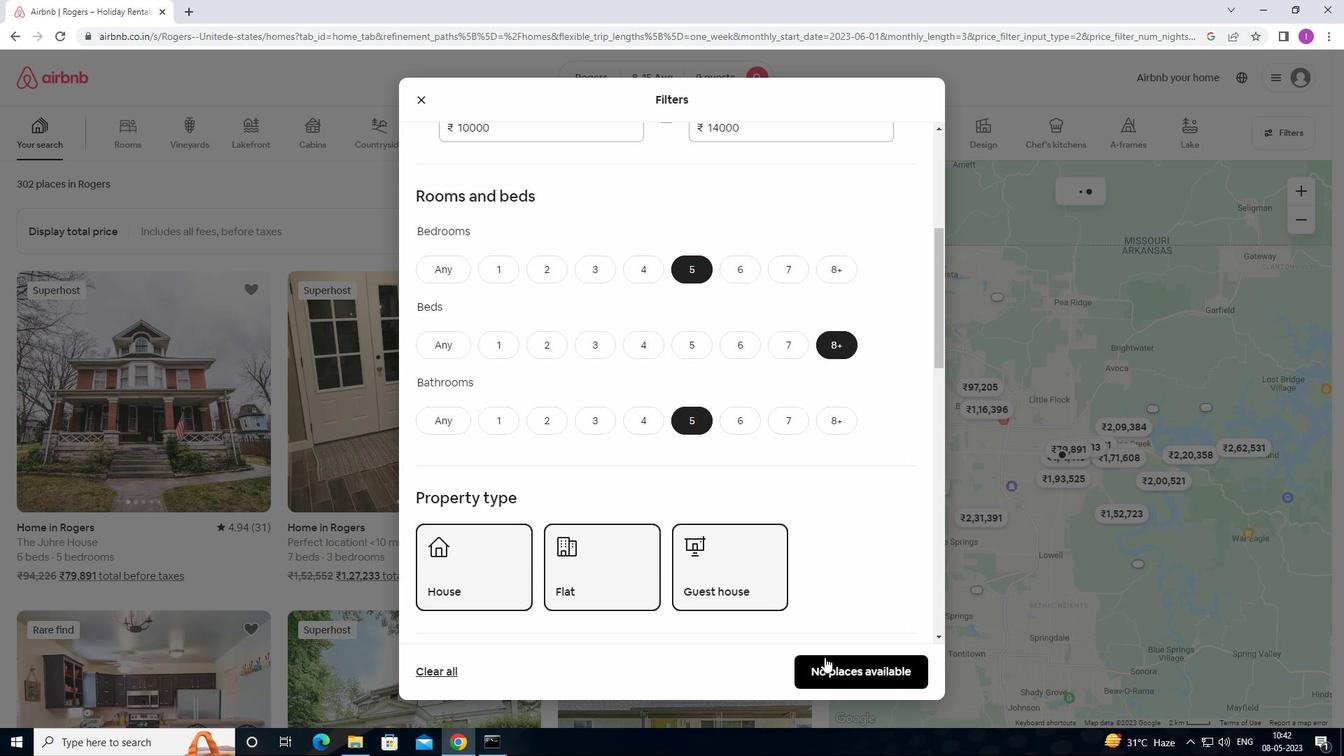 
Action: Mouse moved to (860, 605)
Screenshot: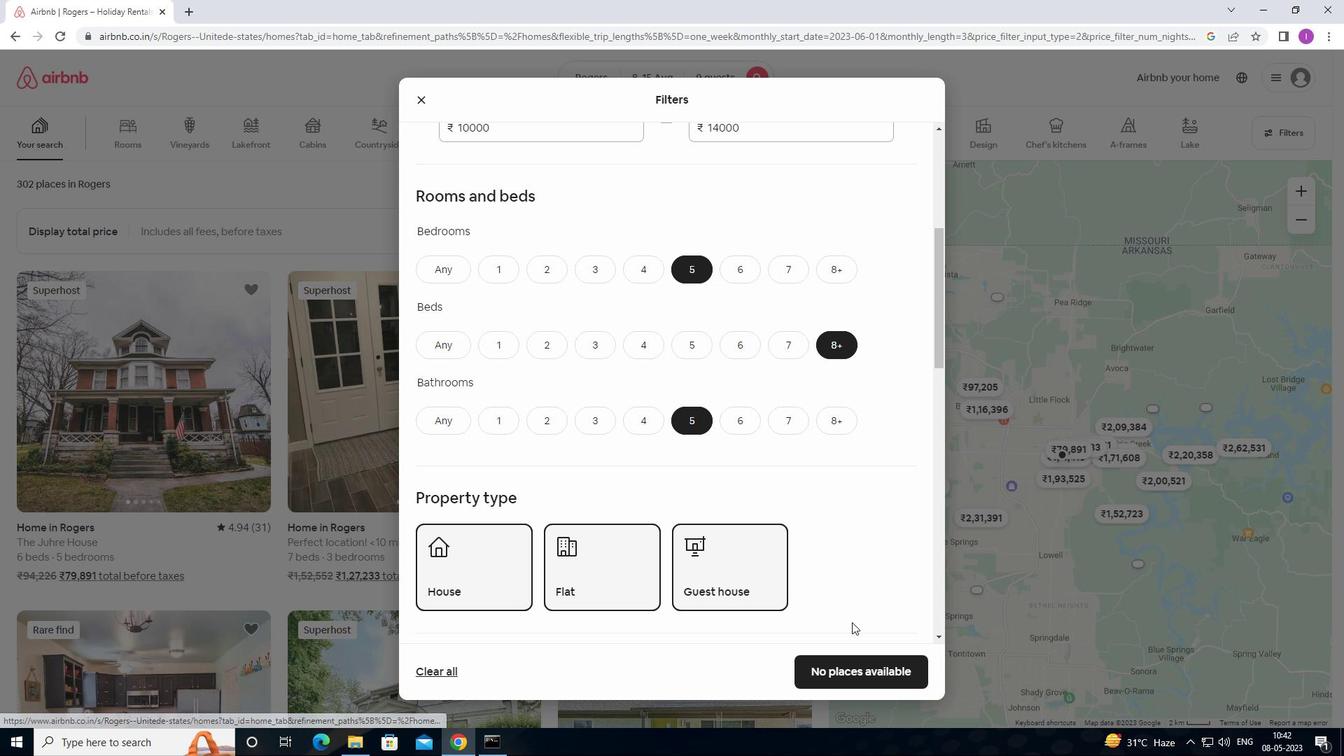 
Action: Mouse scrolled (860, 604) with delta (0, 0)
Screenshot: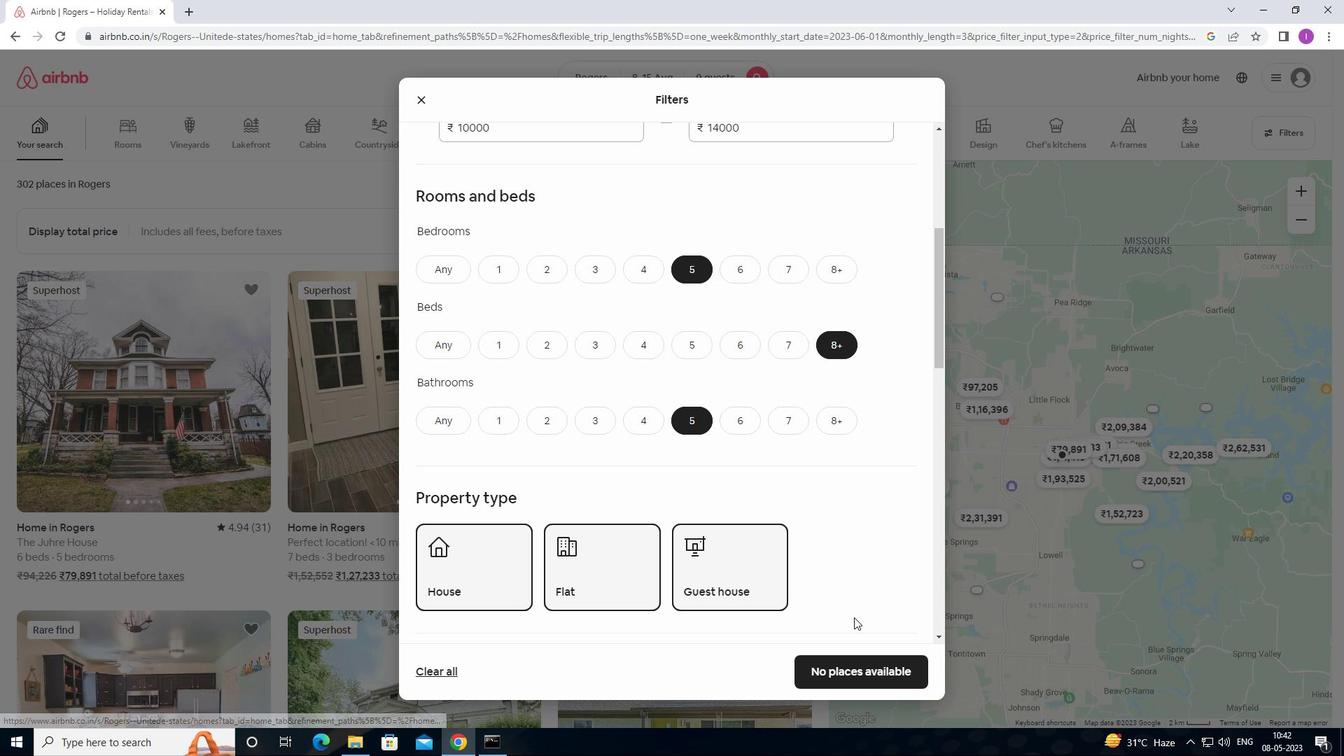 
Action: Mouse scrolled (860, 604) with delta (0, 0)
Screenshot: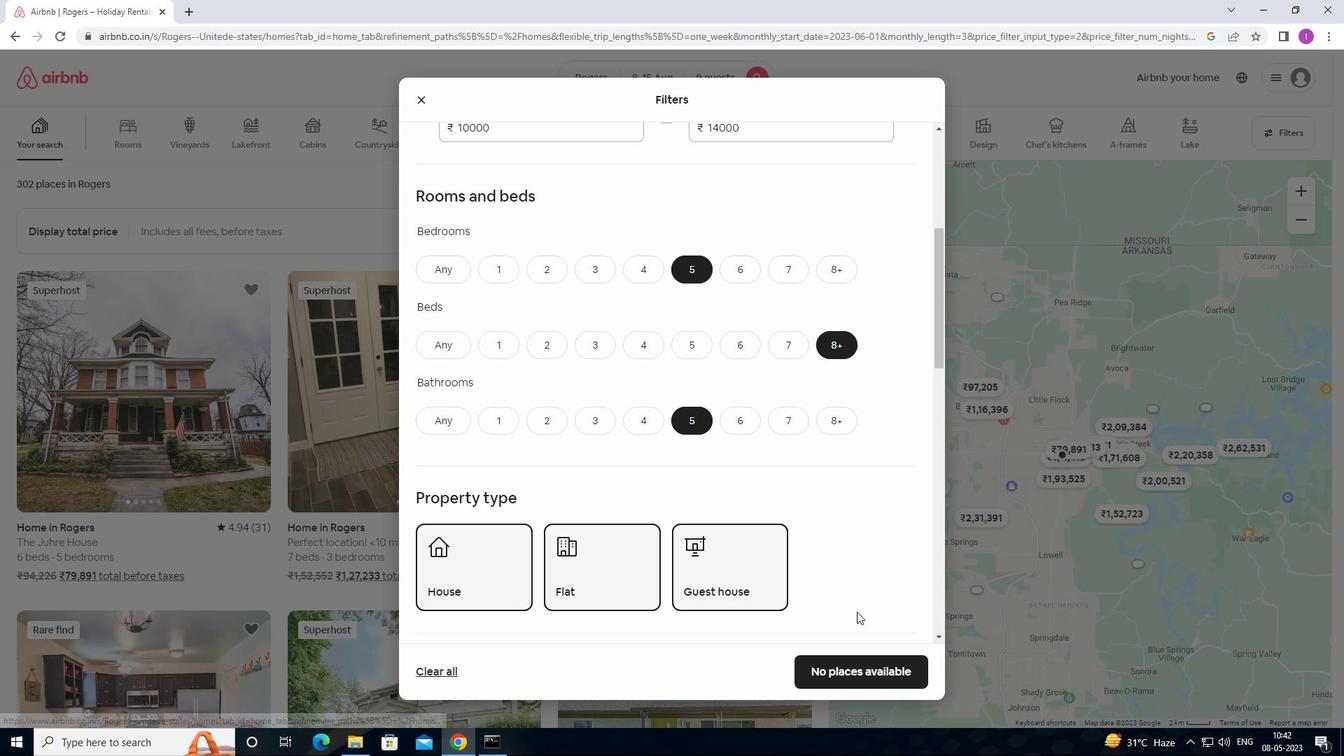 
Action: Mouse moved to (861, 603)
Screenshot: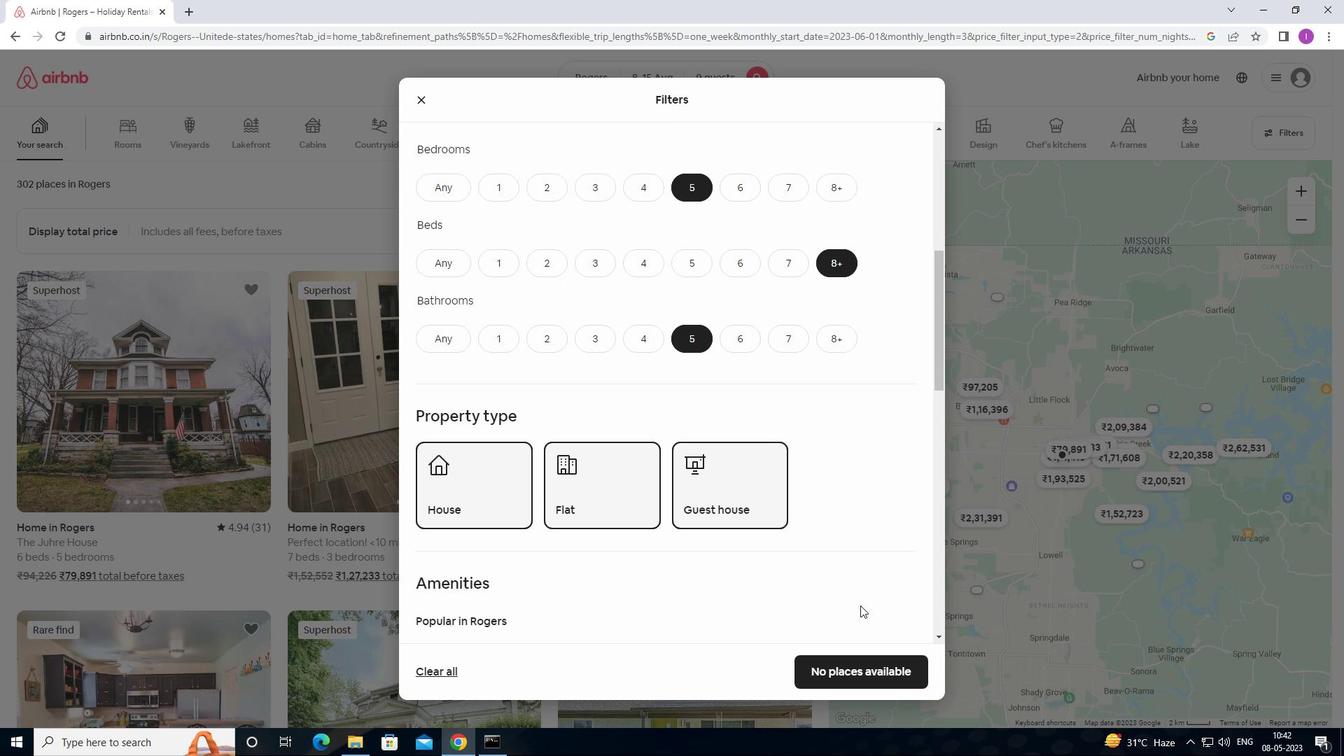 
Action: Mouse scrolled (861, 602) with delta (0, 0)
Screenshot: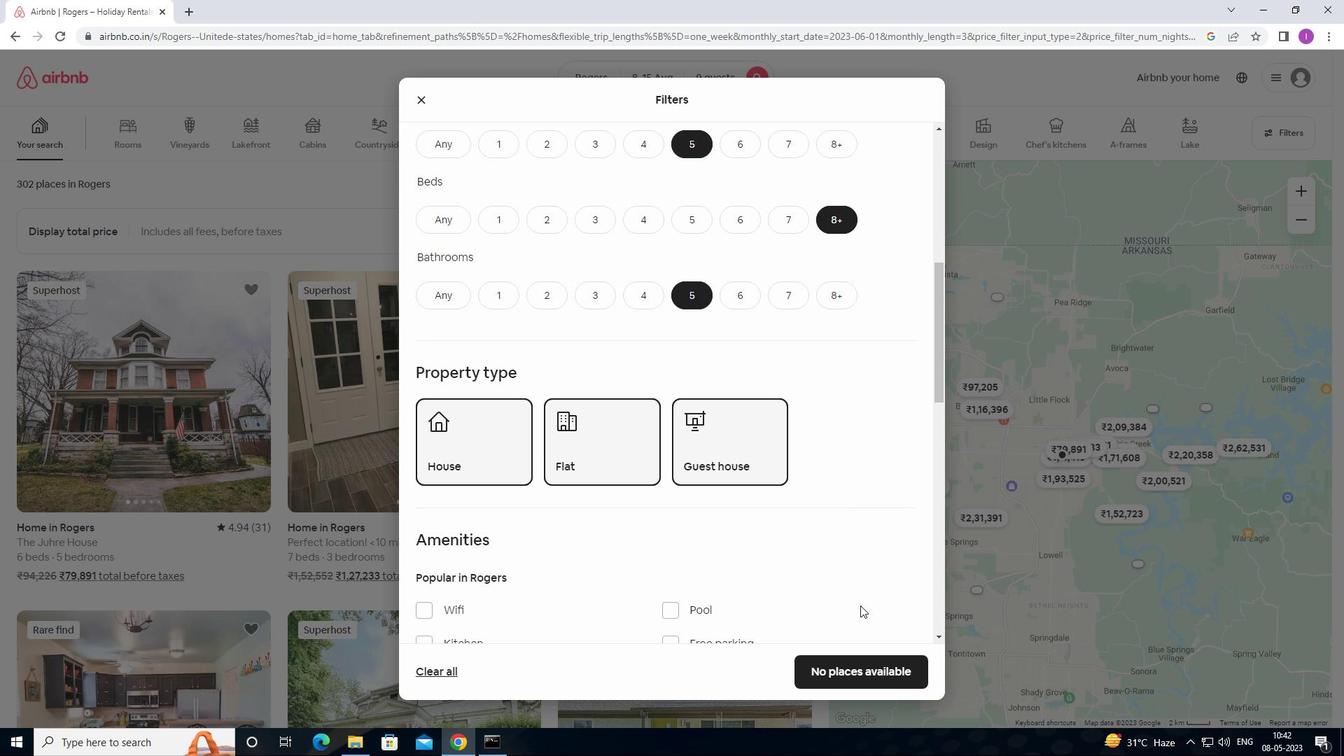 
Action: Mouse scrolled (861, 602) with delta (0, 0)
Screenshot: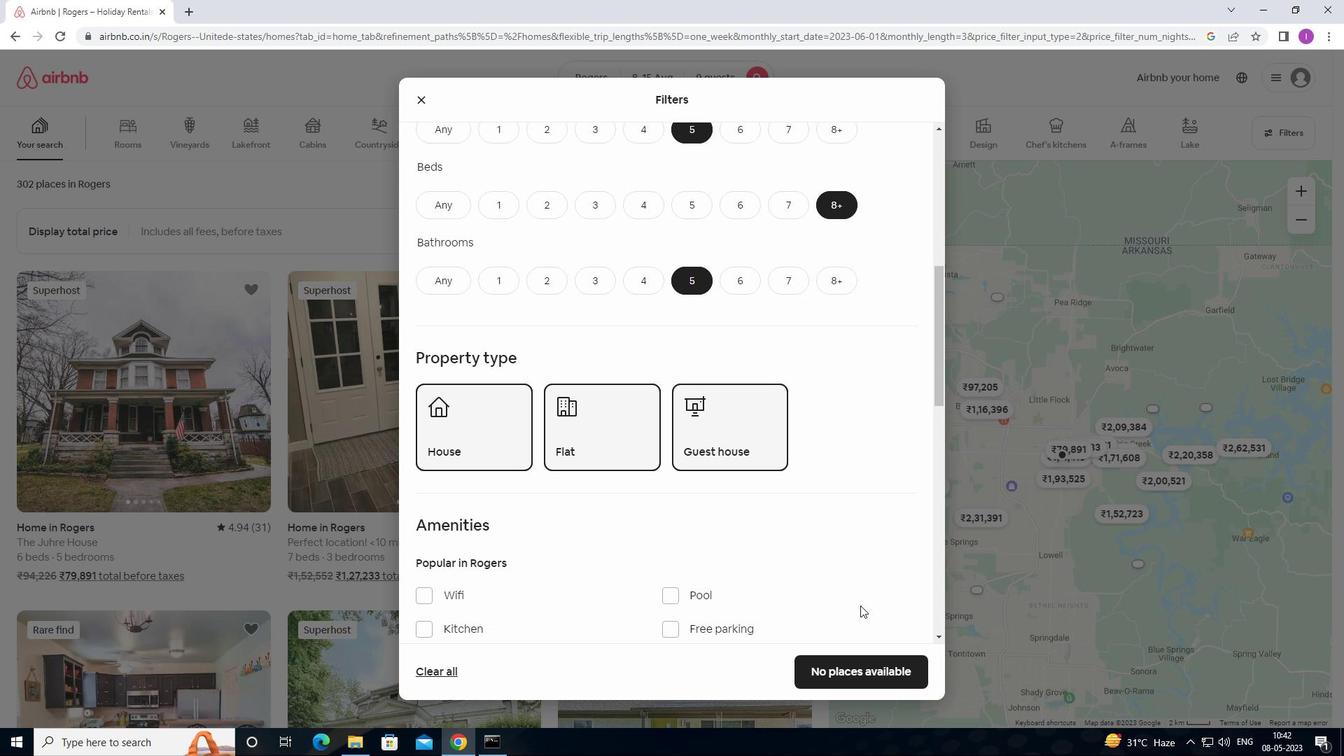 
Action: Mouse moved to (422, 454)
Screenshot: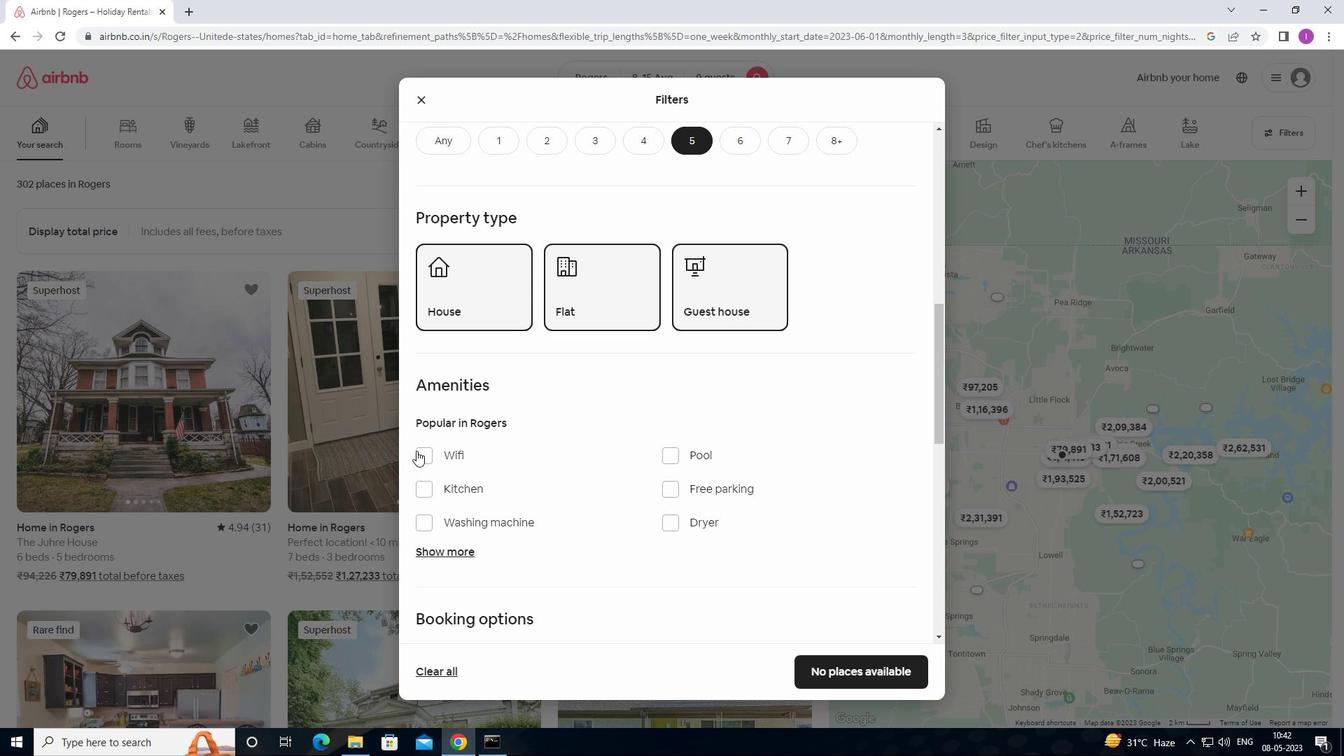 
Action: Mouse pressed left at (422, 454)
Screenshot: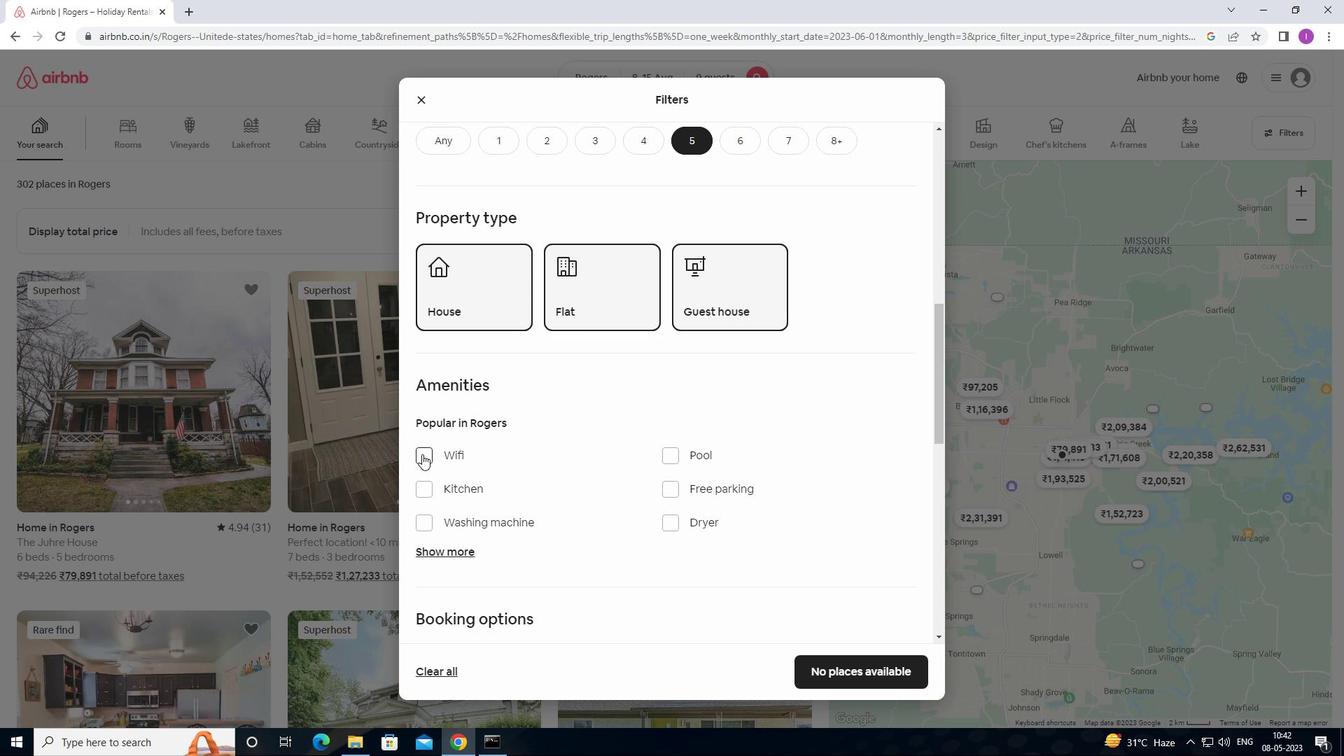 
Action: Mouse moved to (457, 525)
Screenshot: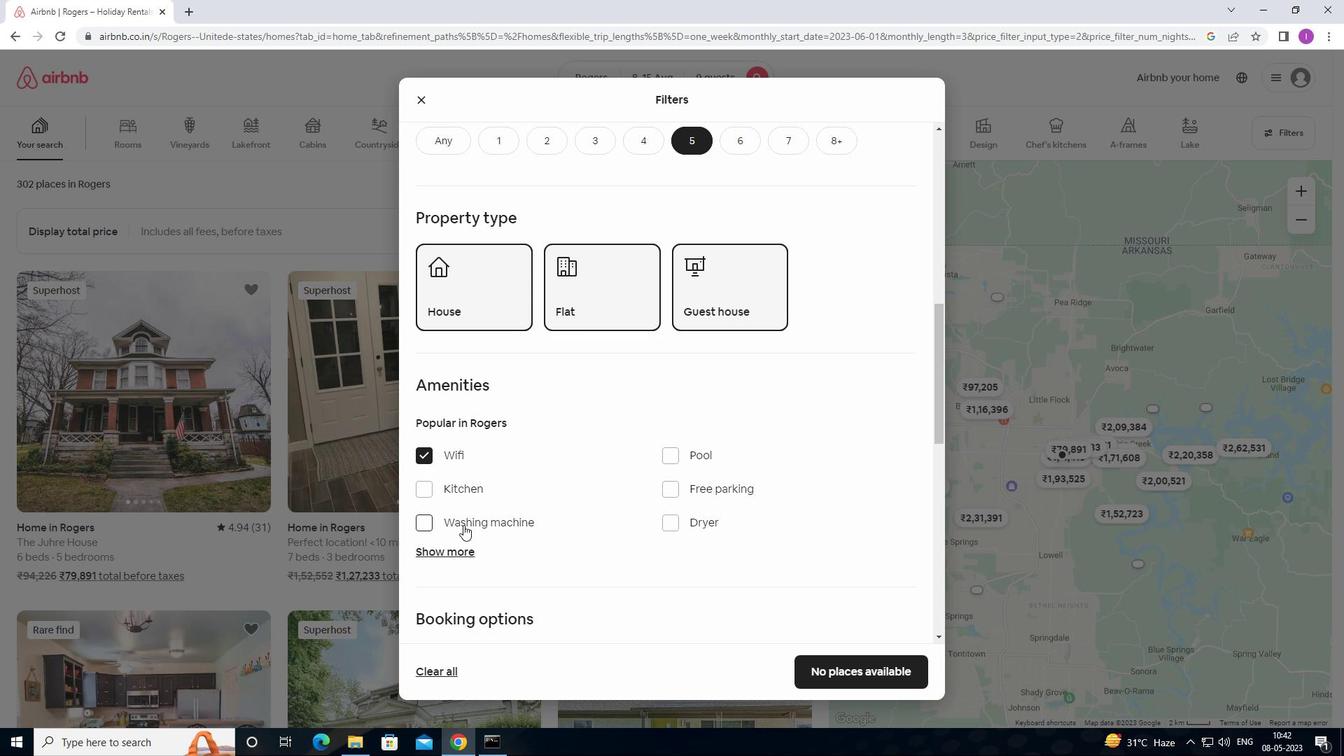 
Action: Mouse pressed left at (457, 525)
Screenshot: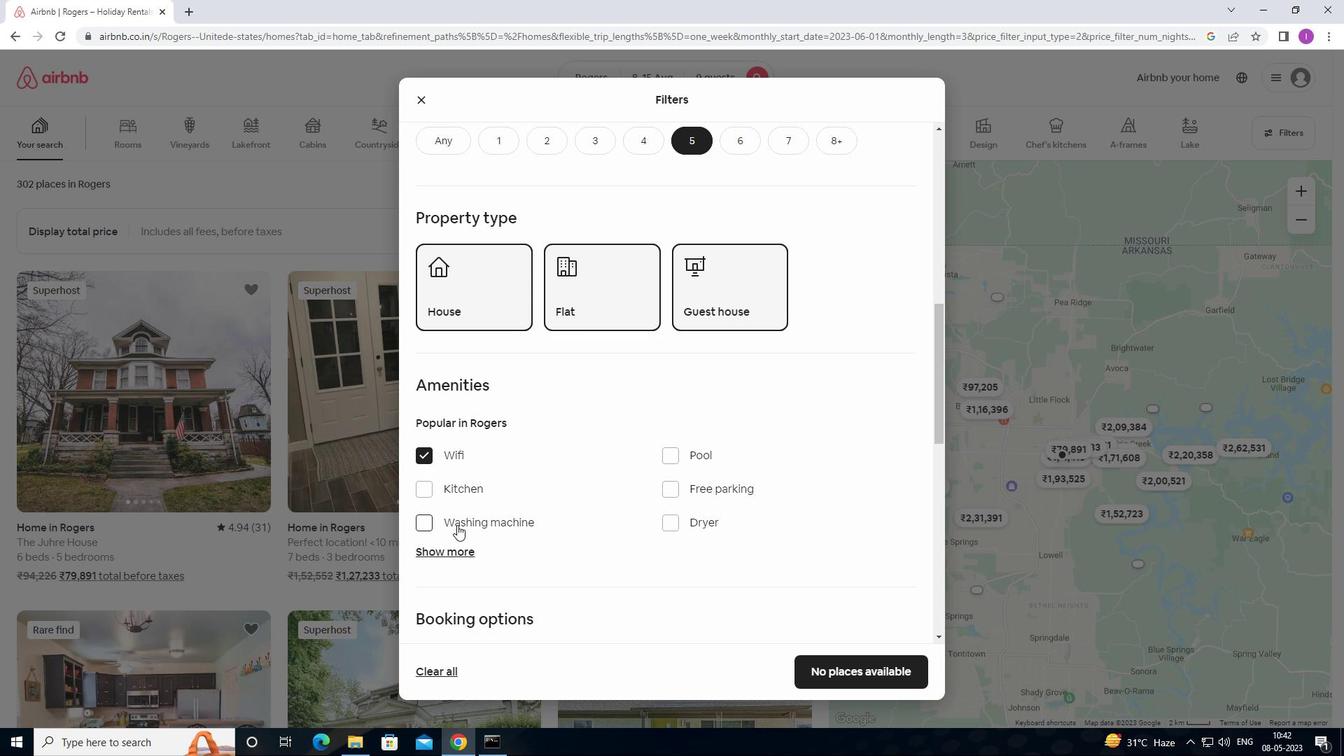 
Action: Mouse moved to (669, 492)
Screenshot: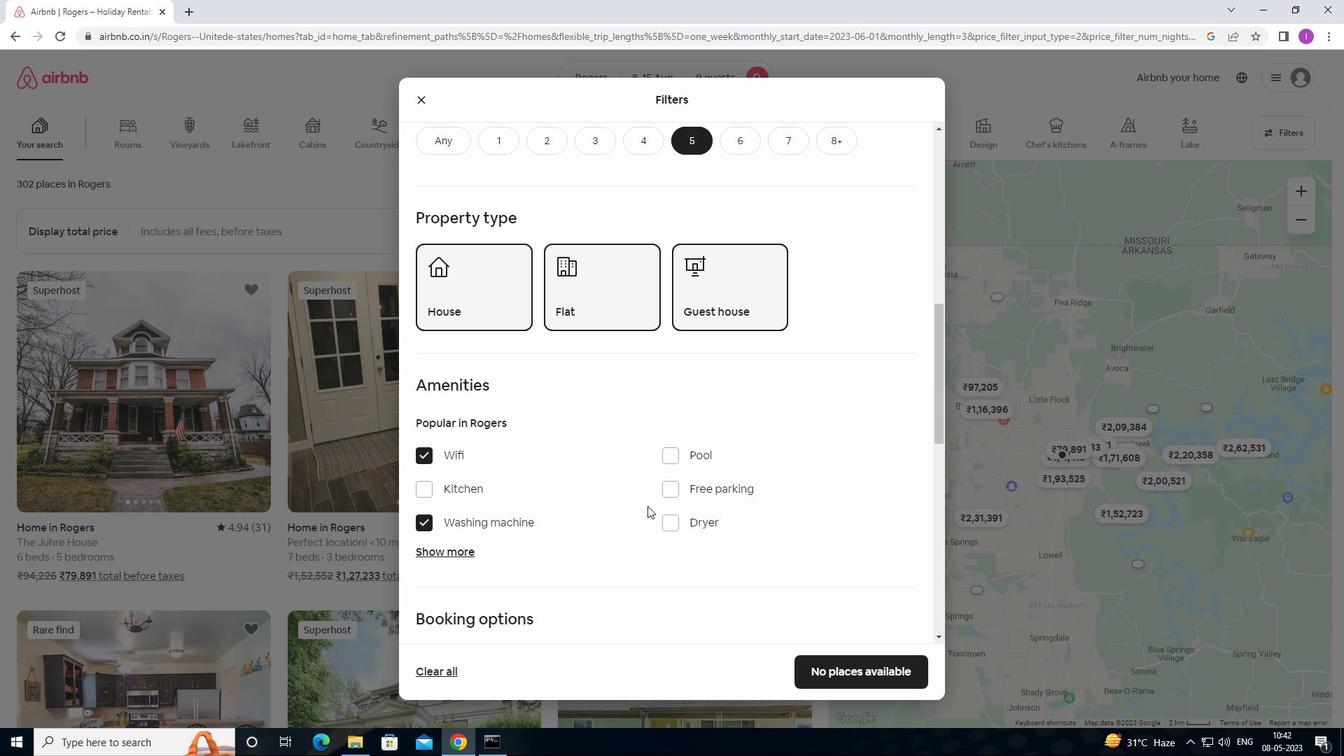 
Action: Mouse pressed left at (669, 492)
Screenshot: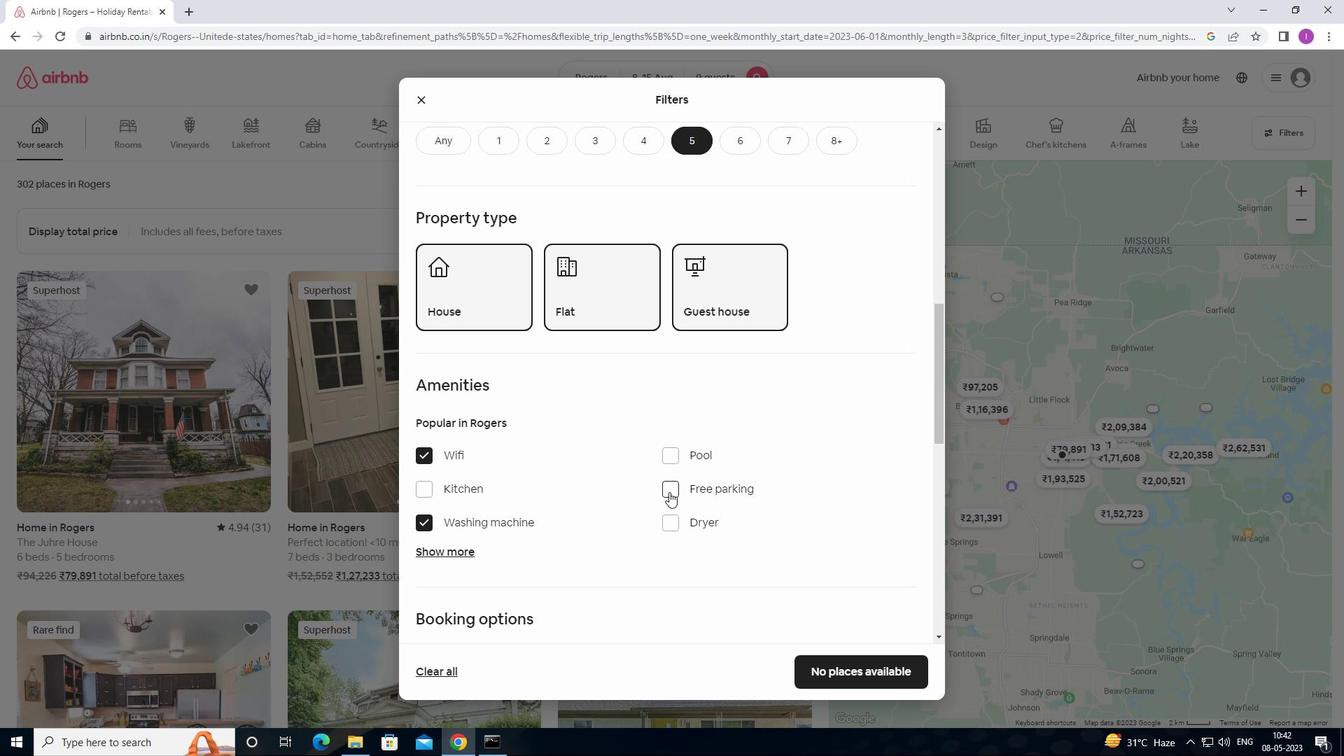 
Action: Mouse moved to (423, 518)
Screenshot: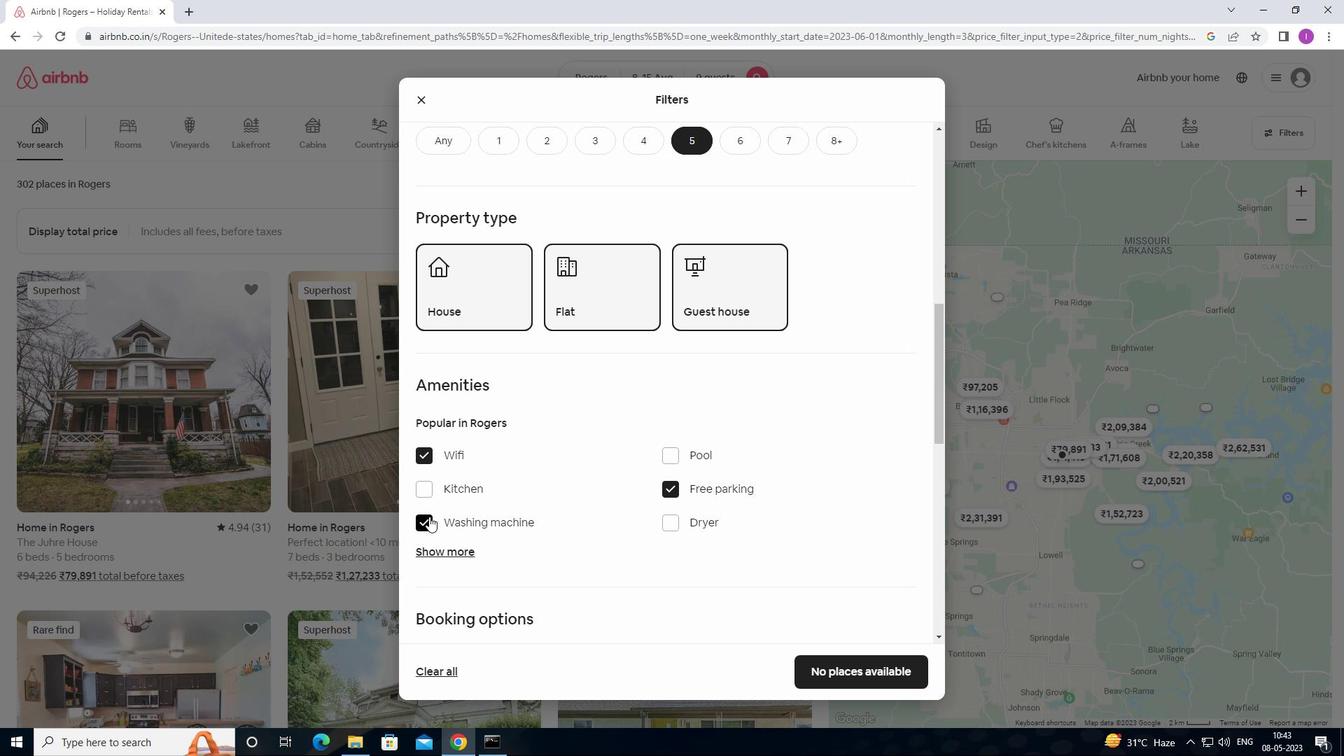 
Action: Mouse pressed left at (423, 518)
Screenshot: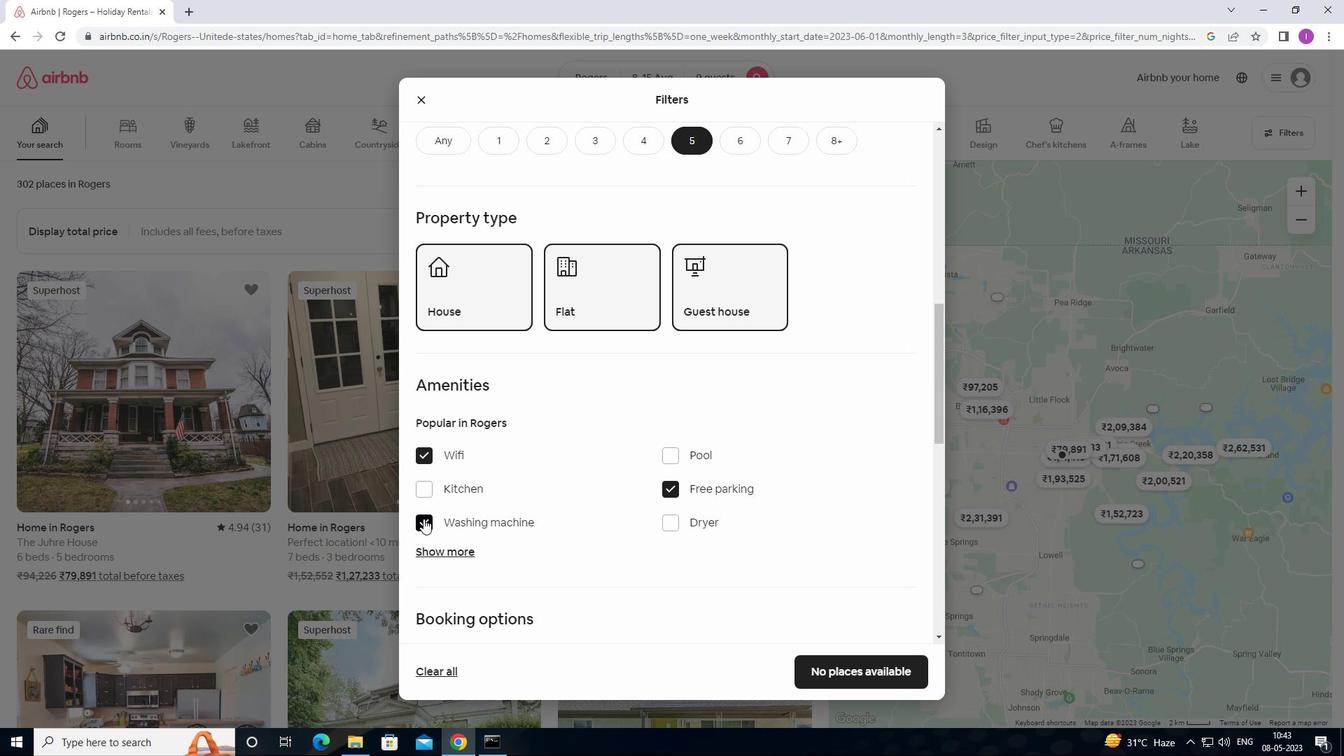 
Action: Mouse moved to (463, 548)
Screenshot: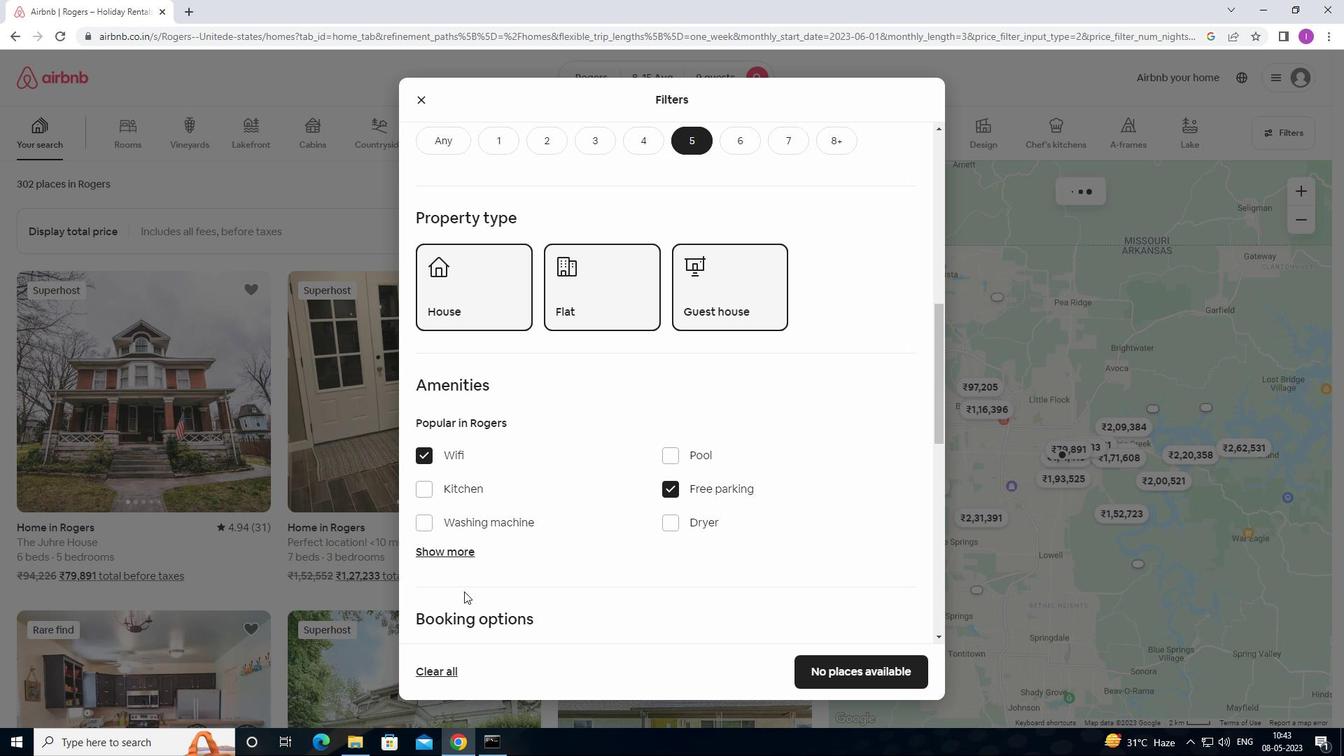 
Action: Mouse pressed left at (463, 548)
Screenshot: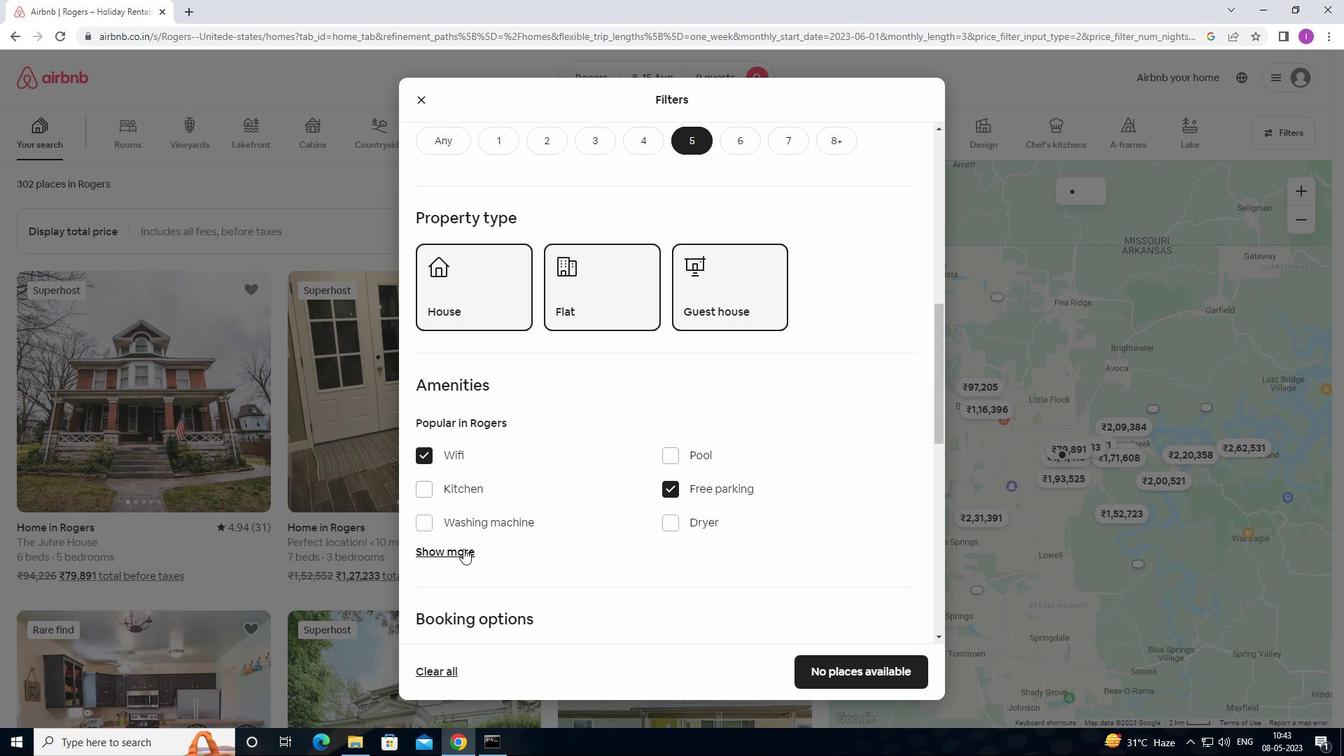 
Action: Mouse moved to (494, 549)
Screenshot: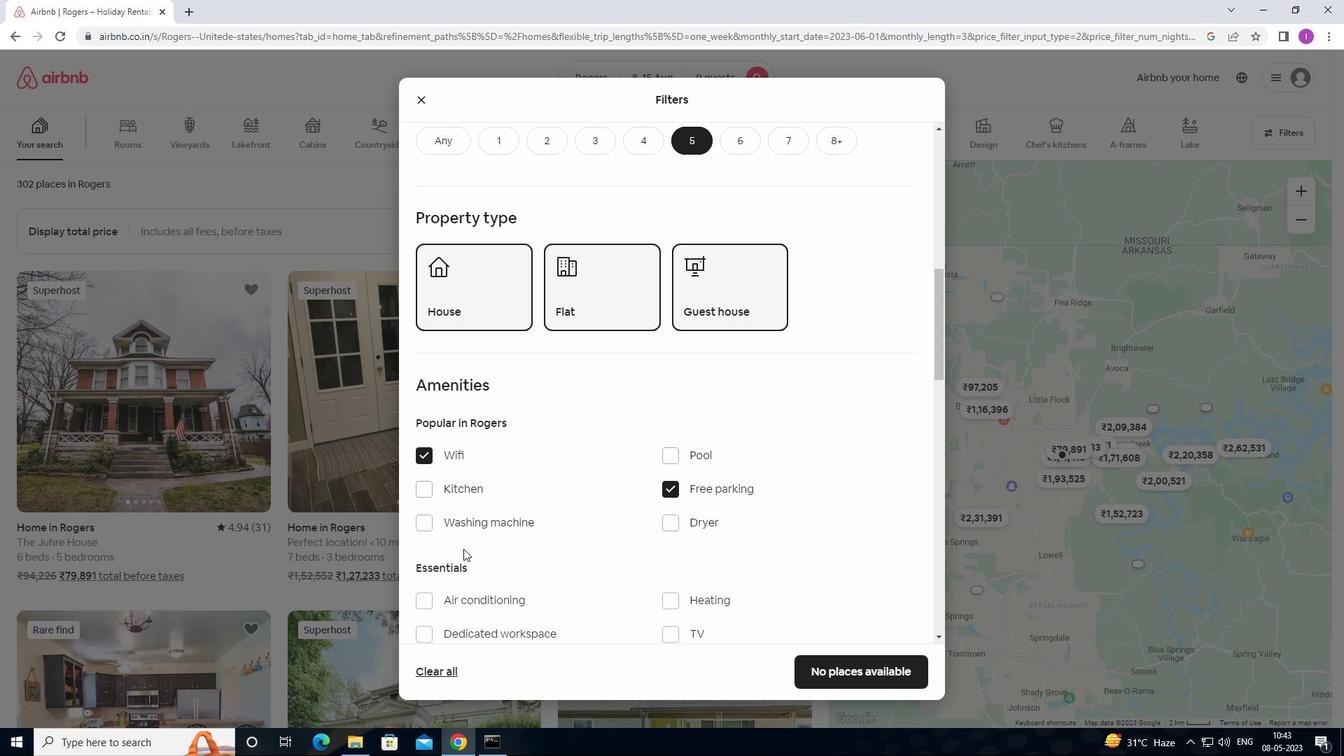 
Action: Mouse scrolled (494, 548) with delta (0, 0)
Screenshot: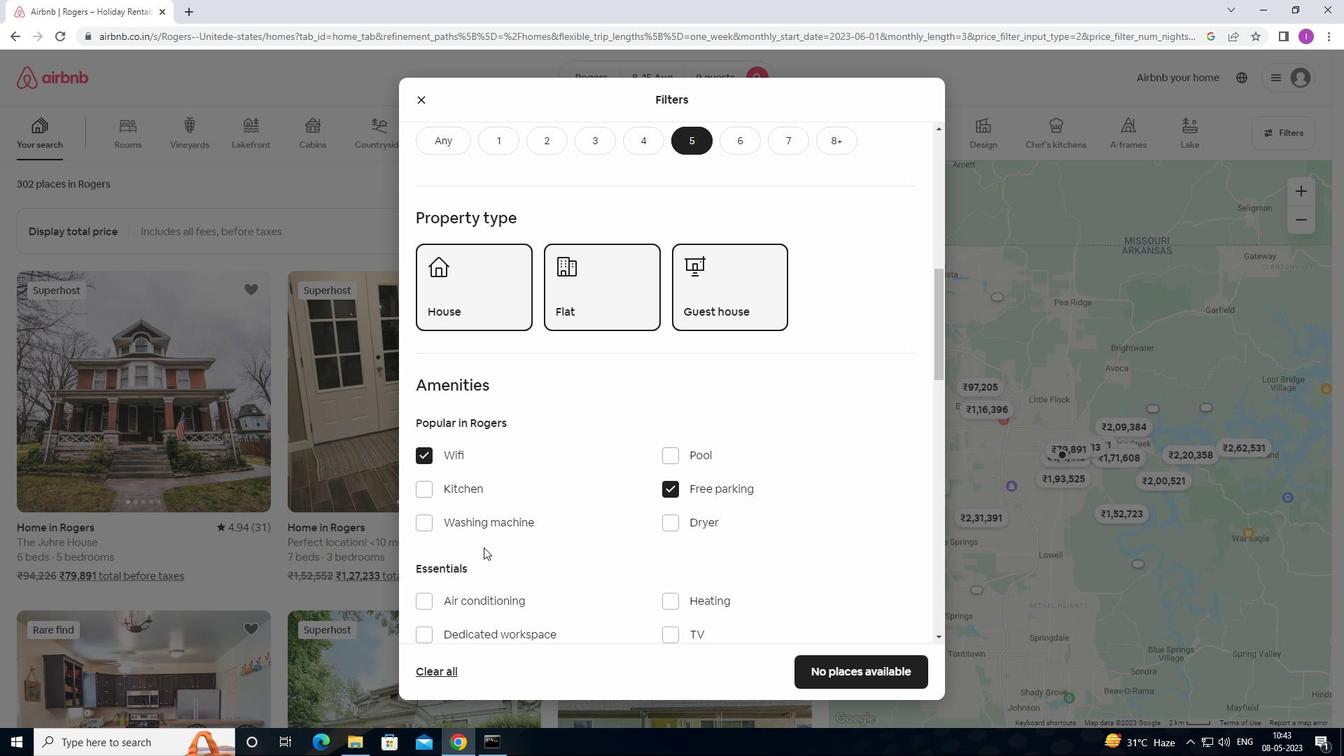 
Action: Mouse moved to (495, 549)
Screenshot: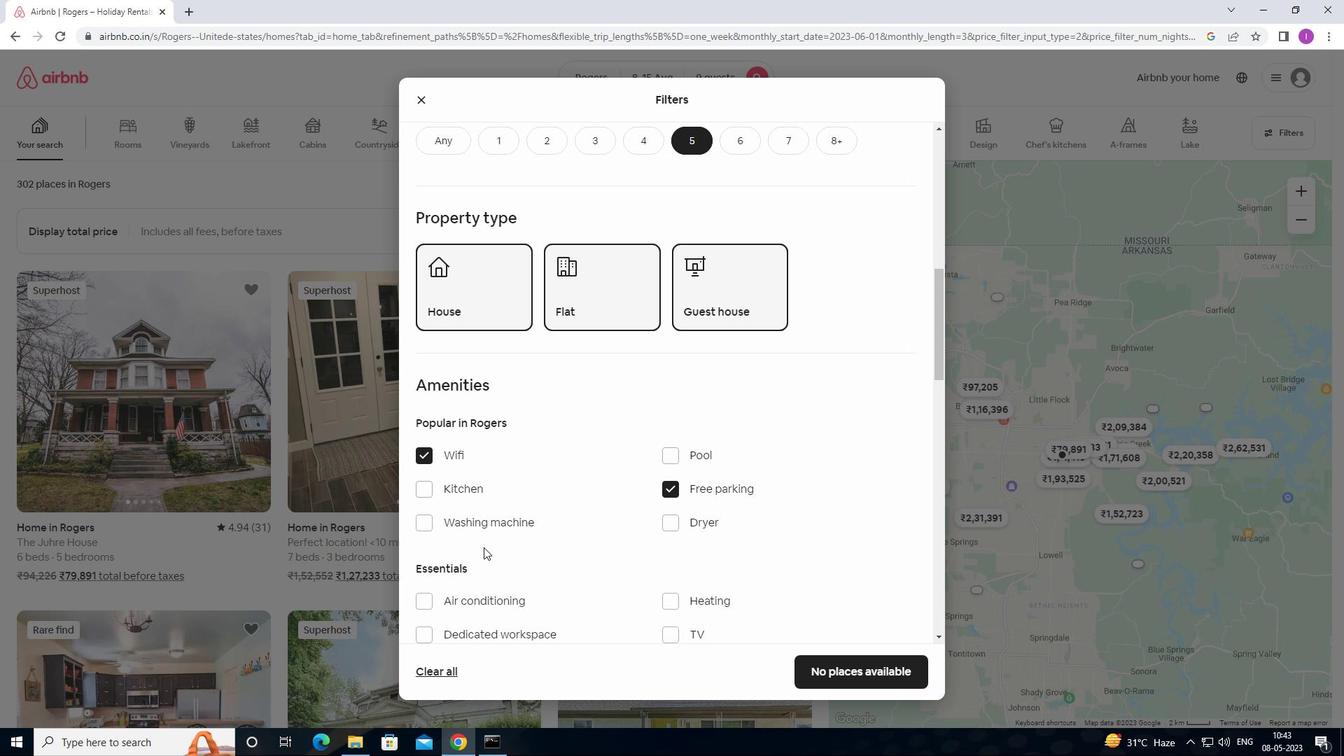 
Action: Mouse scrolled (495, 548) with delta (0, 0)
Screenshot: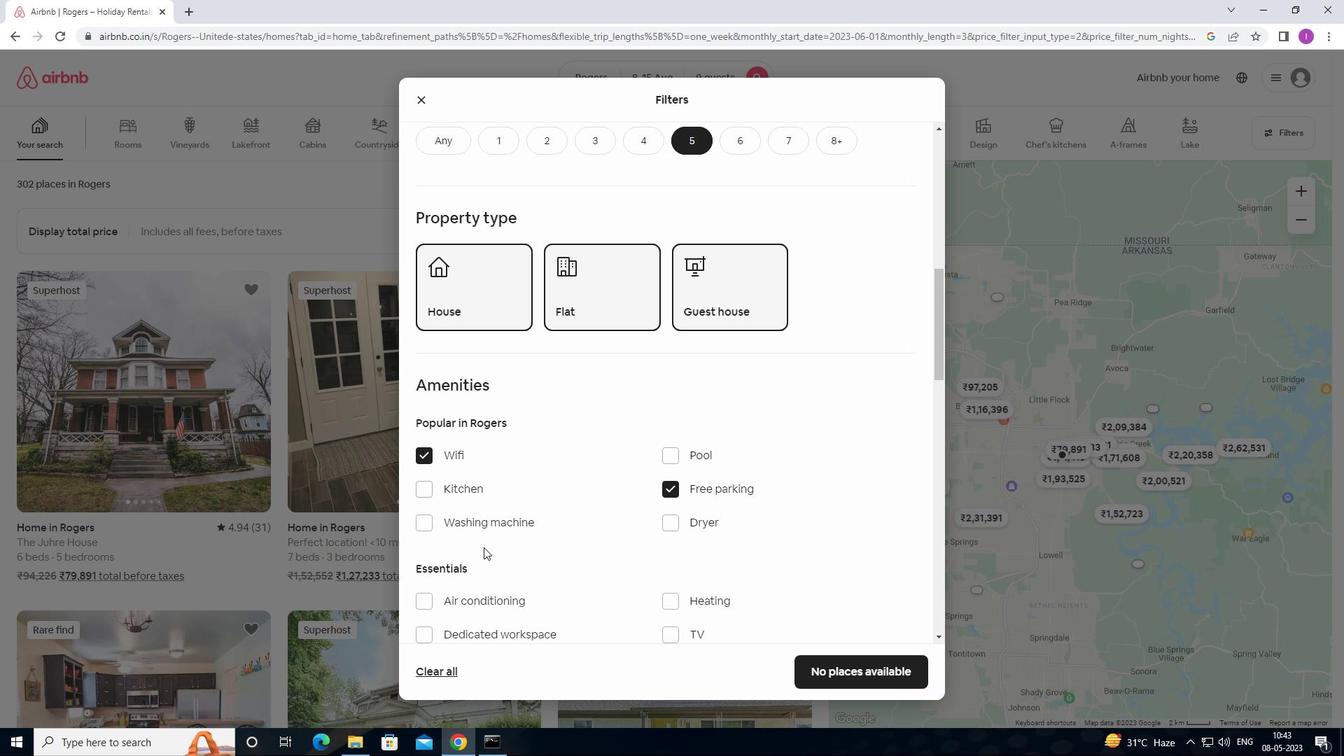 
Action: Mouse moved to (698, 495)
Screenshot: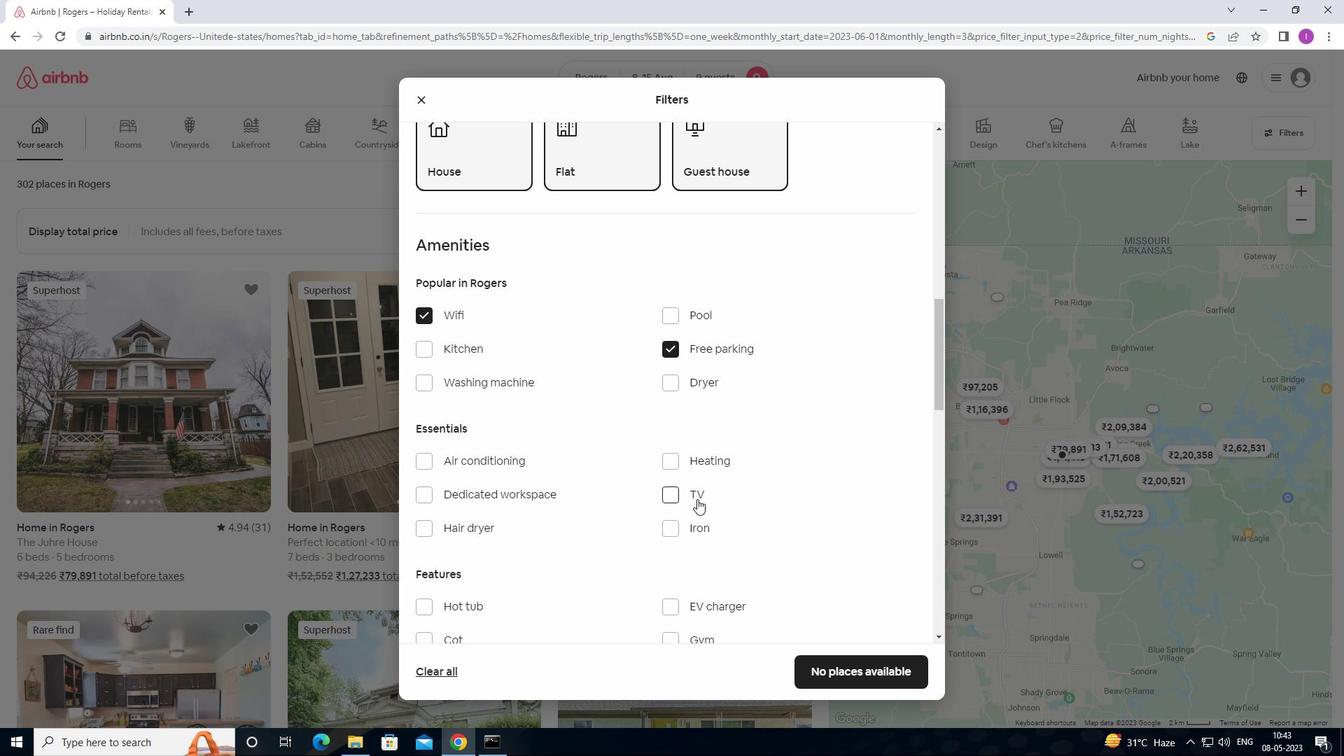 
Action: Mouse pressed left at (698, 495)
Screenshot: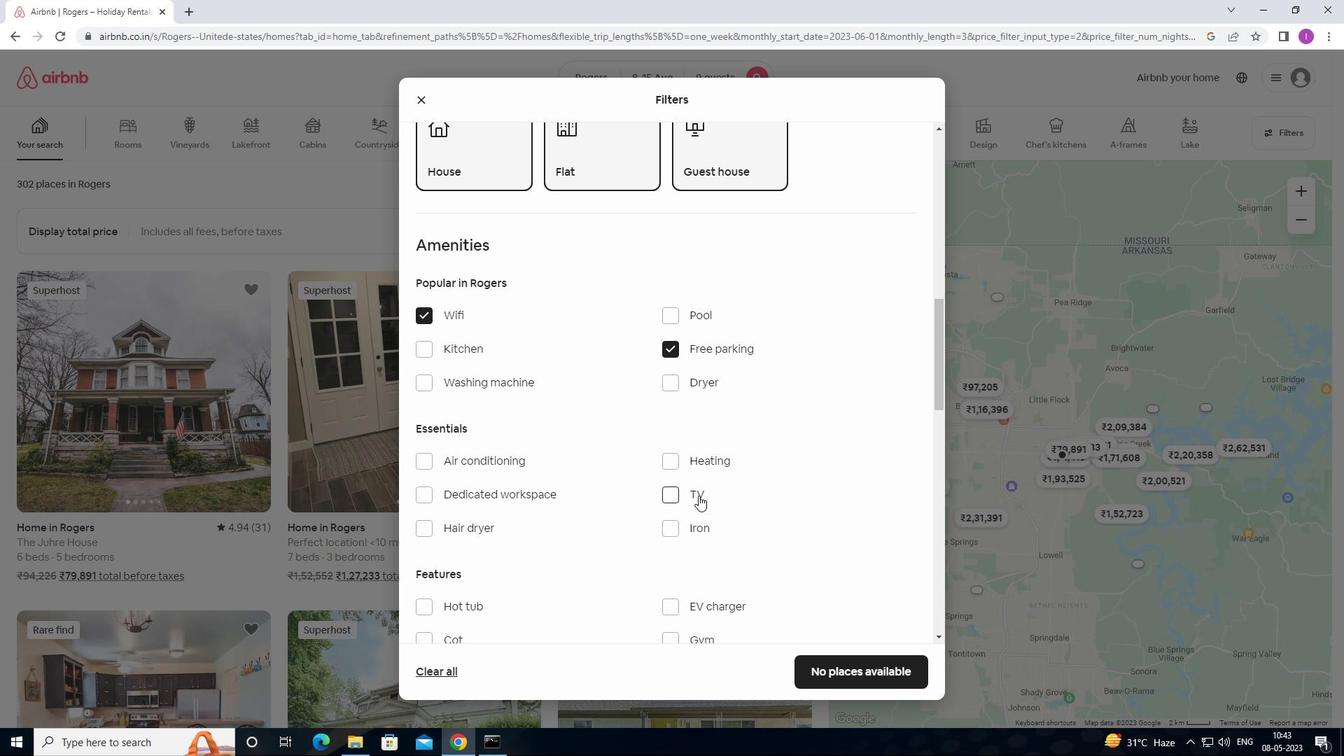 
Action: Mouse moved to (628, 555)
Screenshot: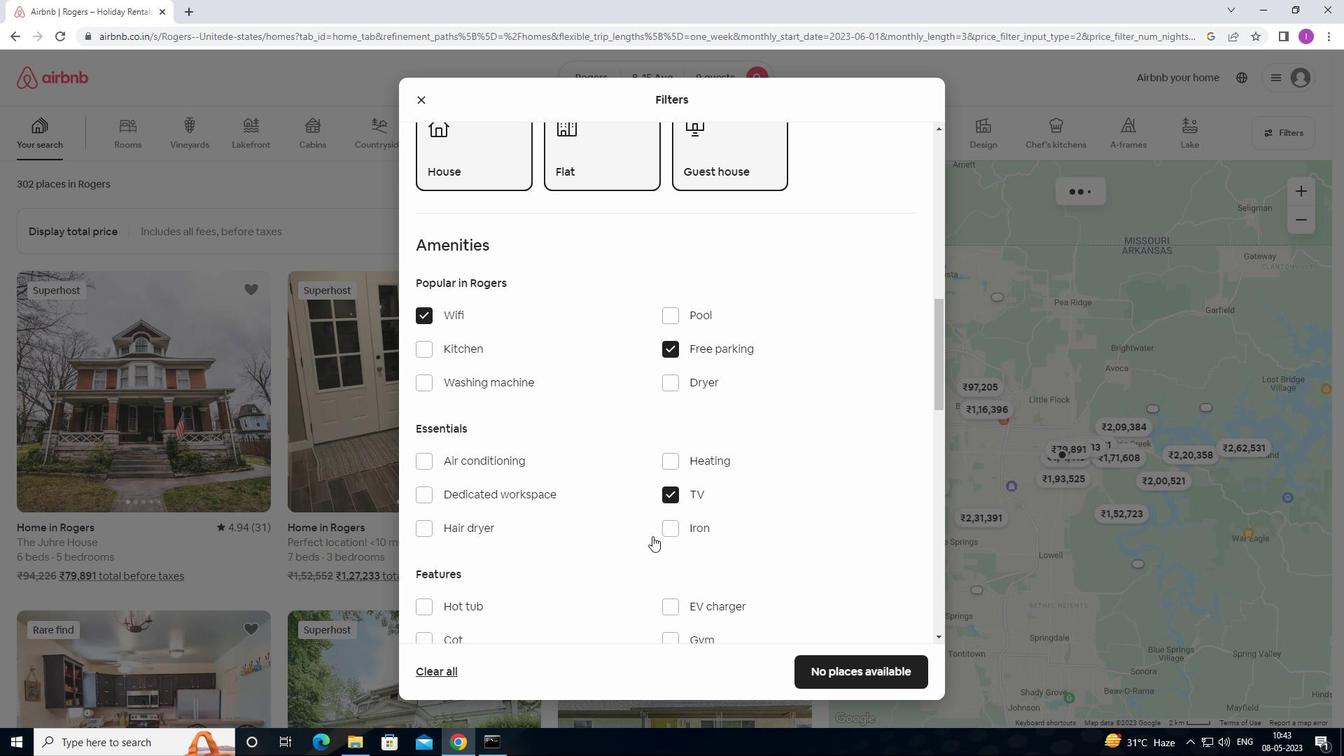 
Action: Mouse scrolled (628, 555) with delta (0, 0)
Screenshot: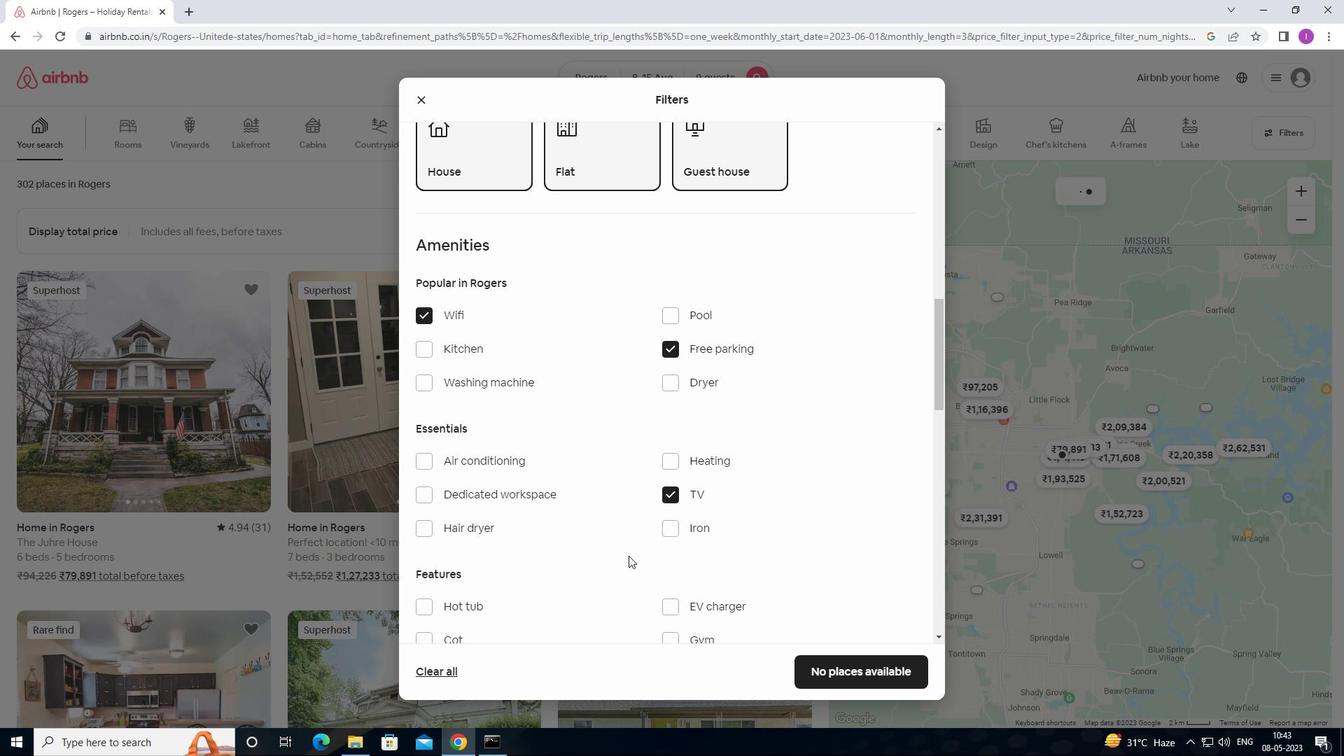 
Action: Mouse scrolled (628, 555) with delta (0, 0)
Screenshot: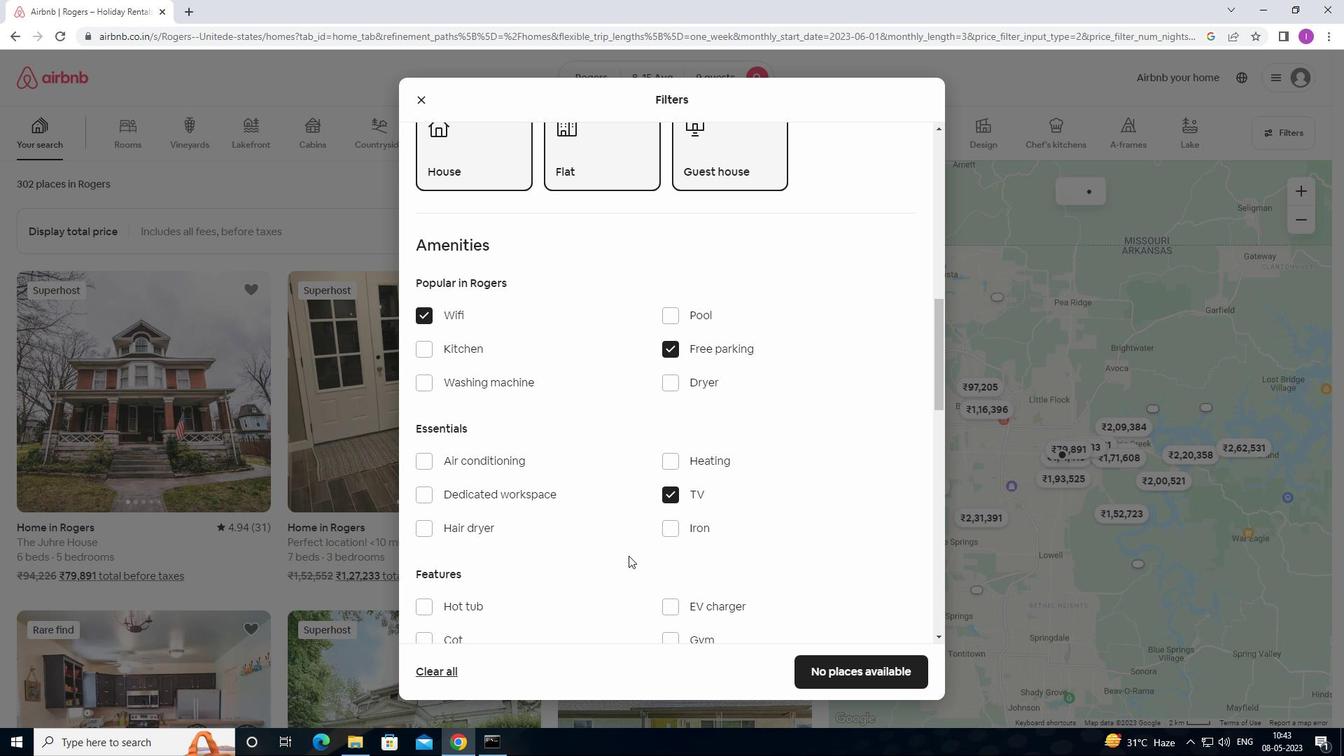 
Action: Mouse moved to (666, 503)
Screenshot: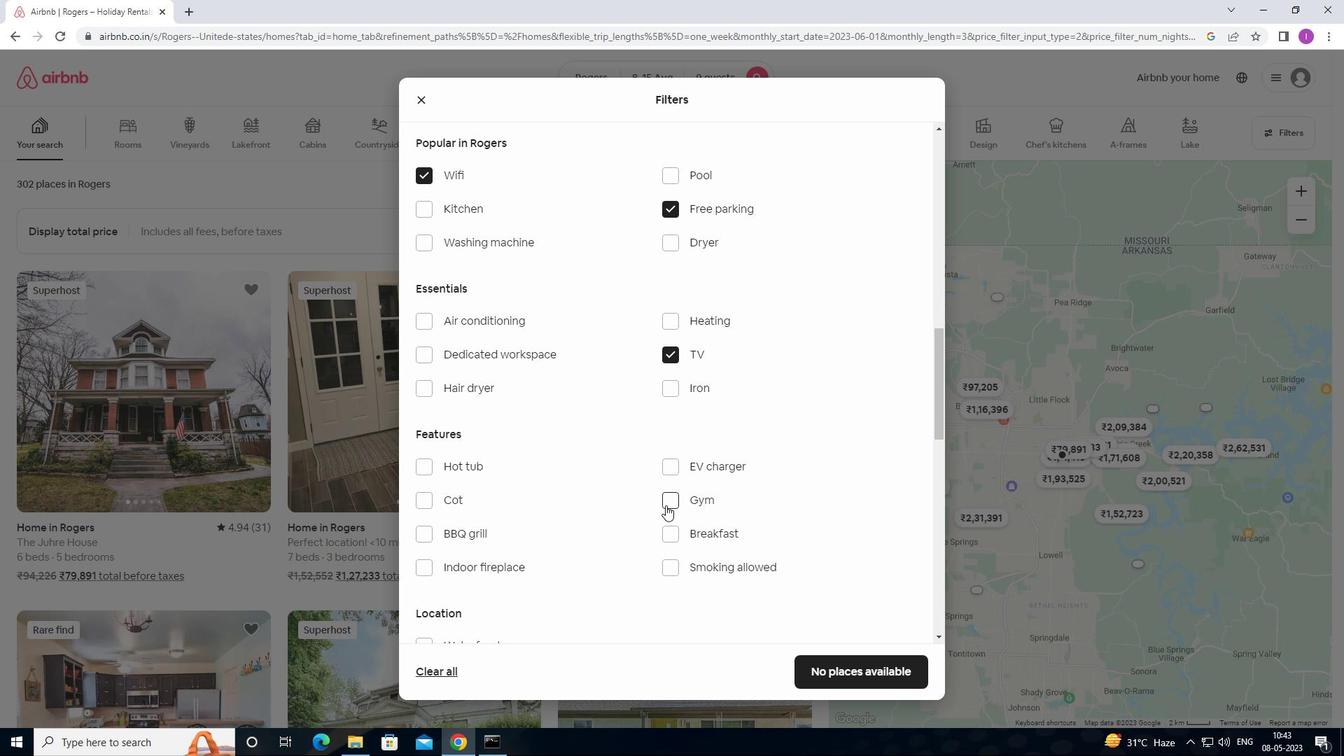 
Action: Mouse pressed left at (666, 503)
Screenshot: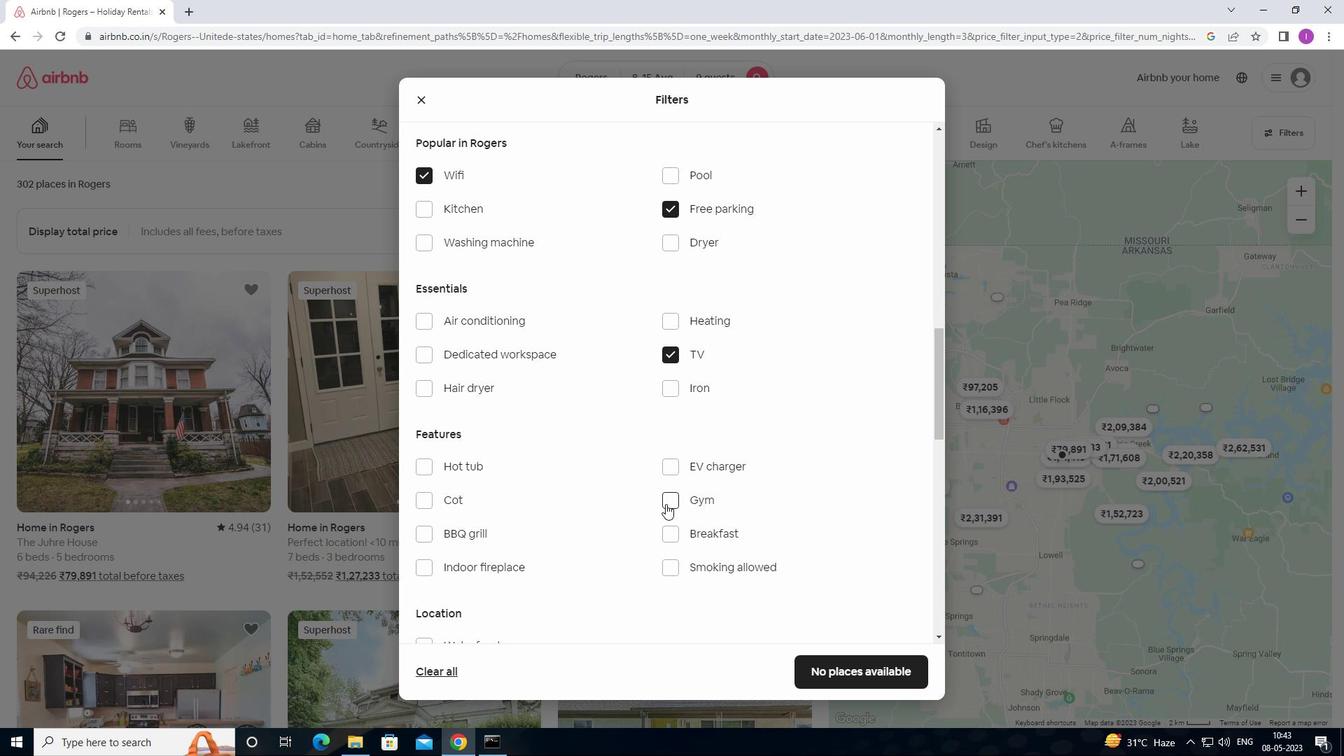 
Action: Mouse moved to (679, 538)
Screenshot: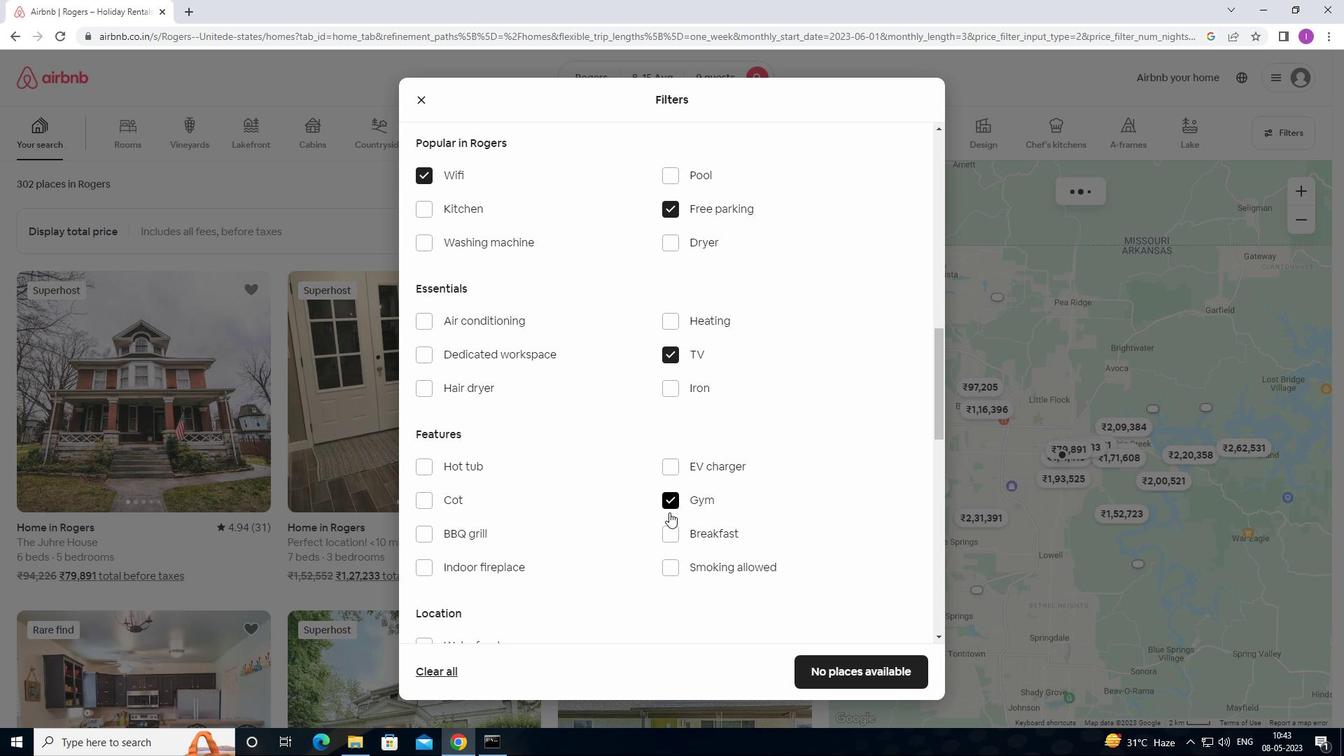 
Action: Mouse pressed left at (679, 538)
Screenshot: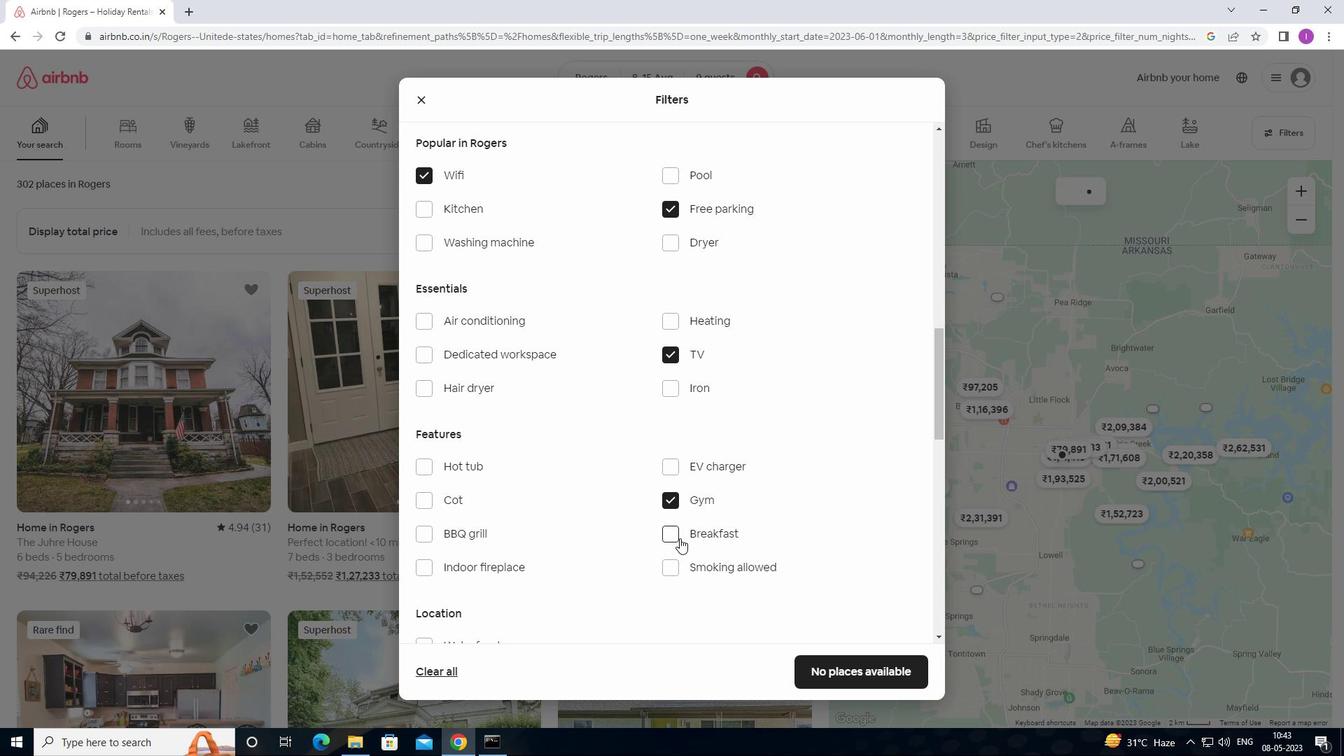 
Action: Mouse moved to (700, 523)
Screenshot: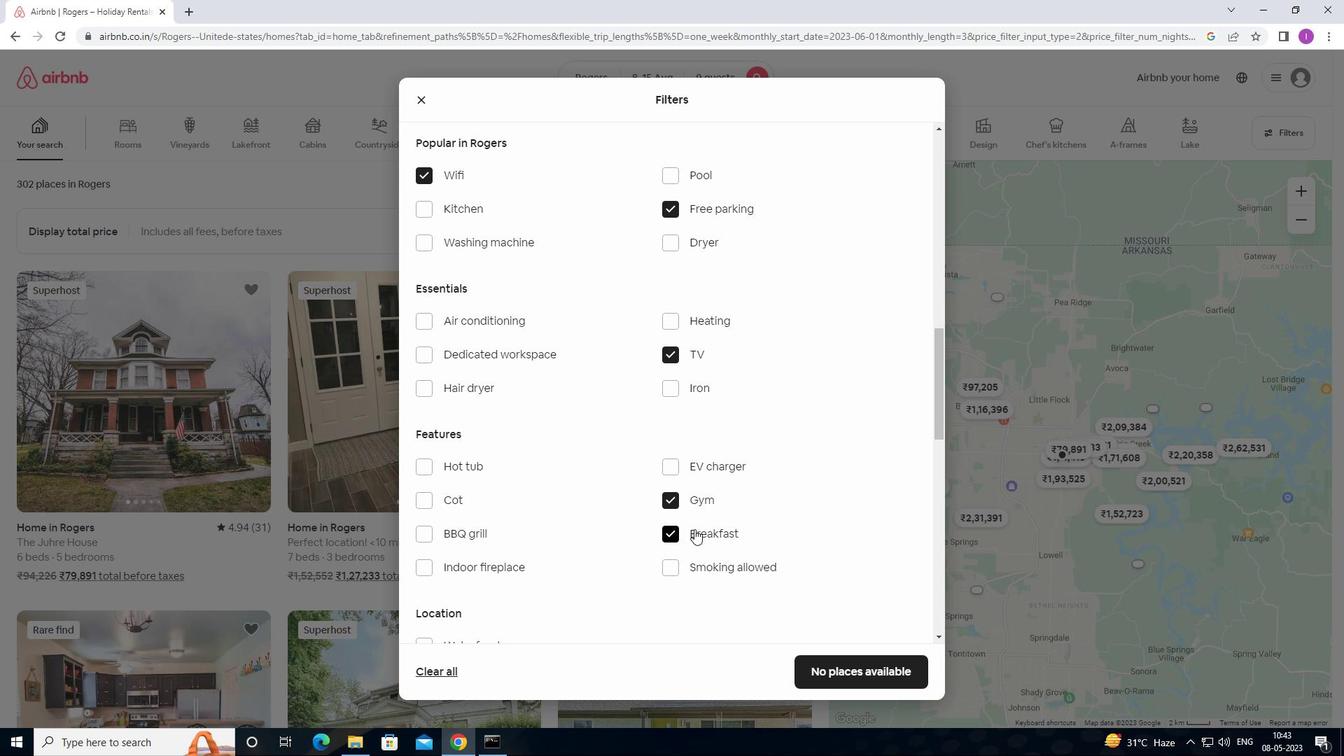 
Action: Mouse scrolled (700, 522) with delta (0, 0)
Screenshot: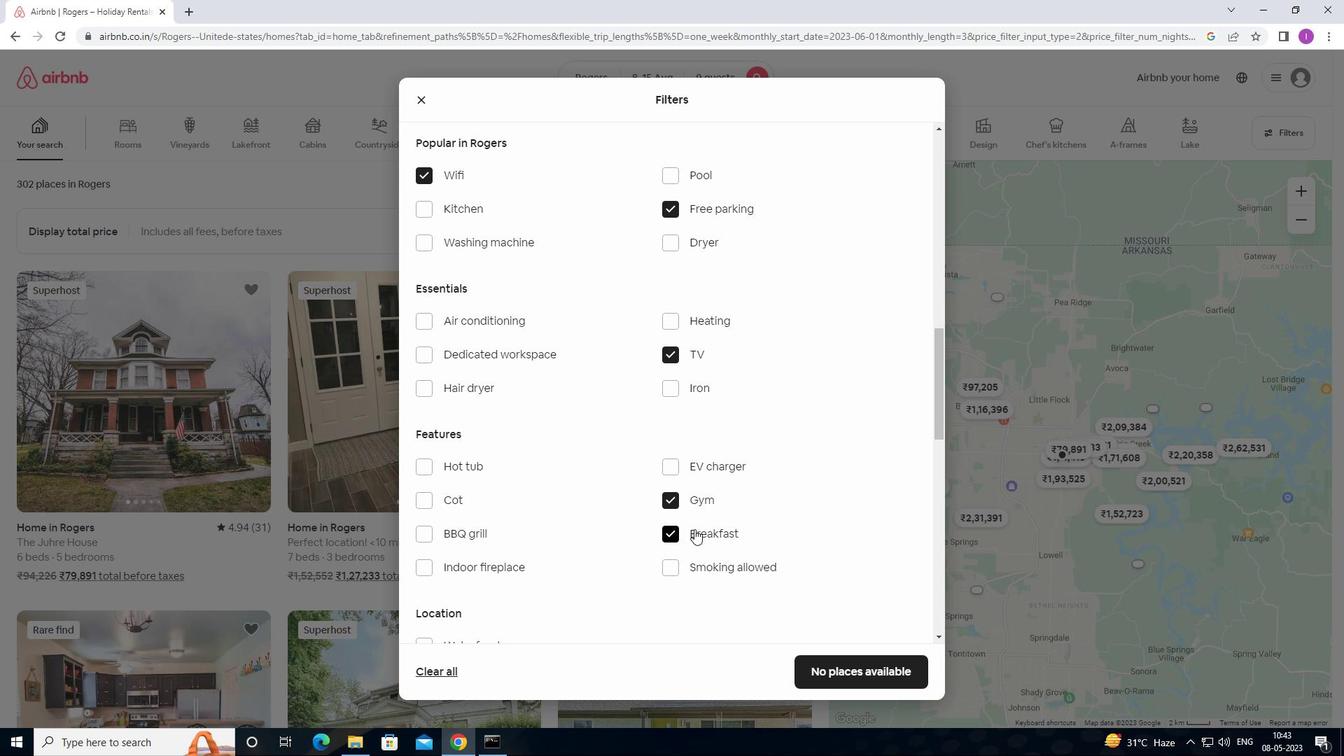 
Action: Mouse moved to (701, 520)
Screenshot: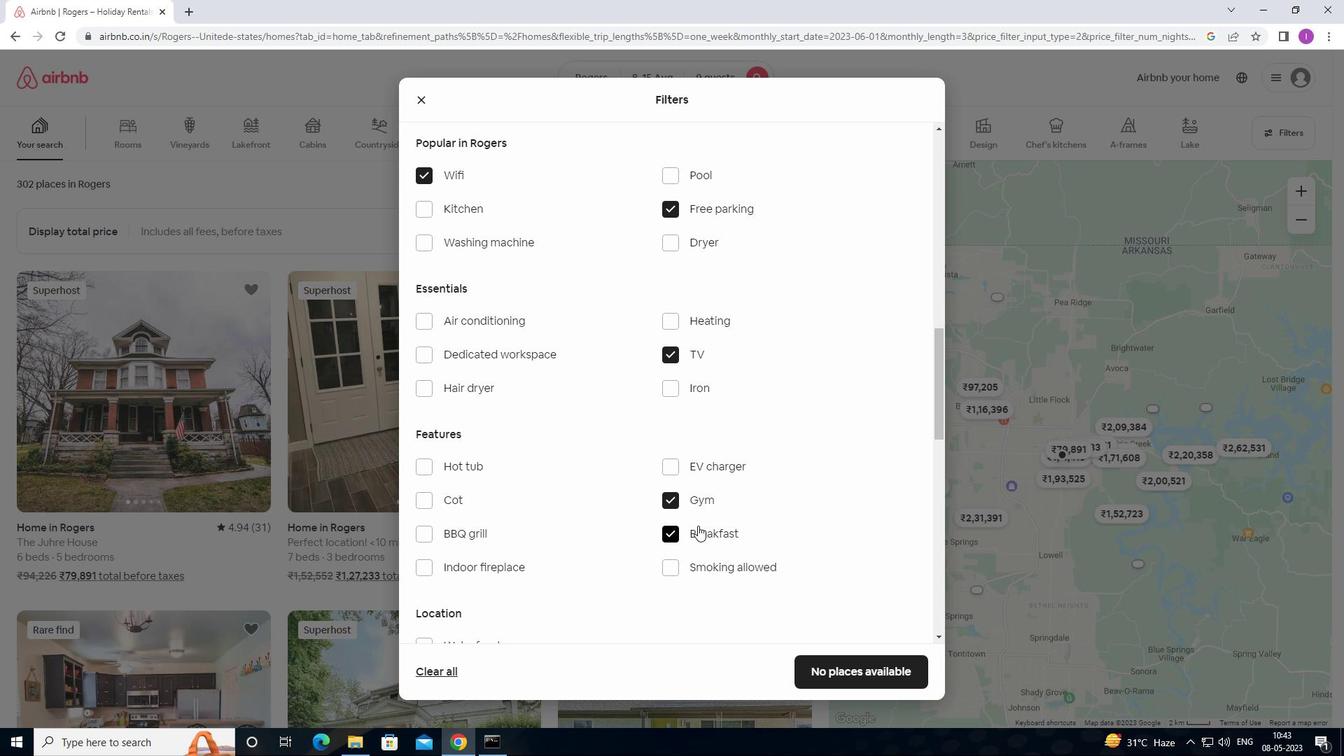 
Action: Mouse scrolled (701, 520) with delta (0, 0)
Screenshot: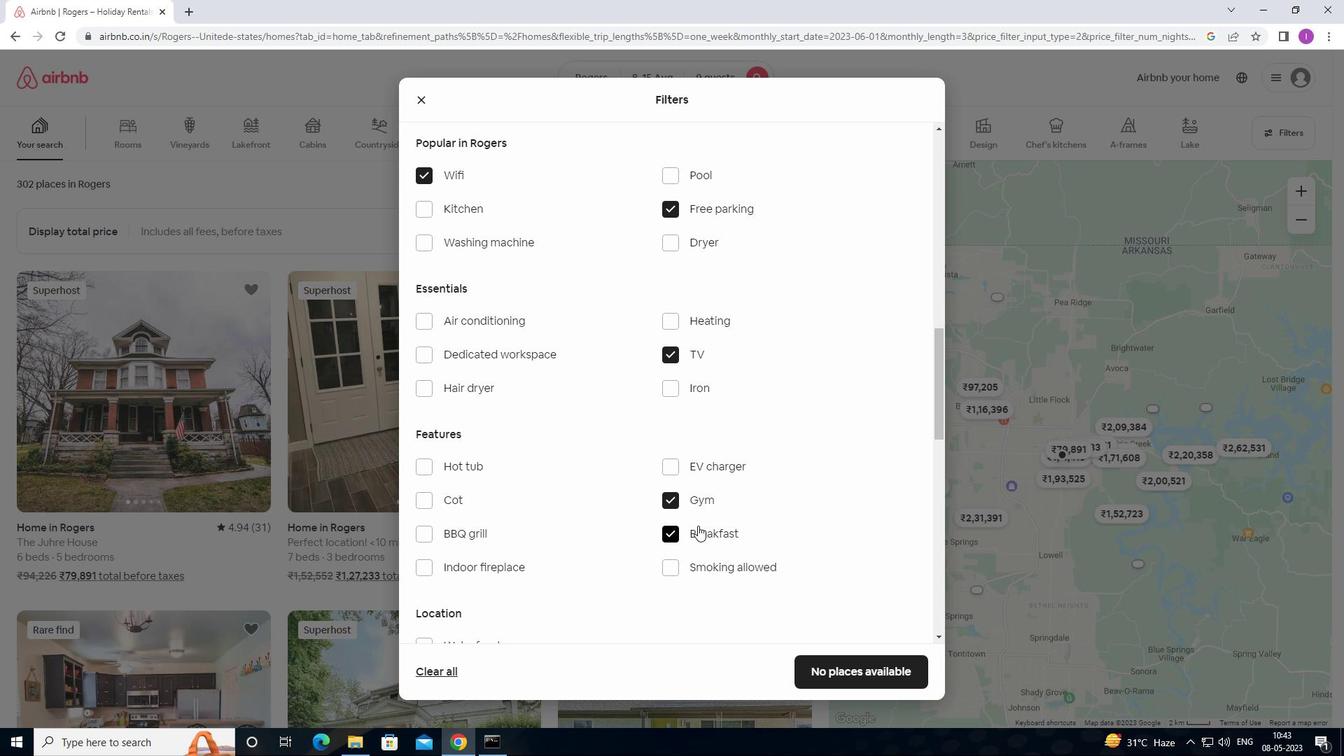 
Action: Mouse moved to (703, 520)
Screenshot: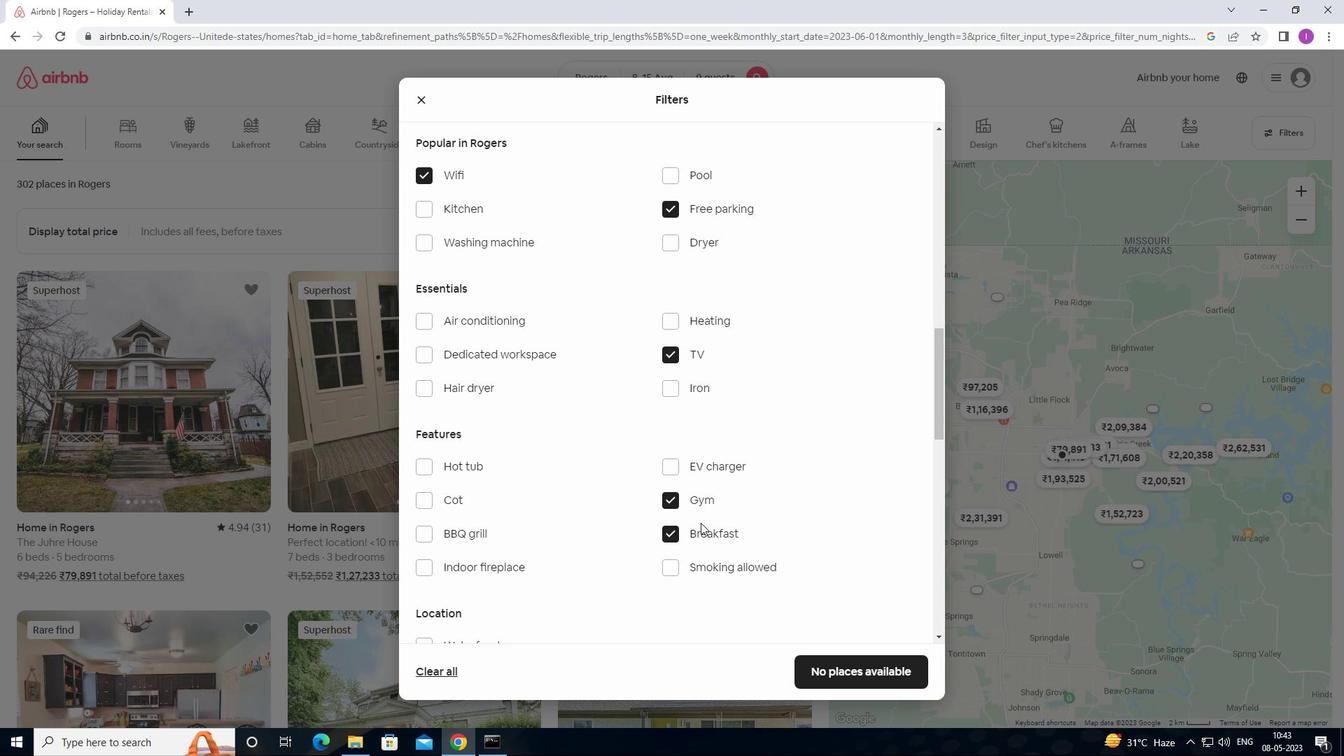
Action: Mouse scrolled (703, 519) with delta (0, 0)
Screenshot: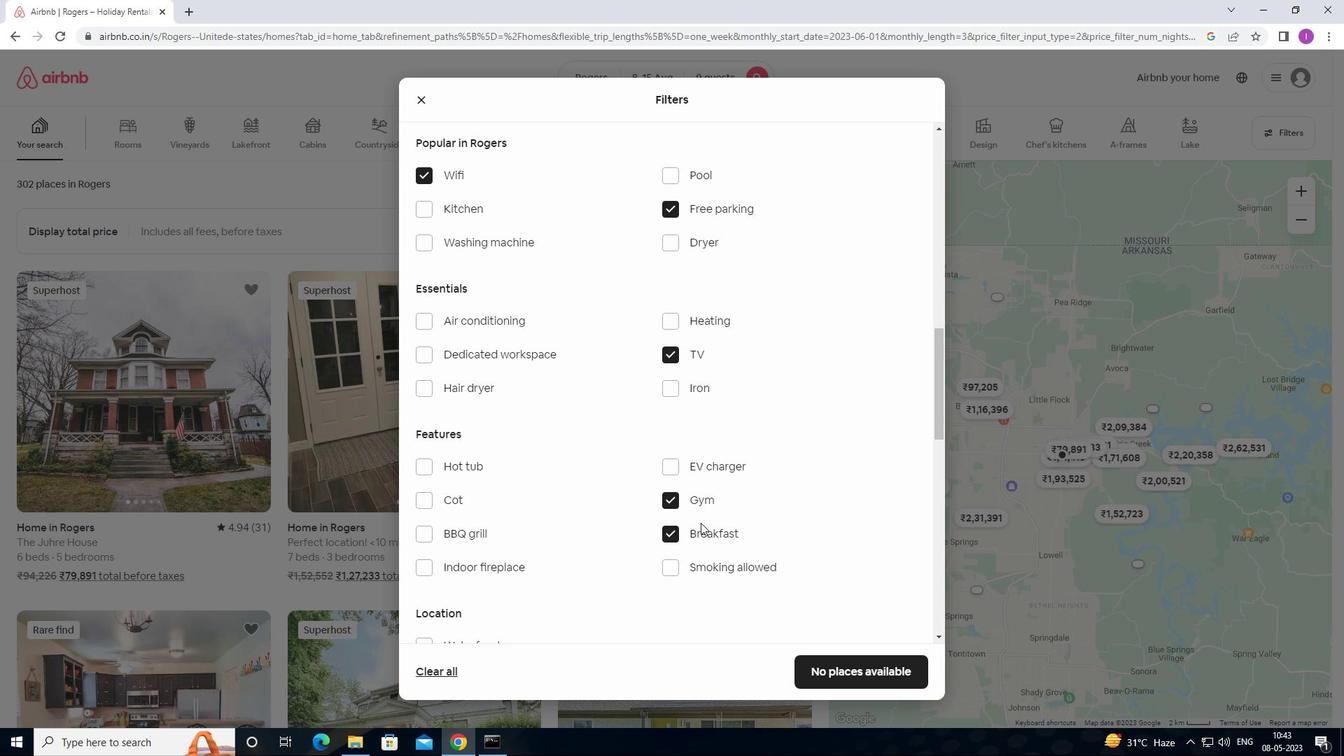 
Action: Mouse moved to (703, 519)
Screenshot: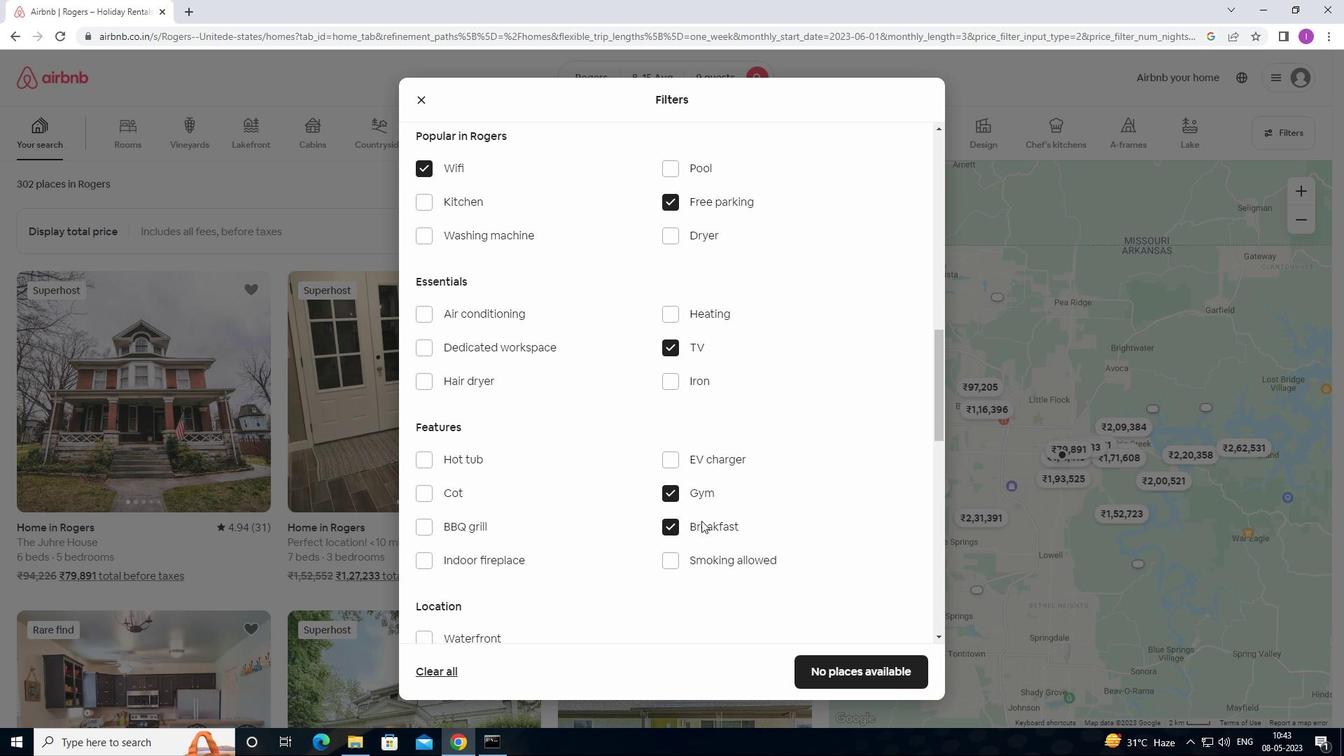 
Action: Mouse scrolled (703, 518) with delta (0, 0)
Screenshot: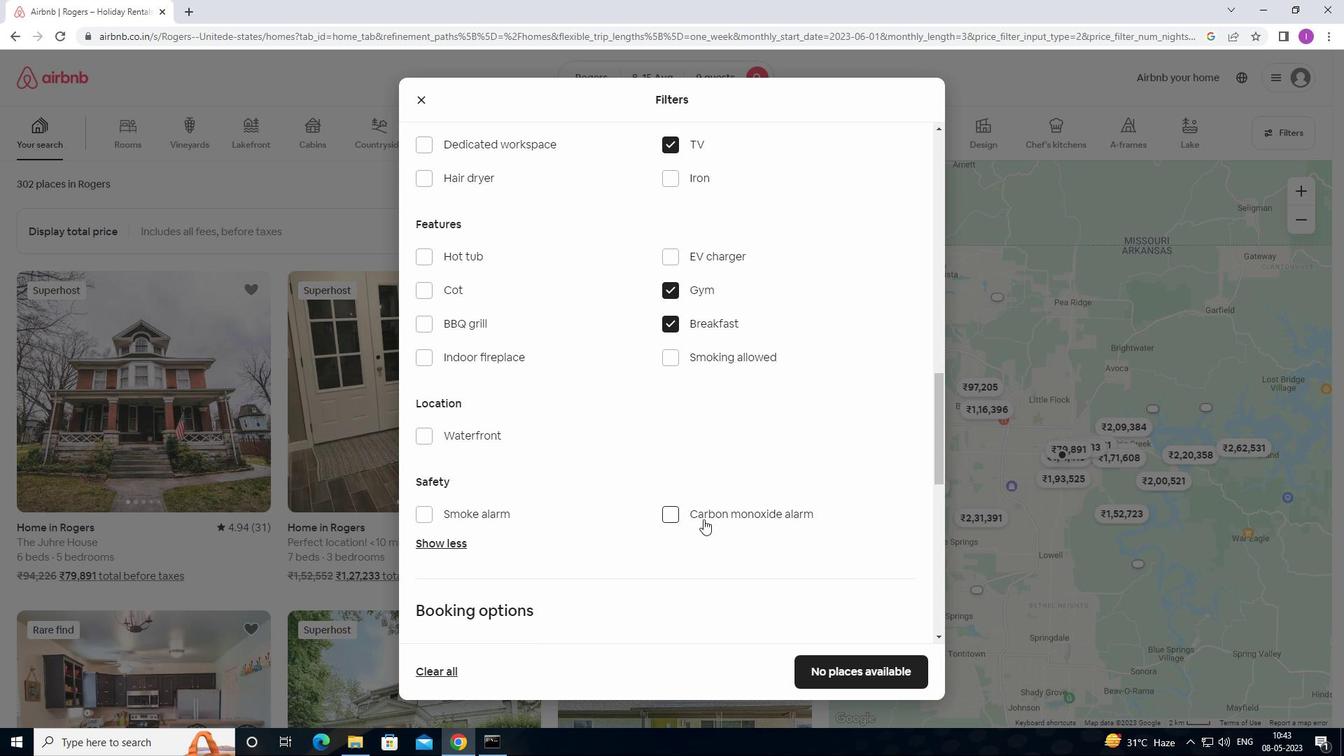
Action: Mouse scrolled (703, 518) with delta (0, 0)
Screenshot: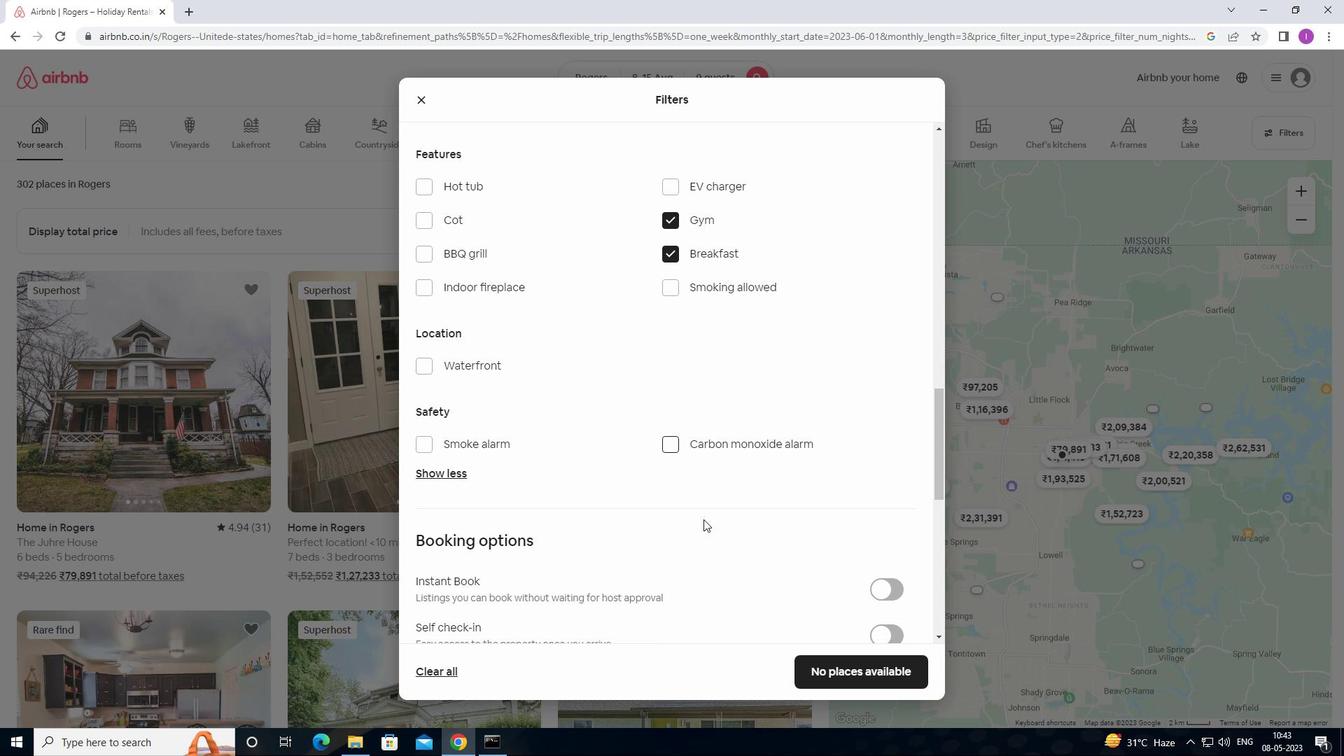 
Action: Mouse scrolled (703, 518) with delta (0, 0)
Screenshot: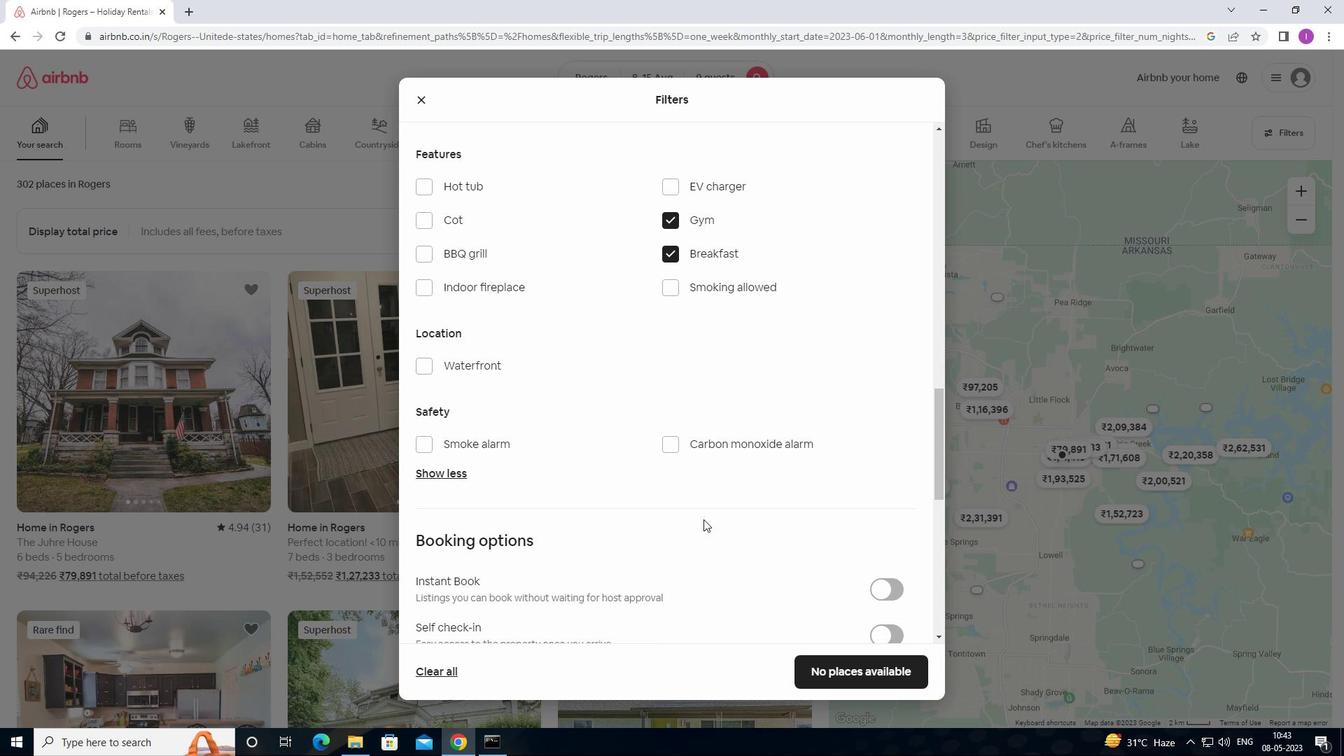 
Action: Mouse moved to (892, 490)
Screenshot: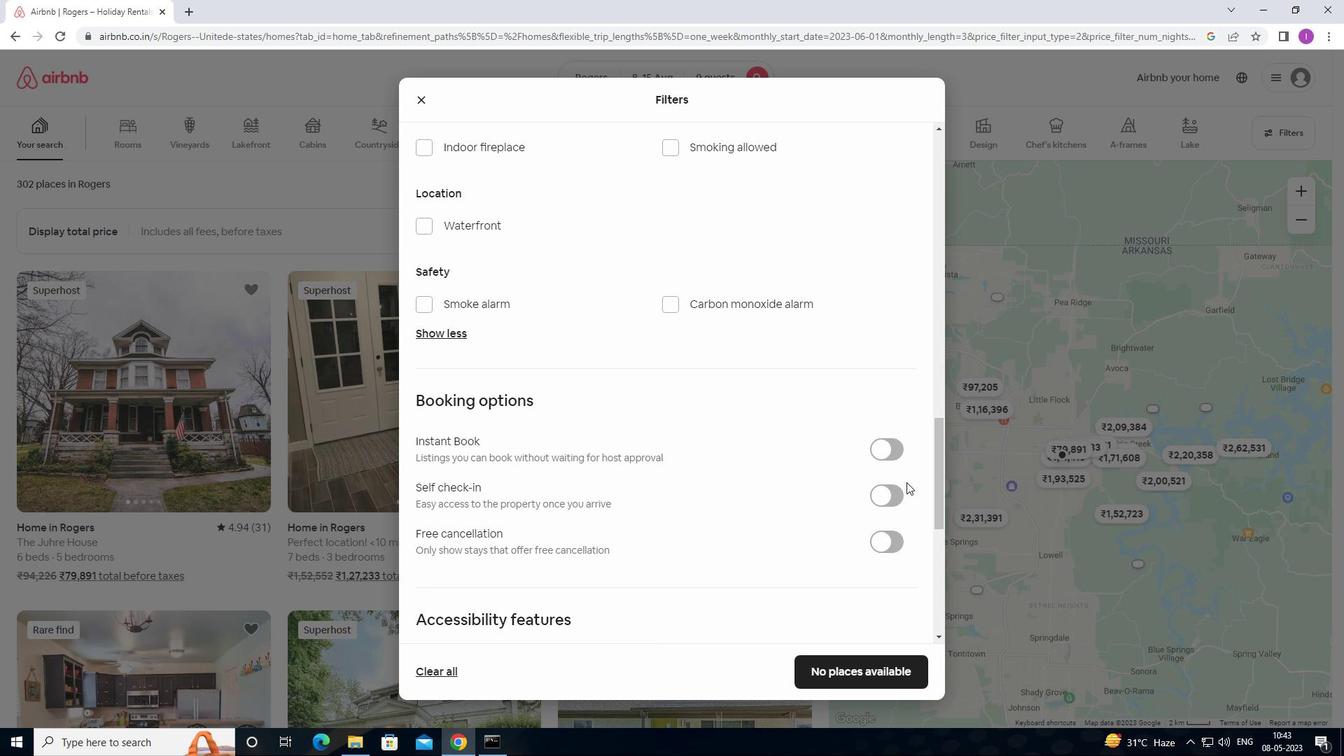 
Action: Mouse pressed left at (892, 490)
Screenshot: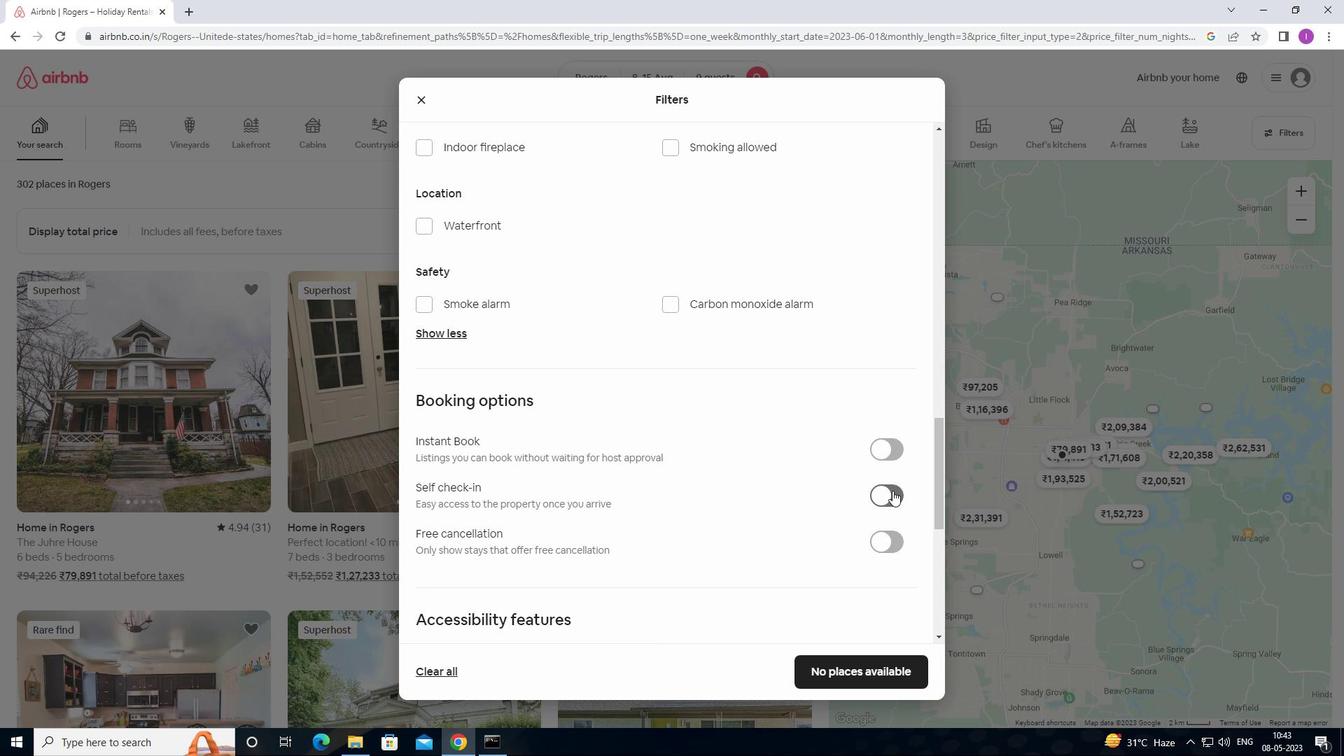 
Action: Mouse moved to (864, 523)
Screenshot: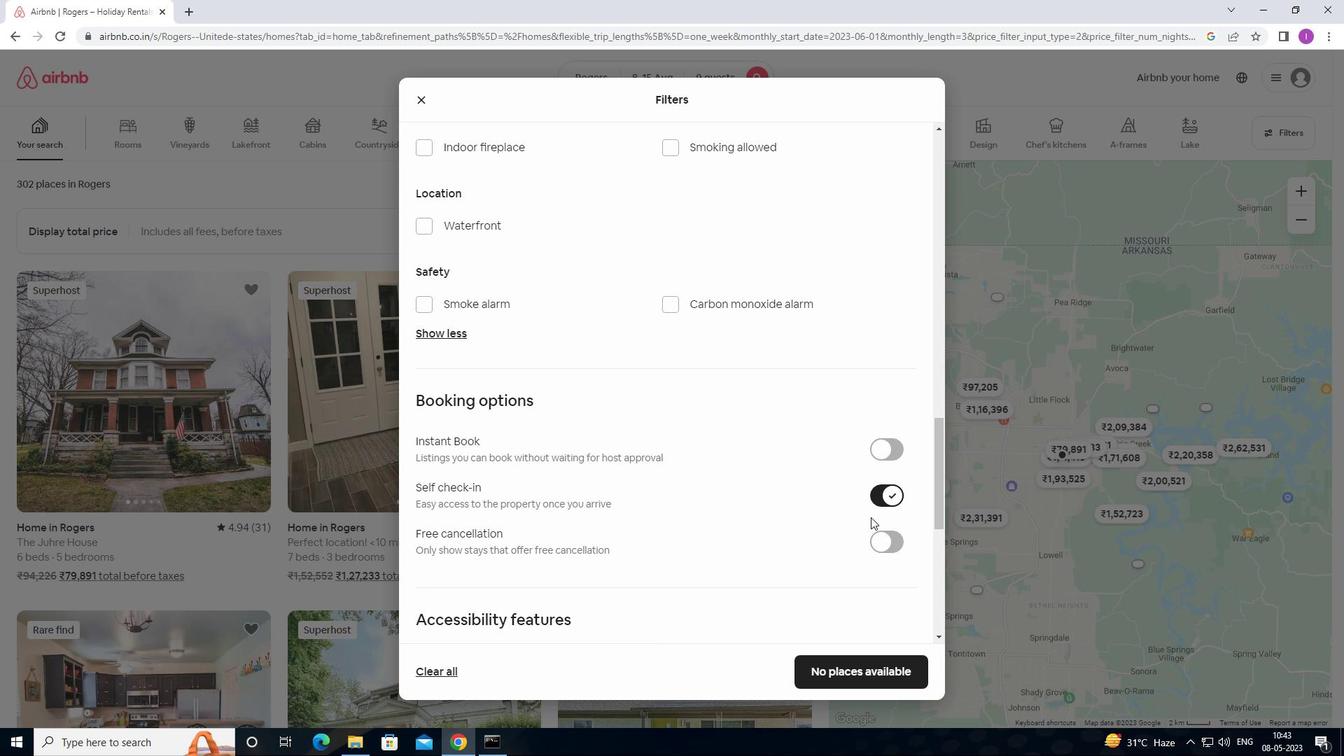
Action: Mouse scrolled (864, 523) with delta (0, 0)
Screenshot: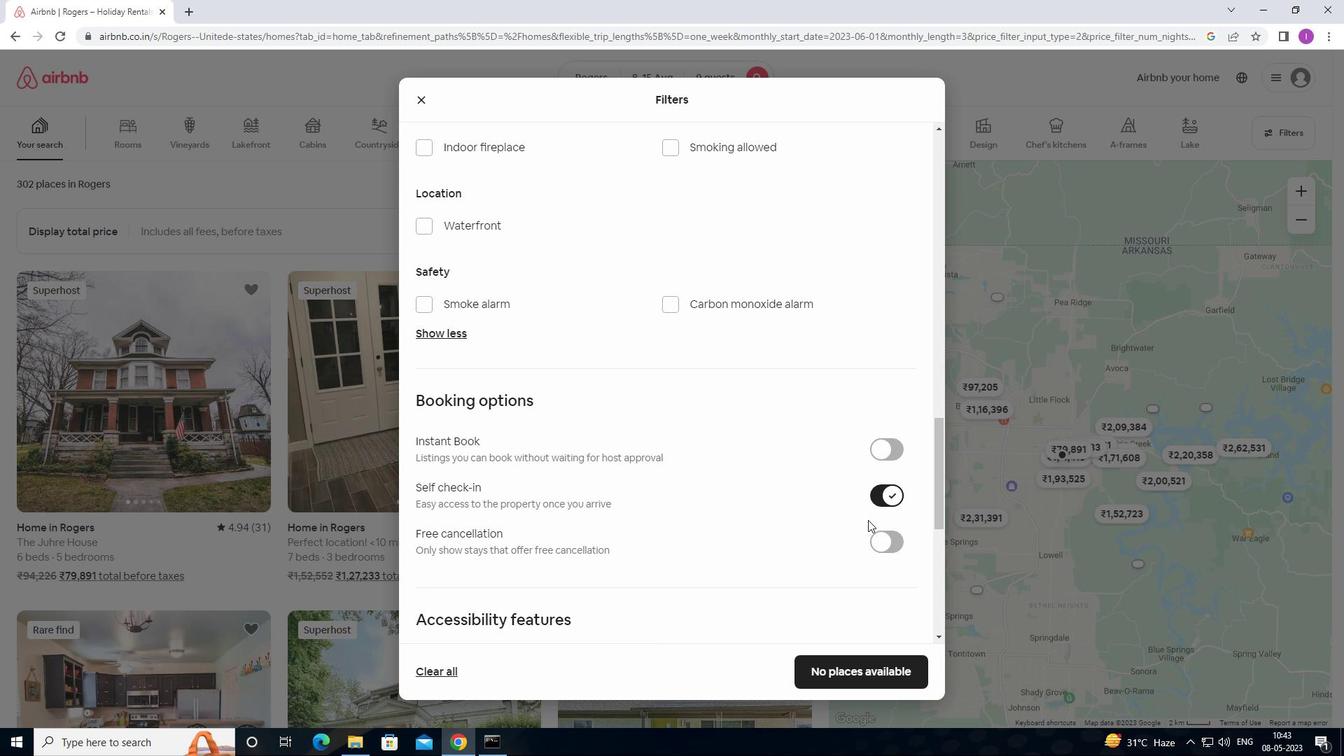 
Action: Mouse moved to (864, 524)
Screenshot: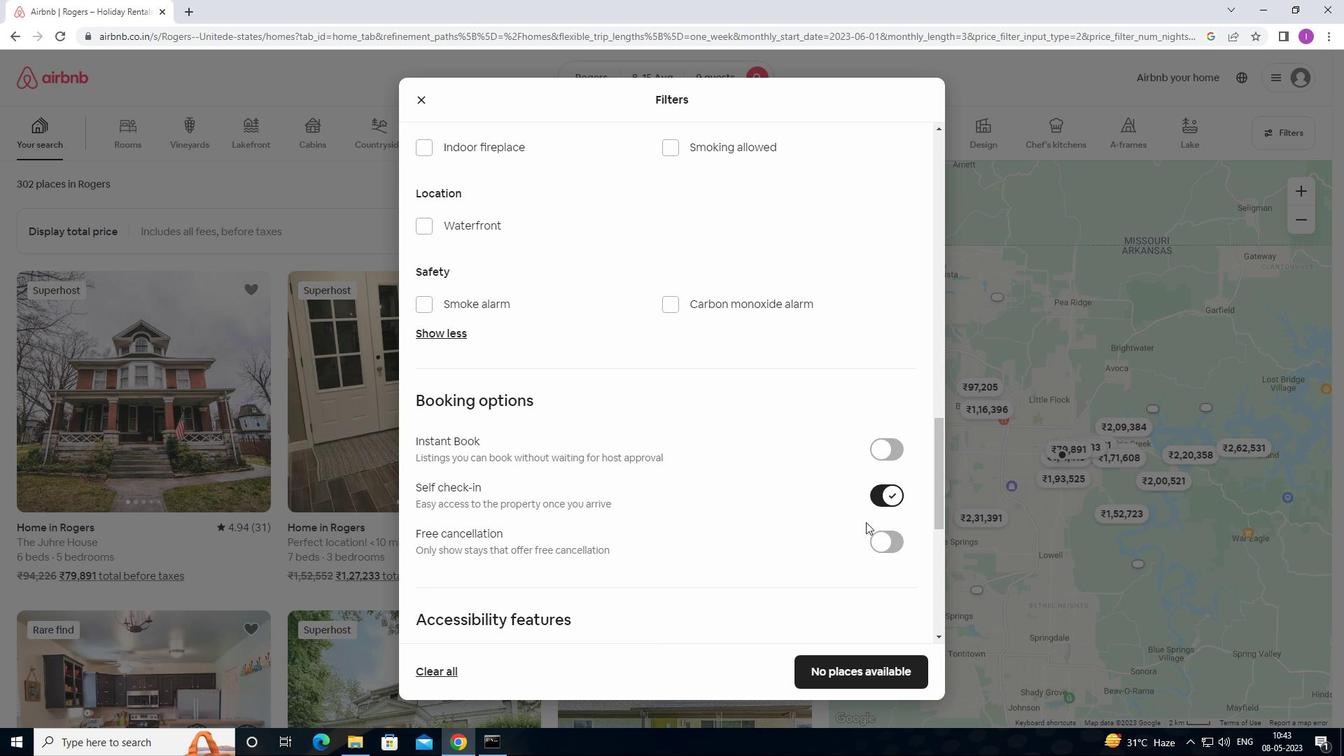 
Action: Mouse scrolled (864, 523) with delta (0, 0)
Screenshot: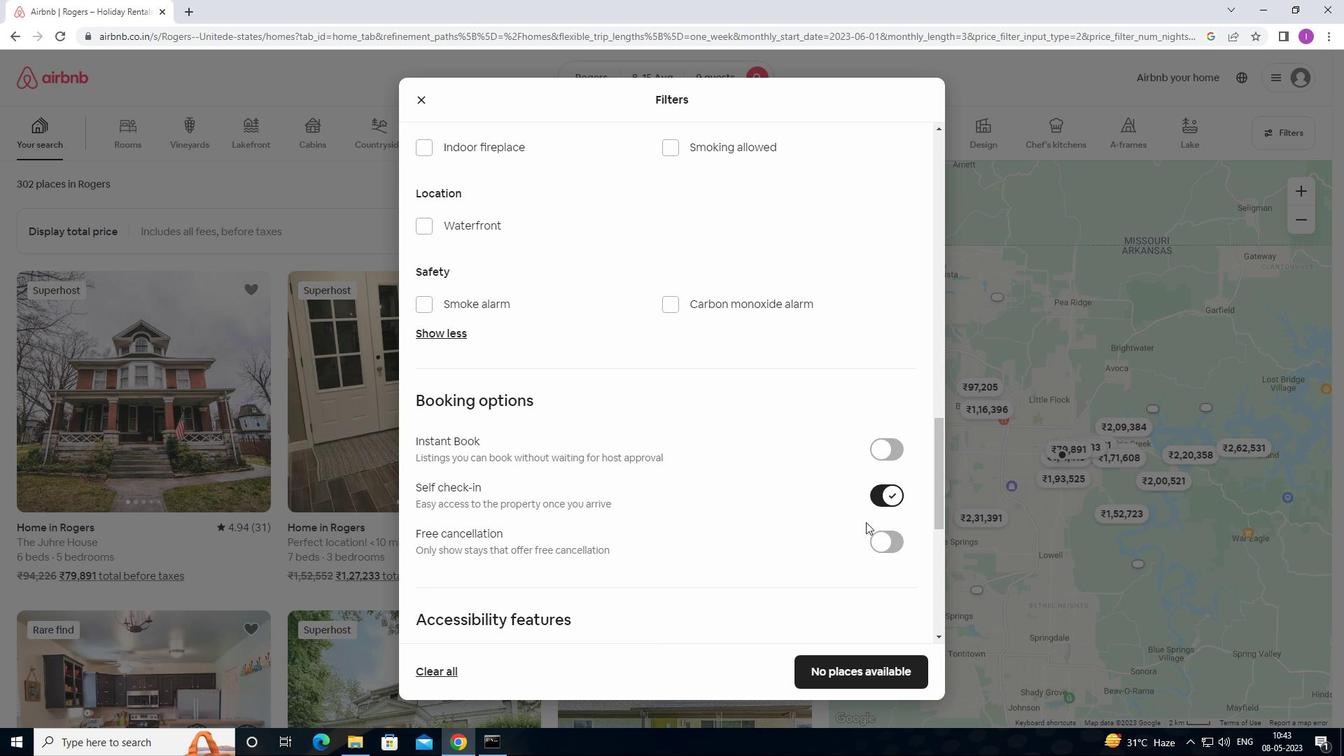 
Action: Mouse scrolled (864, 523) with delta (0, 0)
Screenshot: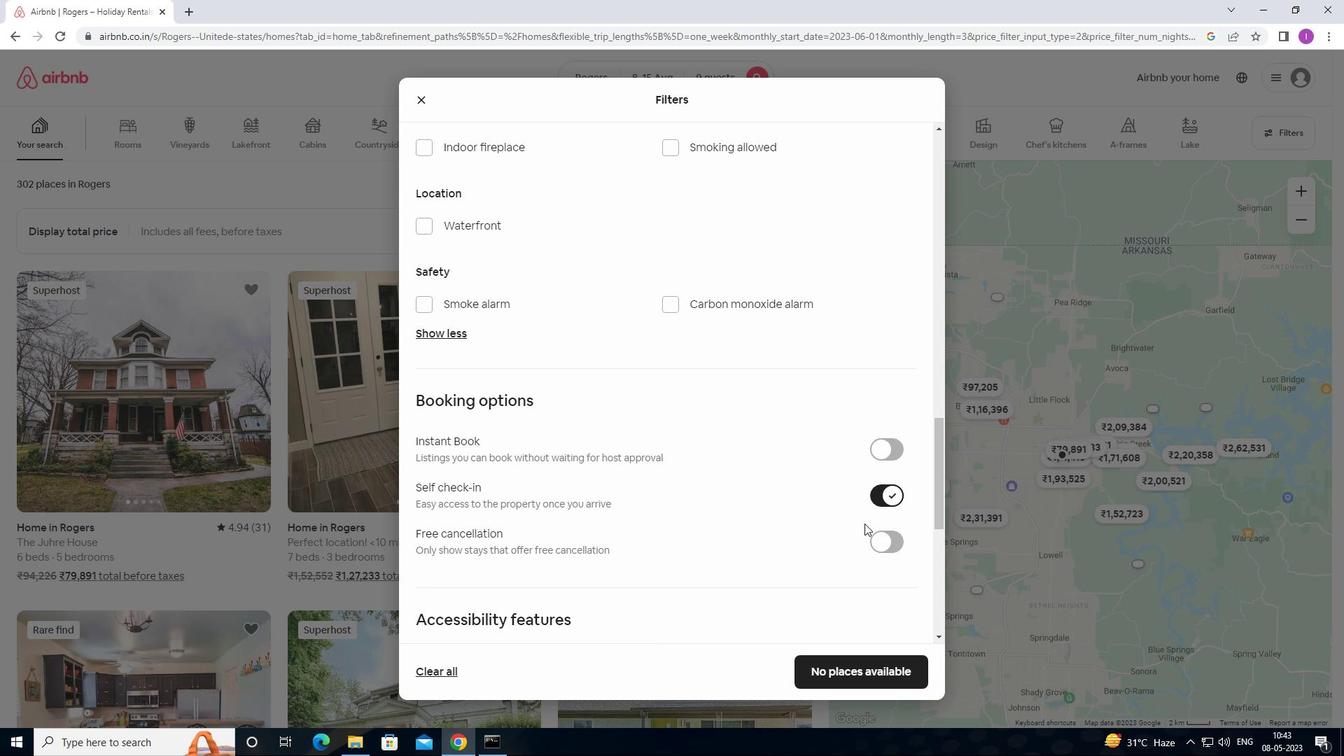 
Action: Mouse moved to (862, 525)
Screenshot: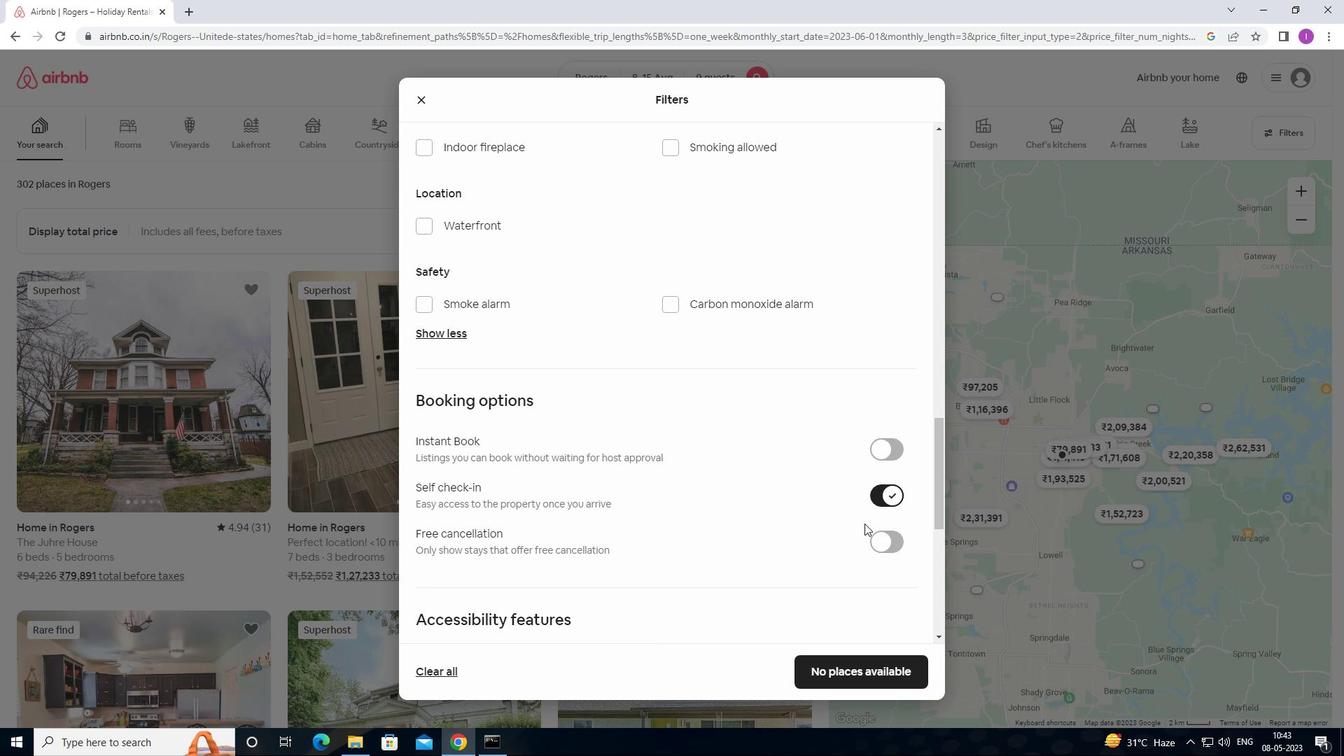 
Action: Mouse scrolled (862, 524) with delta (0, 0)
Screenshot: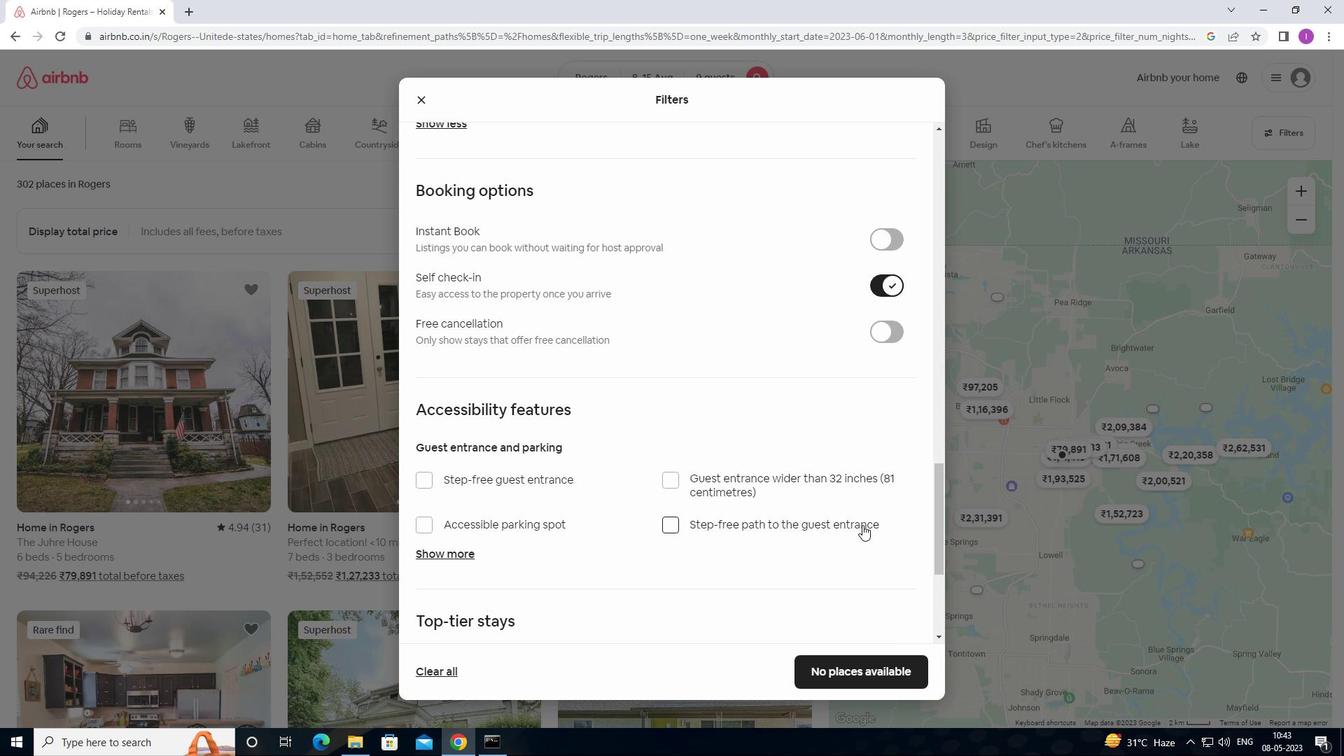 
Action: Mouse scrolled (862, 524) with delta (0, 0)
Screenshot: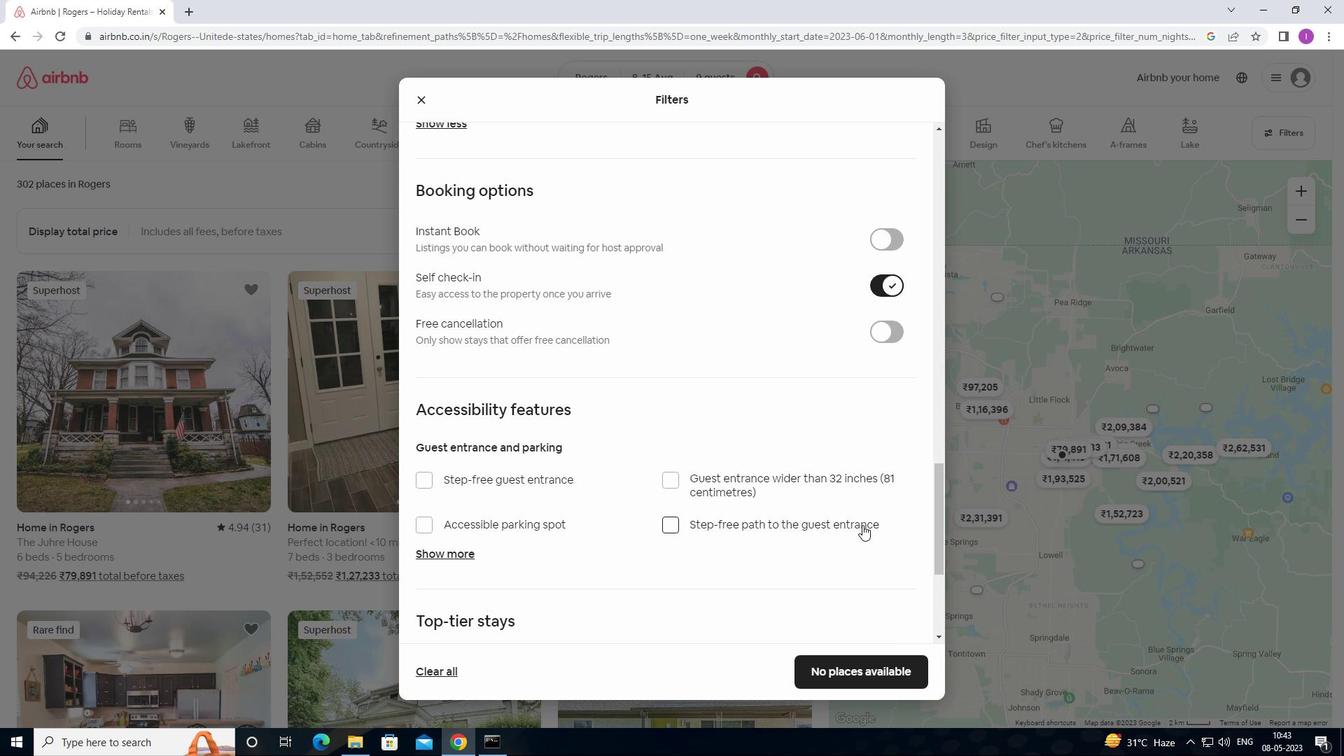 
Action: Mouse scrolled (862, 524) with delta (0, 0)
Screenshot: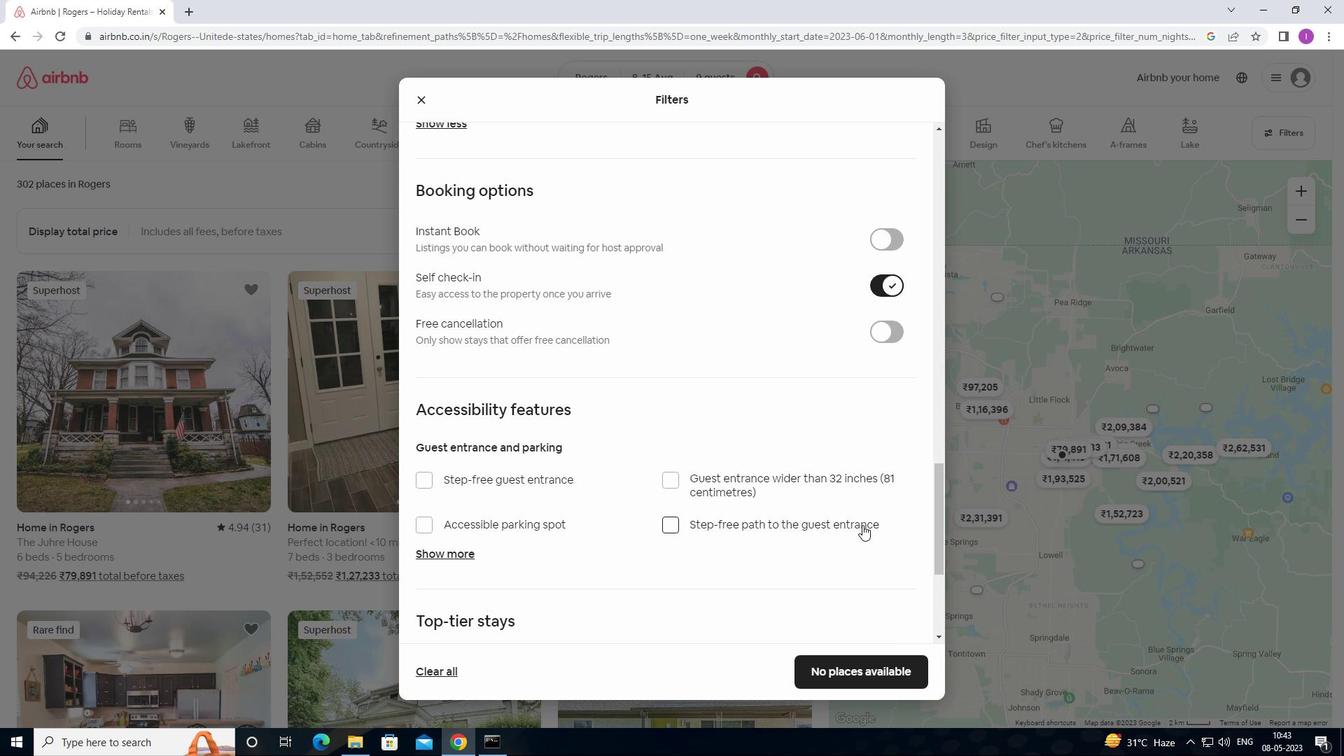 
Action: Mouse moved to (419, 597)
Screenshot: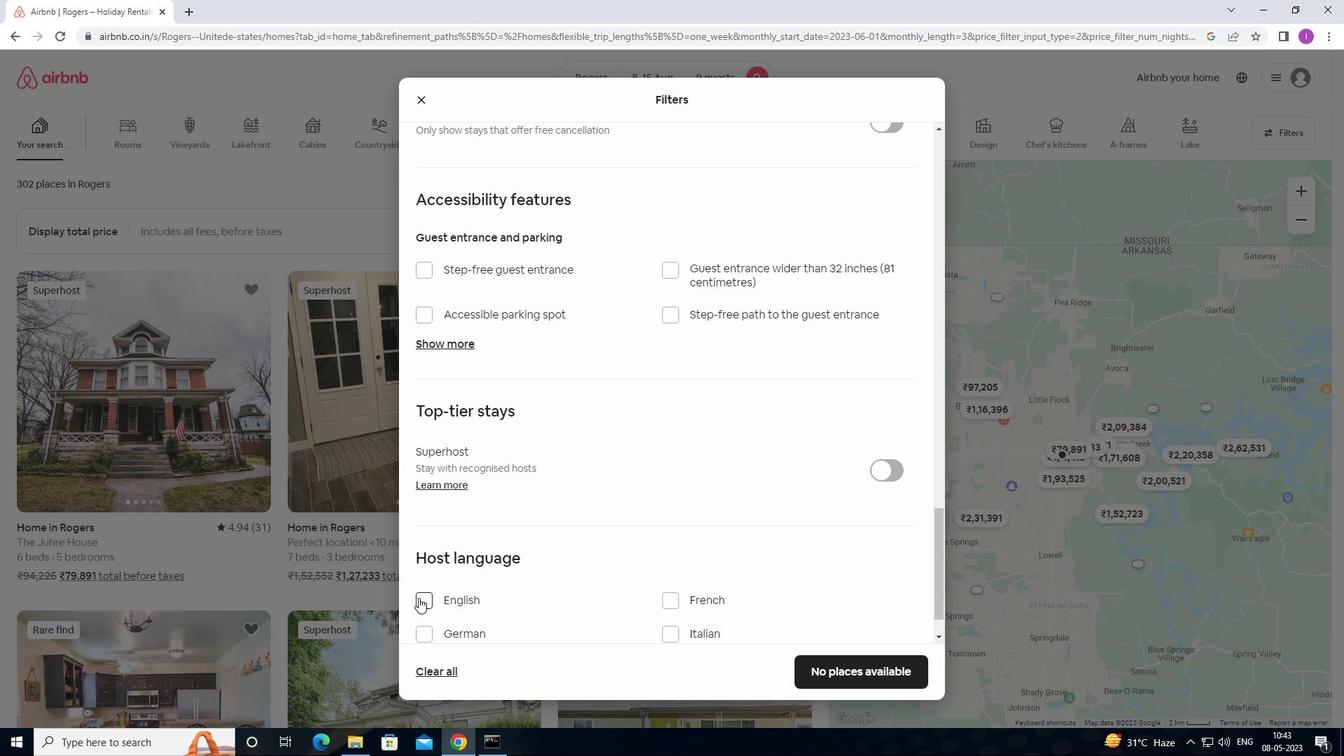 
Action: Mouse pressed left at (419, 597)
Screenshot: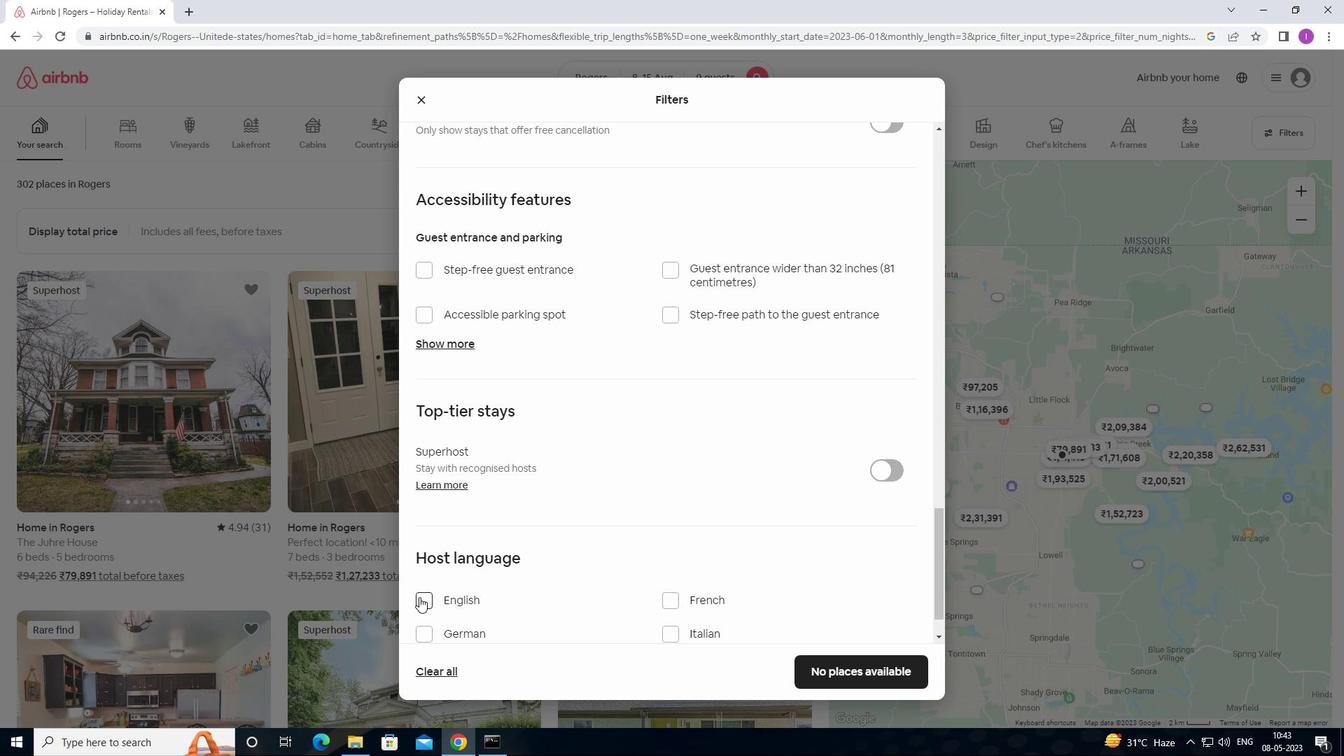 
Action: Mouse moved to (819, 664)
Screenshot: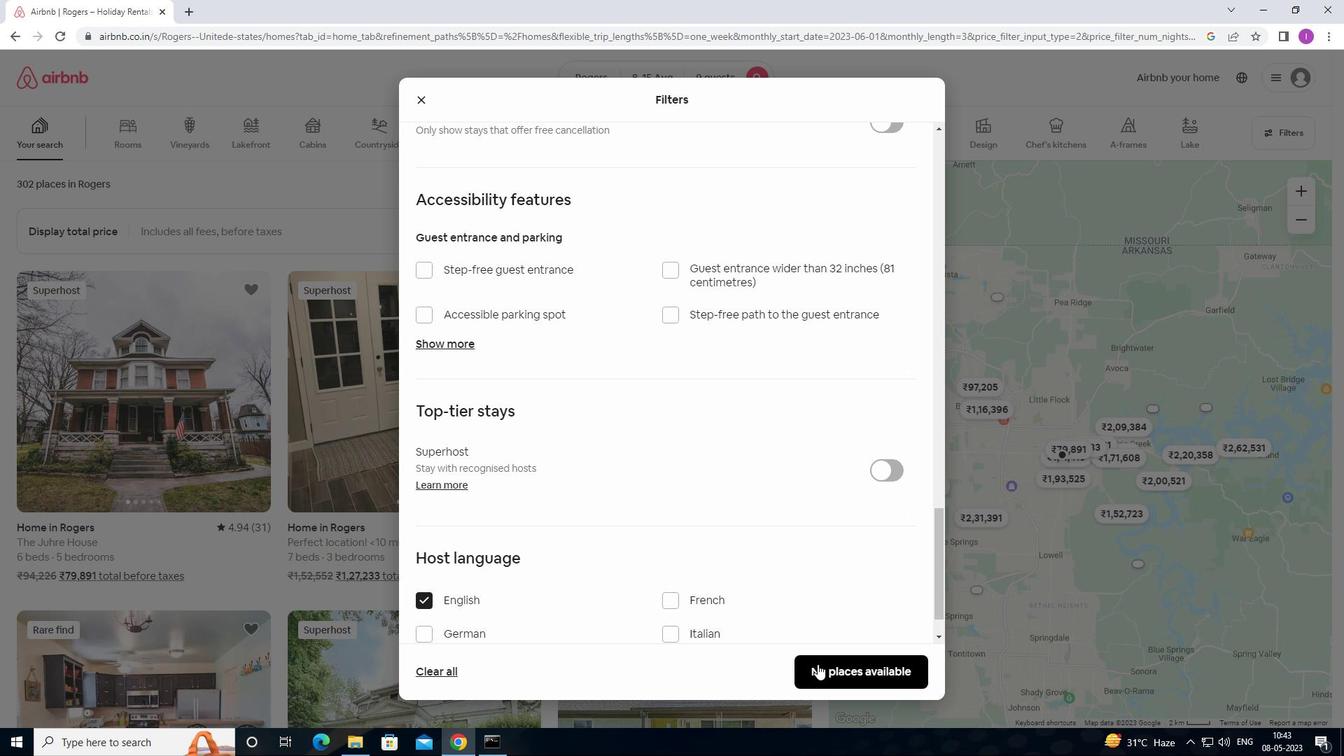 
Action: Mouse pressed left at (819, 664)
Screenshot: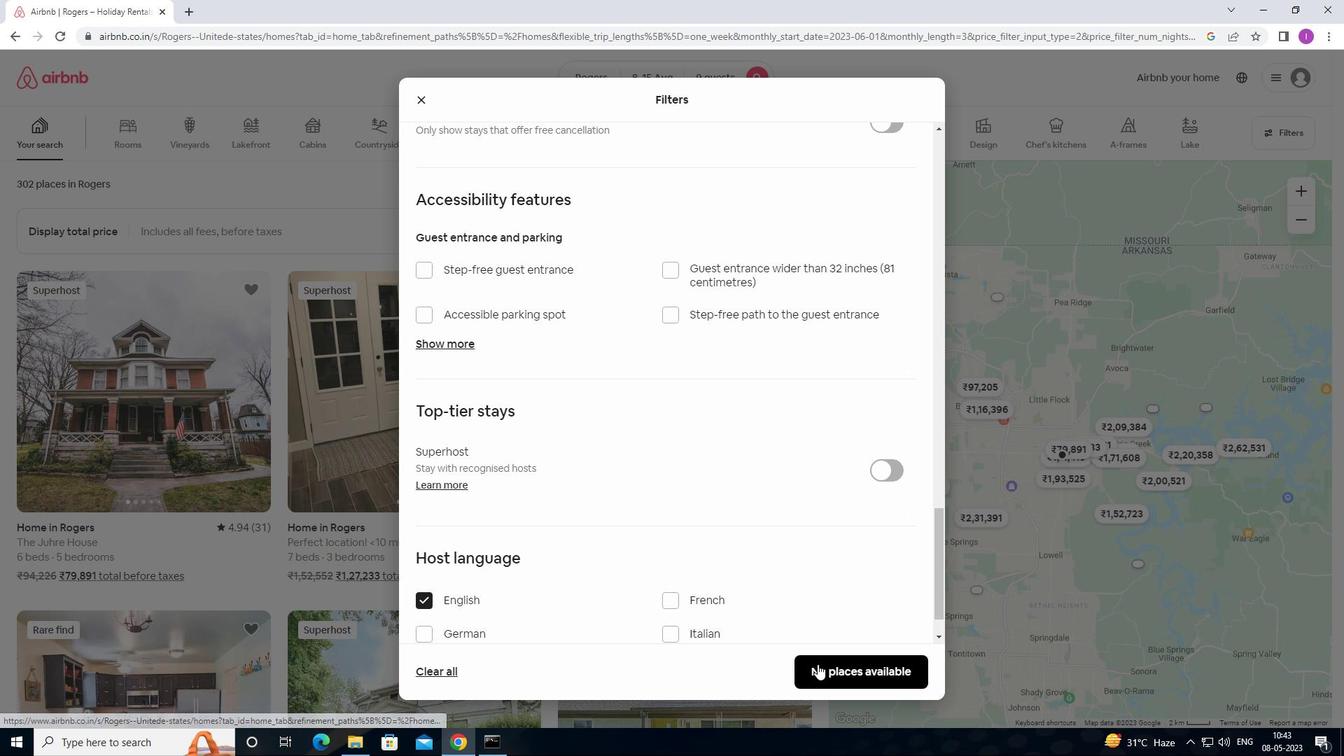 
Action: Mouse moved to (351, 741)
Screenshot: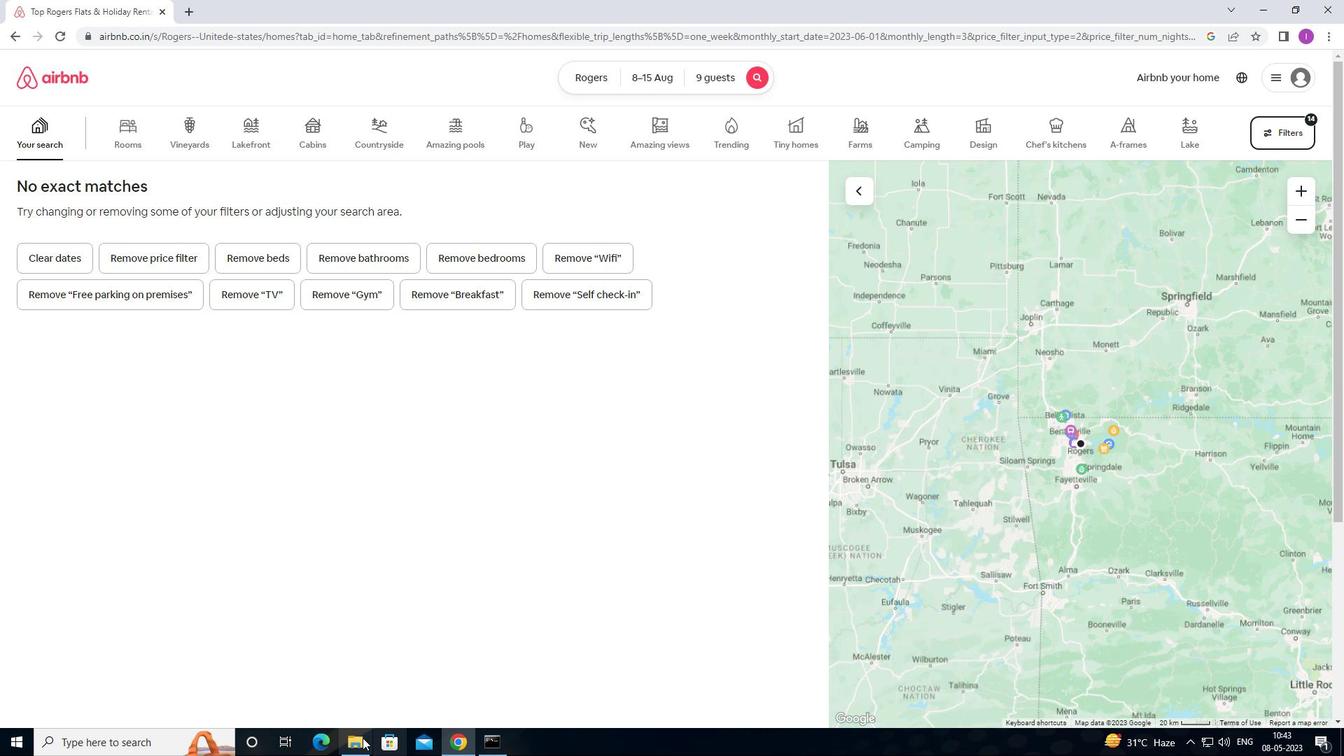 
Action: Mouse pressed left at (351, 741)
Screenshot: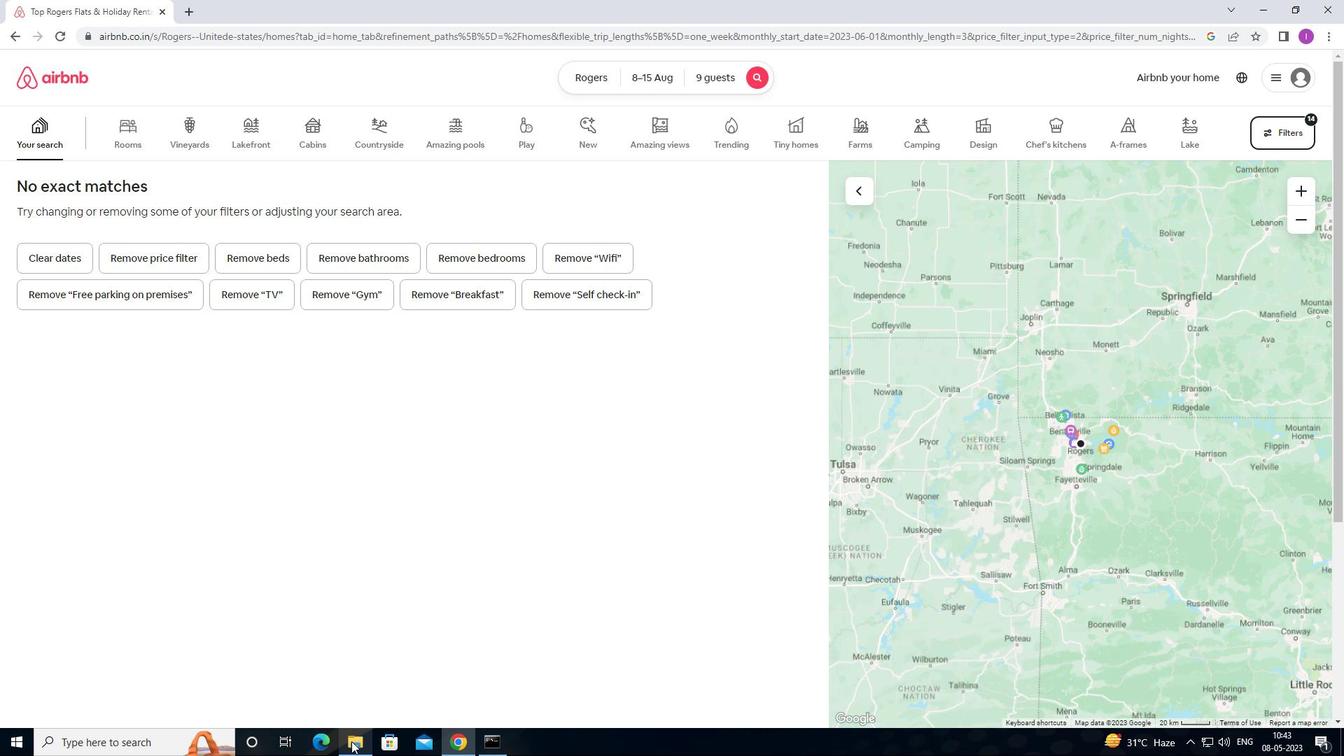 
Action: Mouse moved to (650, 654)
Screenshot: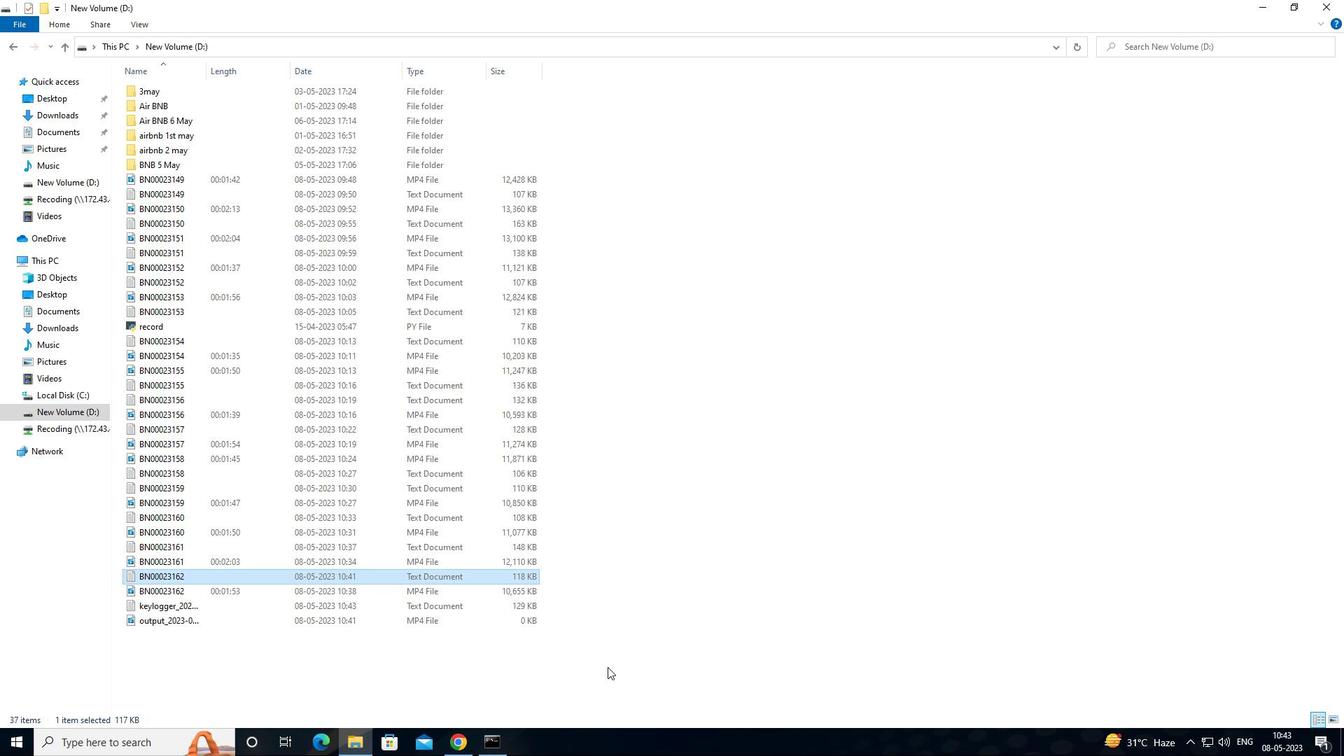 
Action: Mouse scrolled (650, 654) with delta (0, 0)
Screenshot: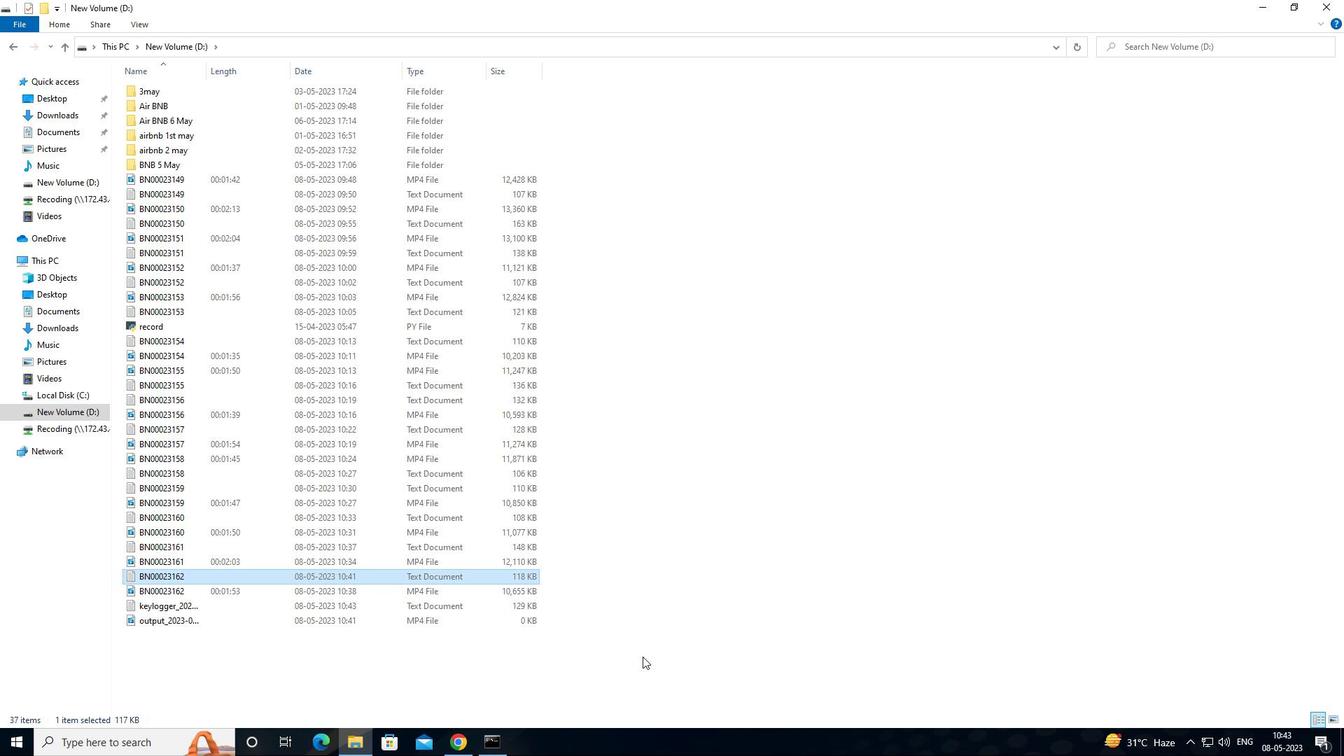 
Action: Mouse scrolled (650, 654) with delta (0, 0)
Screenshot: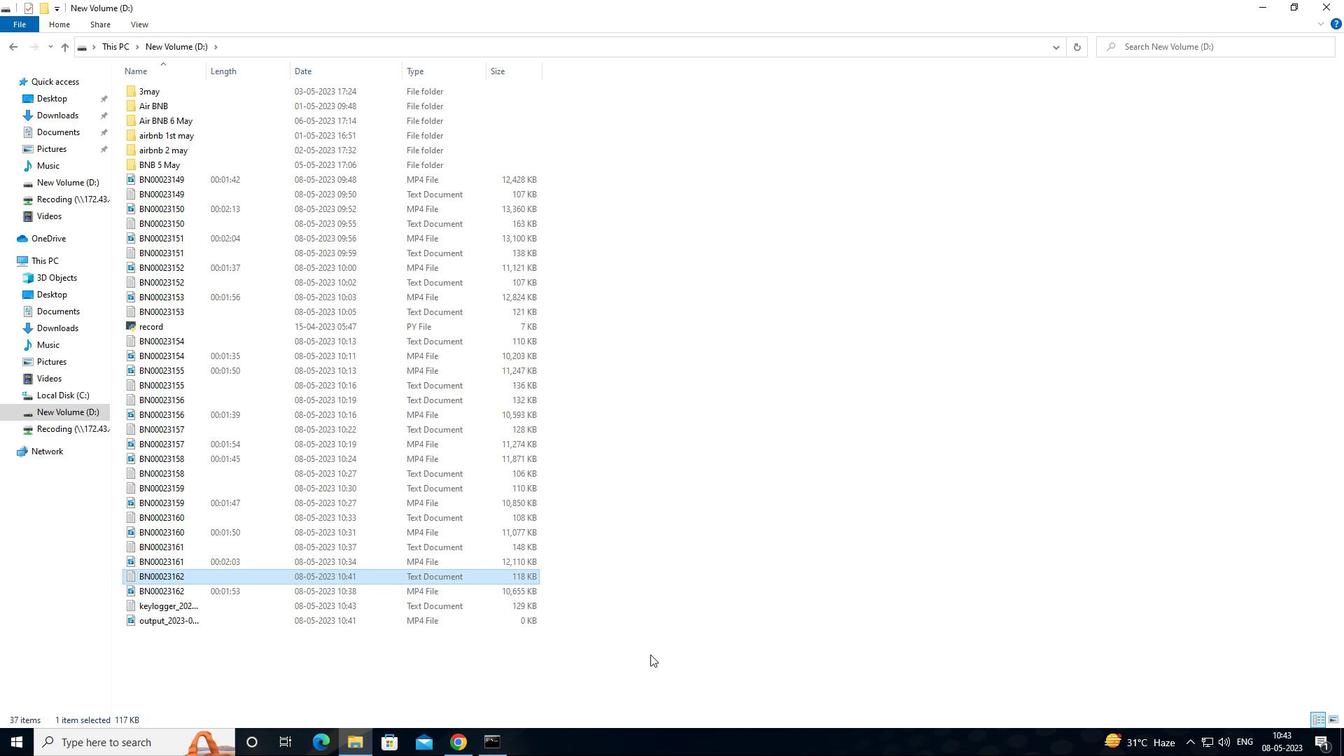 
Action: Mouse scrolled (650, 654) with delta (0, 0)
Screenshot: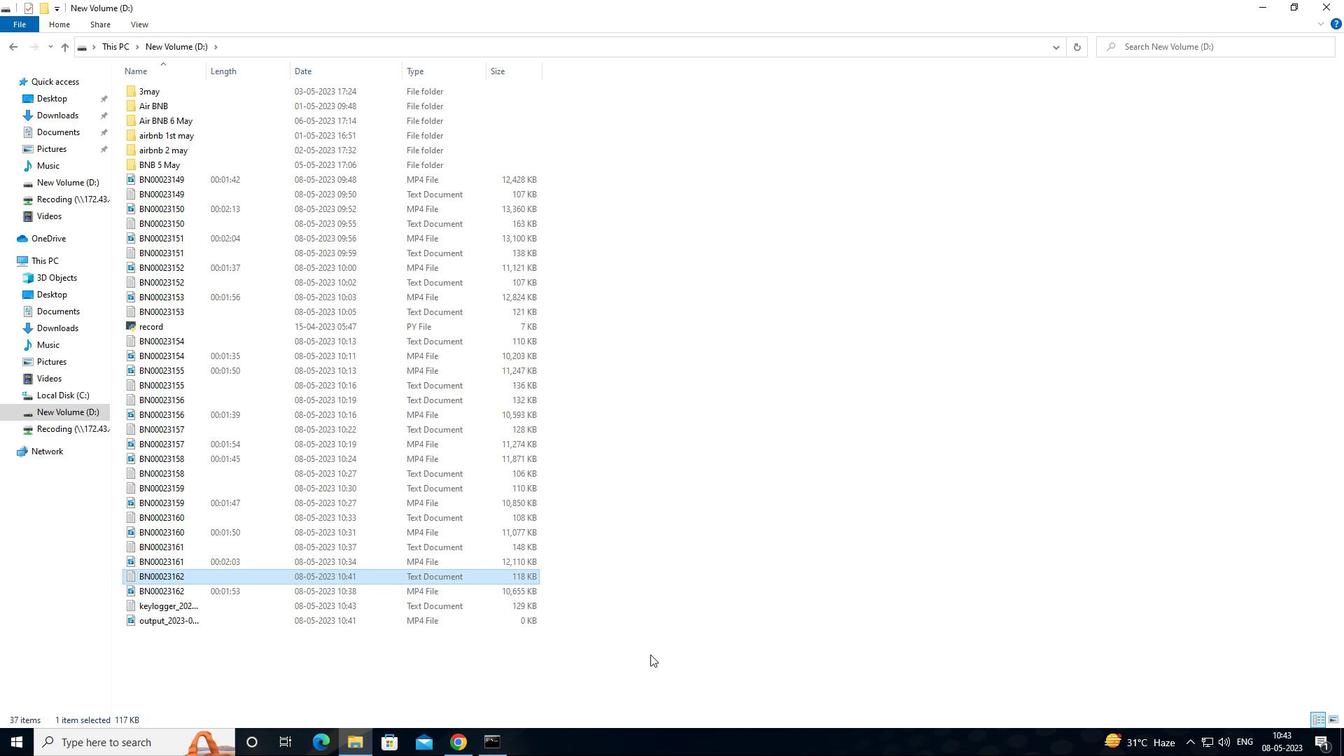 
Action: Mouse moved to (611, 677)
Screenshot: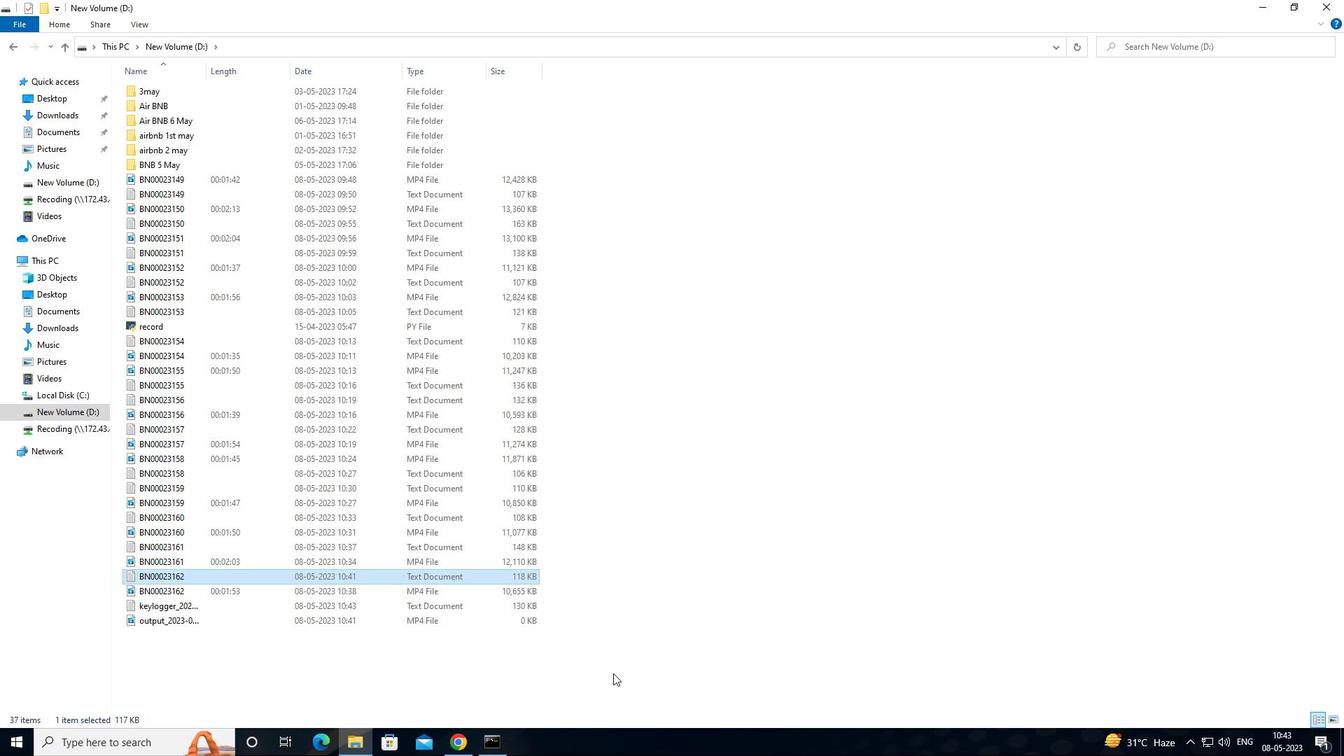 
Action: Mouse pressed left at (611, 677)
Screenshot: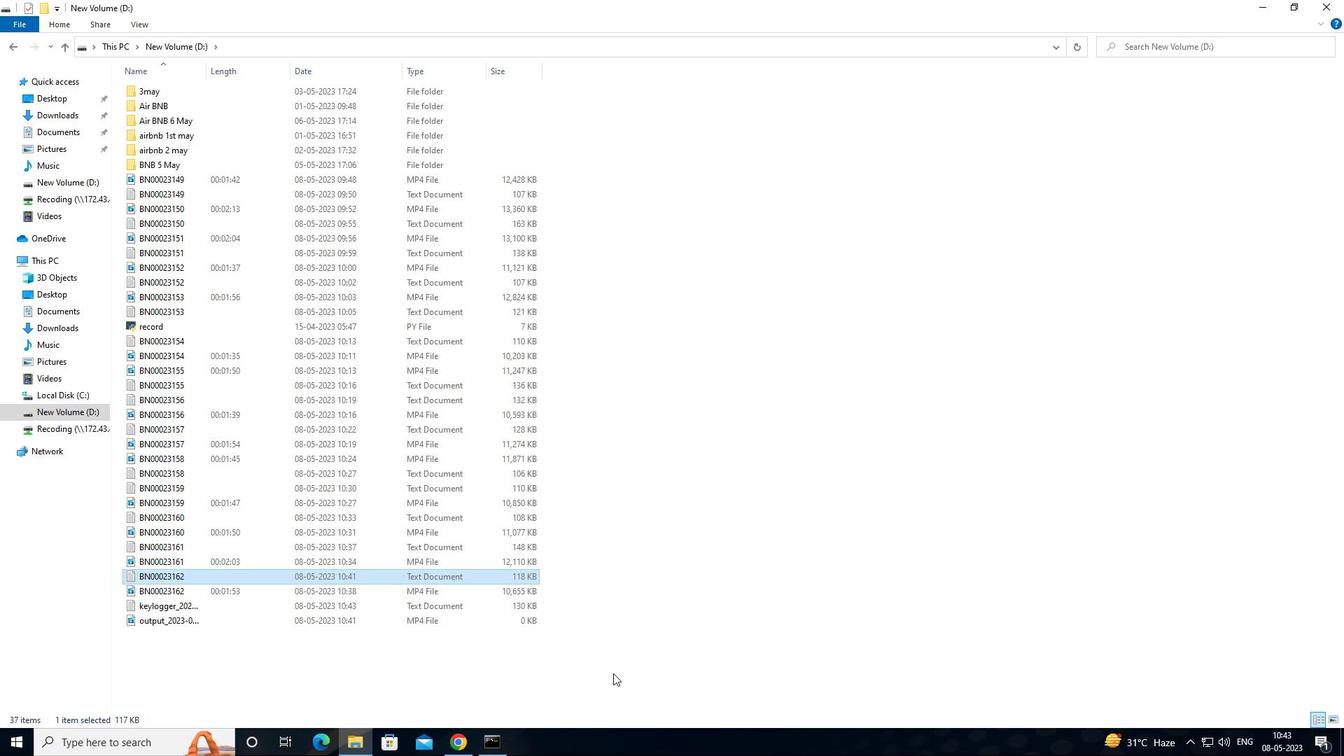 
Action: Mouse moved to (536, 689)
Screenshot: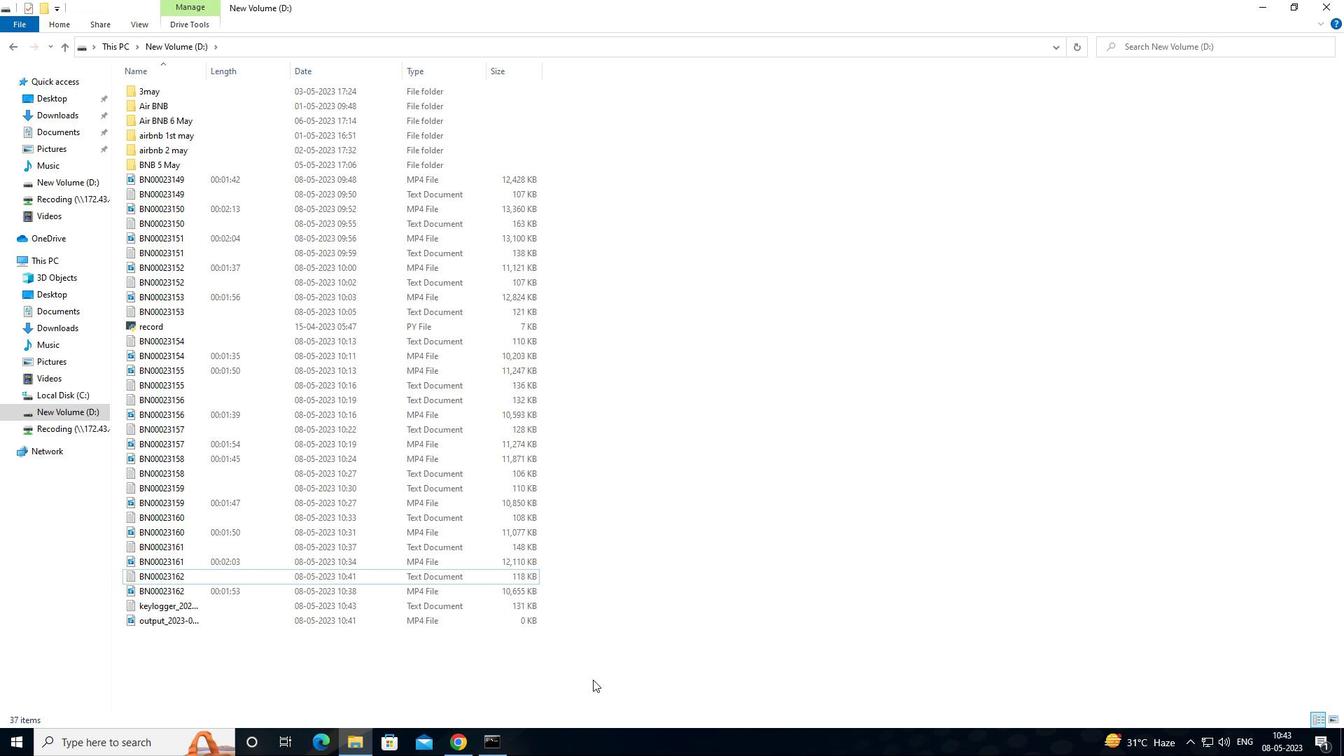 
